Task: Get the latest news on air quality monitoring in the Bronx and the Loop.
Action: Key pressed bronx
Screenshot: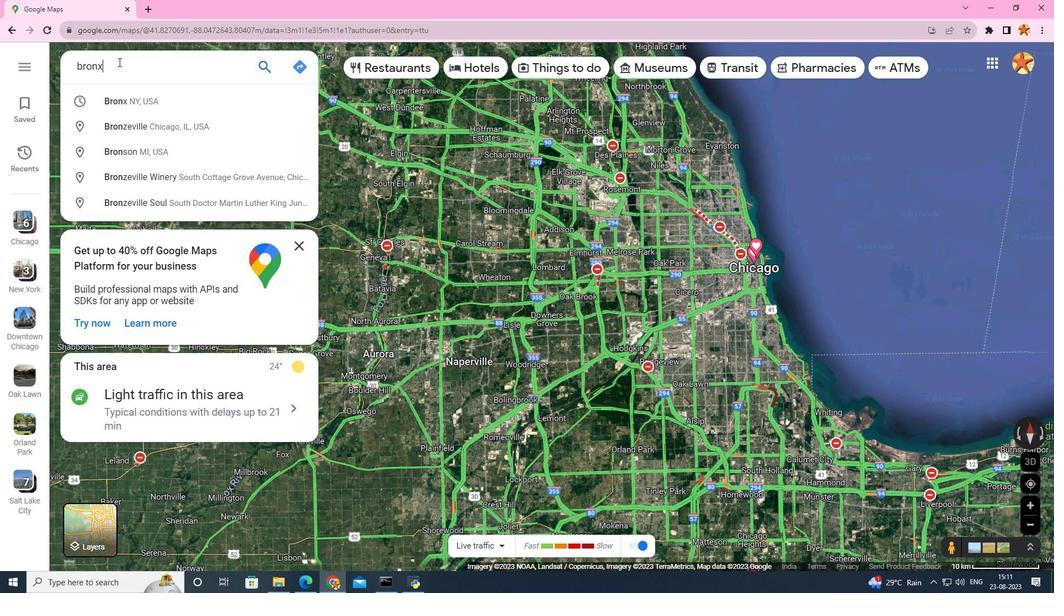 
Action: Mouse moved to (124, 109)
Screenshot: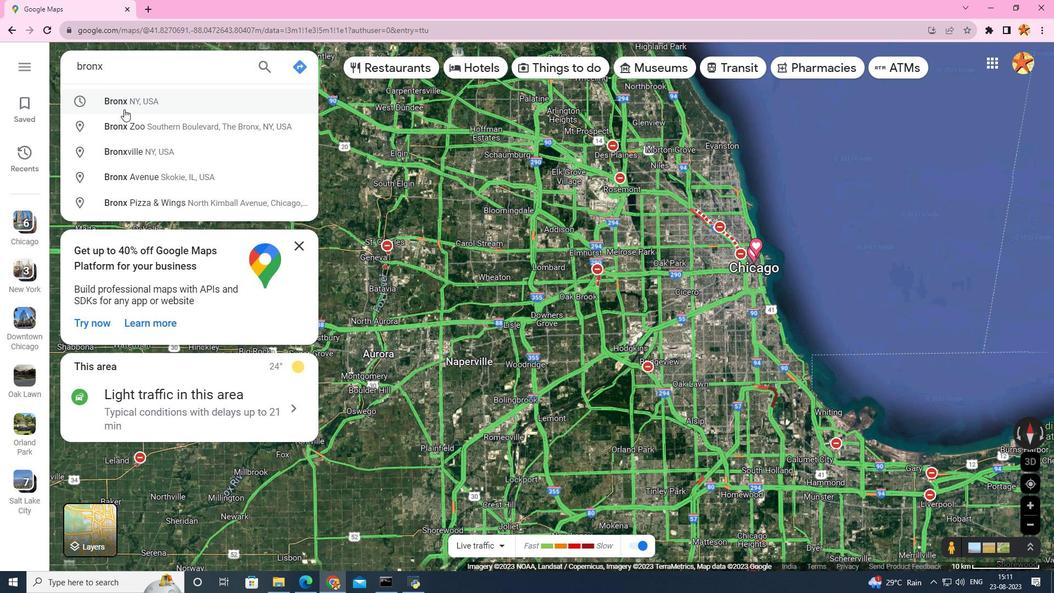 
Action: Mouse pressed left at (124, 109)
Screenshot: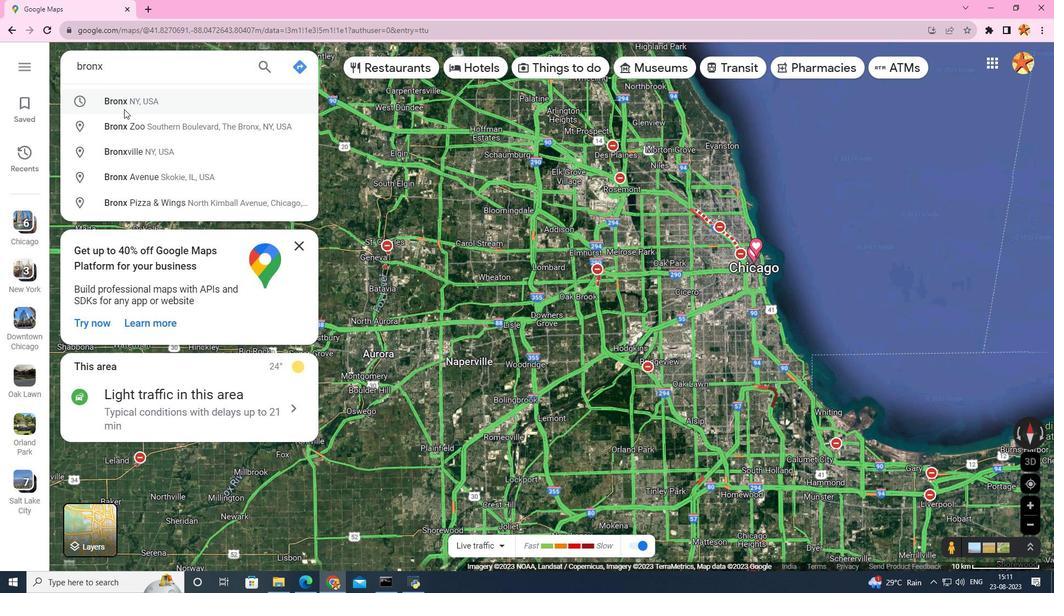 
Action: Mouse moved to (129, 130)
Screenshot: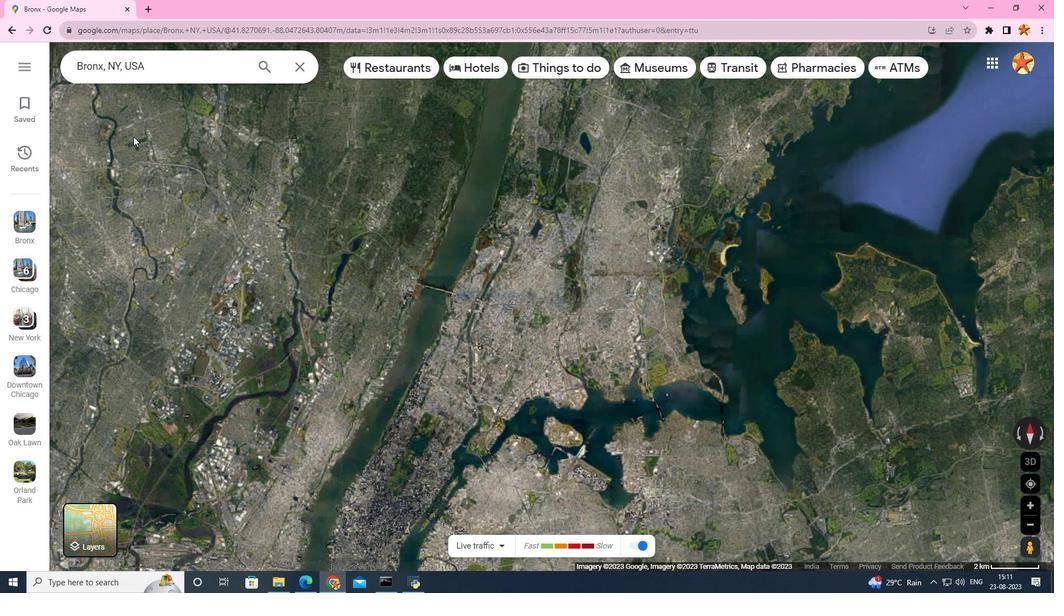 
Action: Mouse scrolled (124, 120) with delta (0, 0)
Screenshot: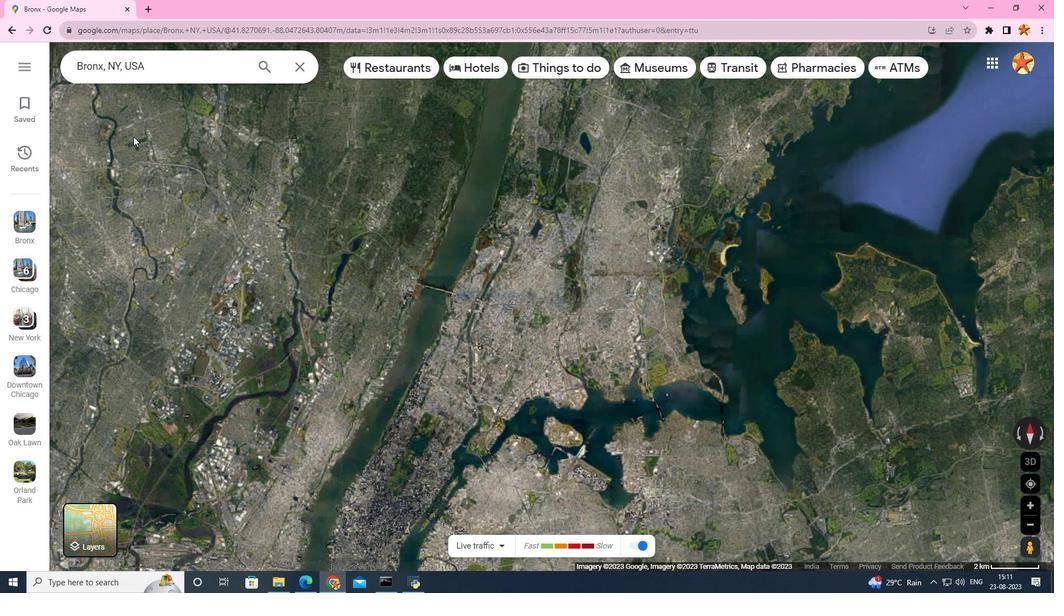 
Action: Mouse moved to (383, 524)
Screenshot: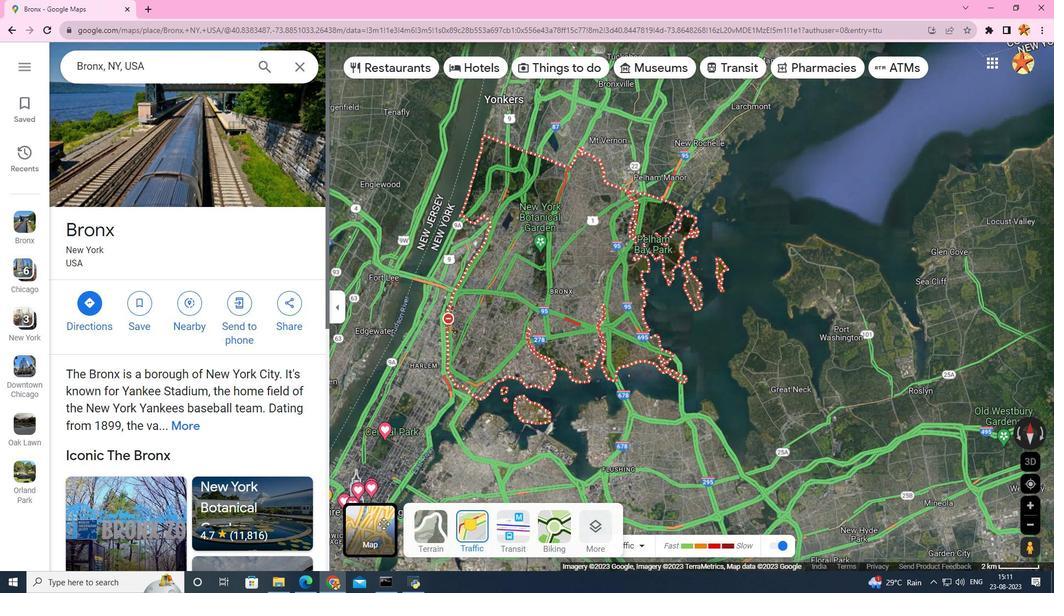 
Action: Mouse pressed left at (383, 524)
Screenshot: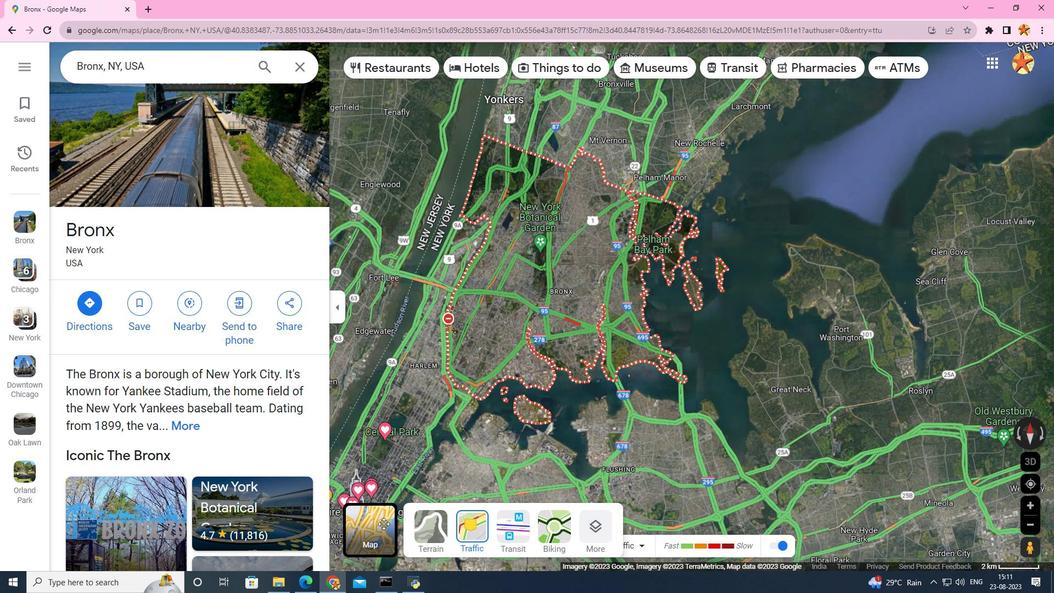 
Action: Mouse moved to (593, 528)
Screenshot: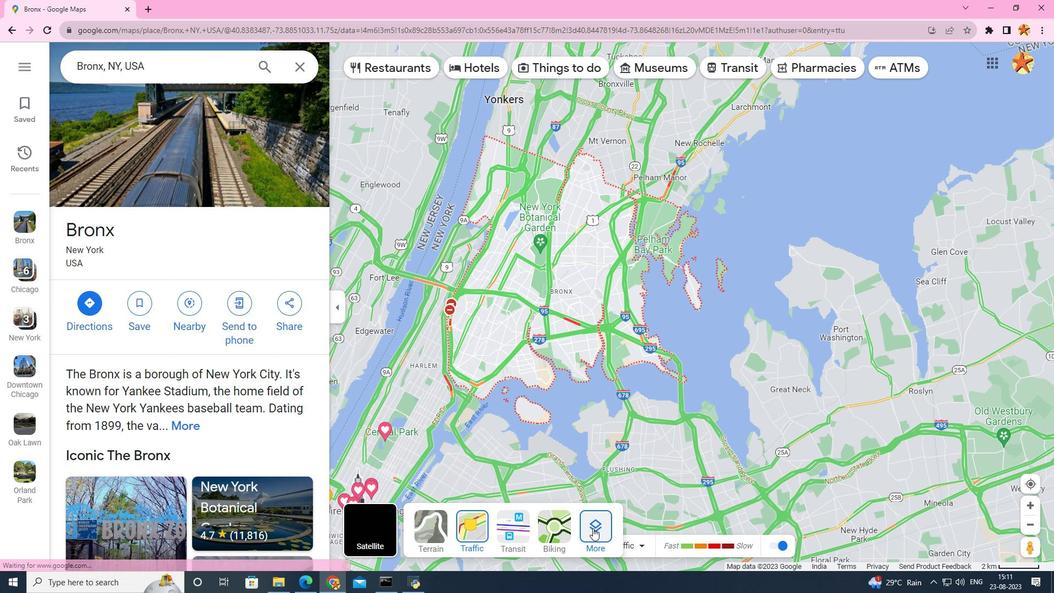 
Action: Mouse pressed left at (593, 528)
Screenshot: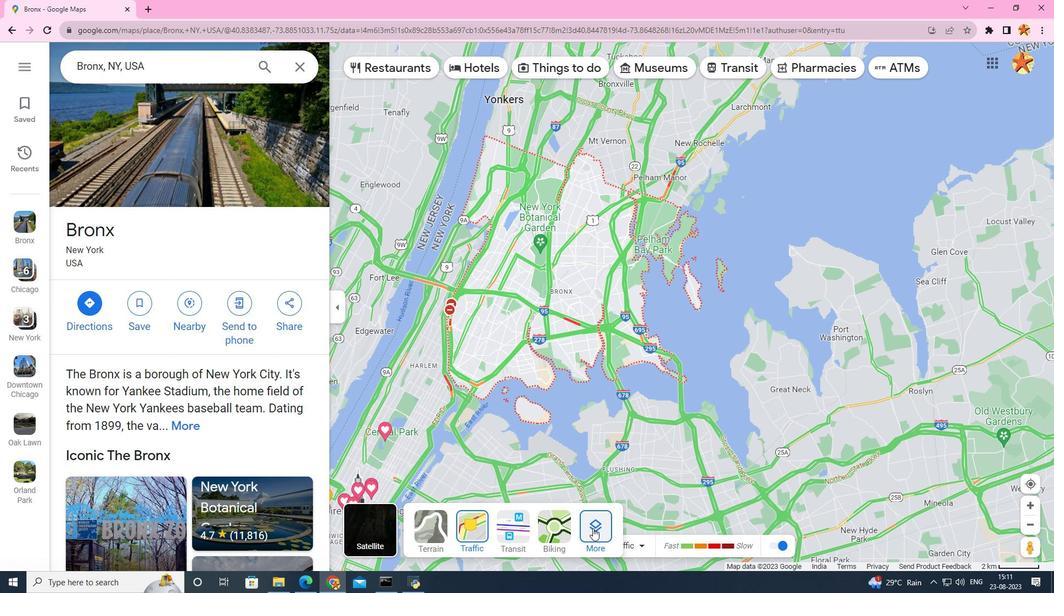 
Action: Mouse moved to (375, 324)
Screenshot: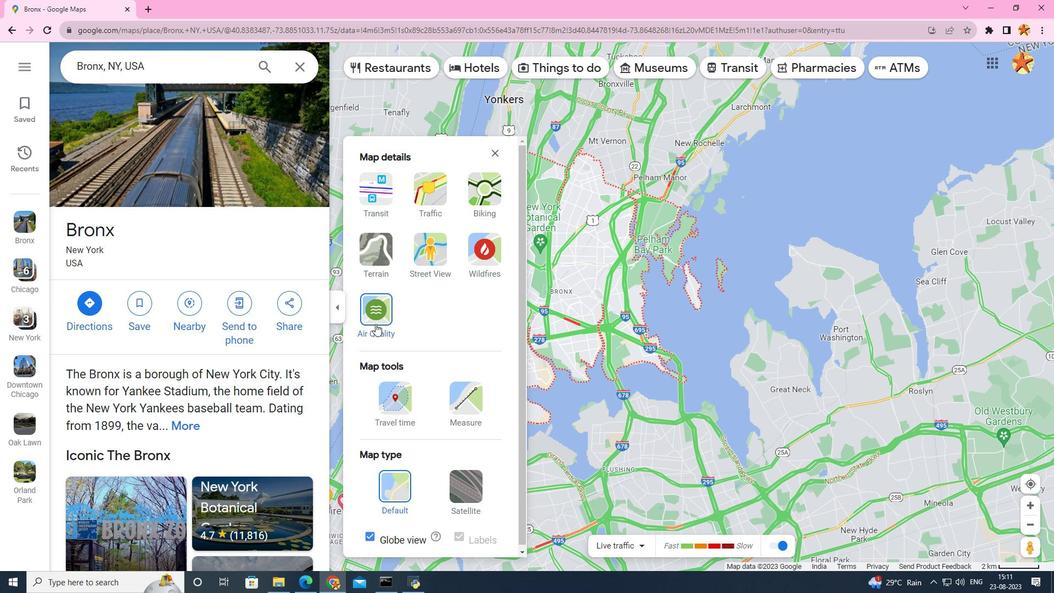 
Action: Mouse pressed left at (375, 324)
Screenshot: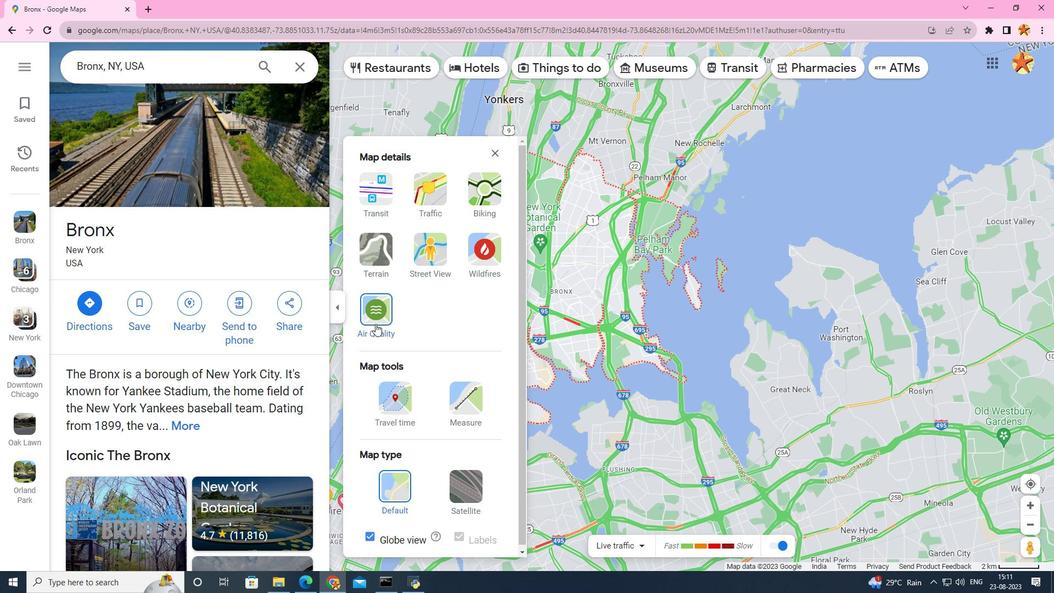 
Action: Mouse moved to (607, 410)
Screenshot: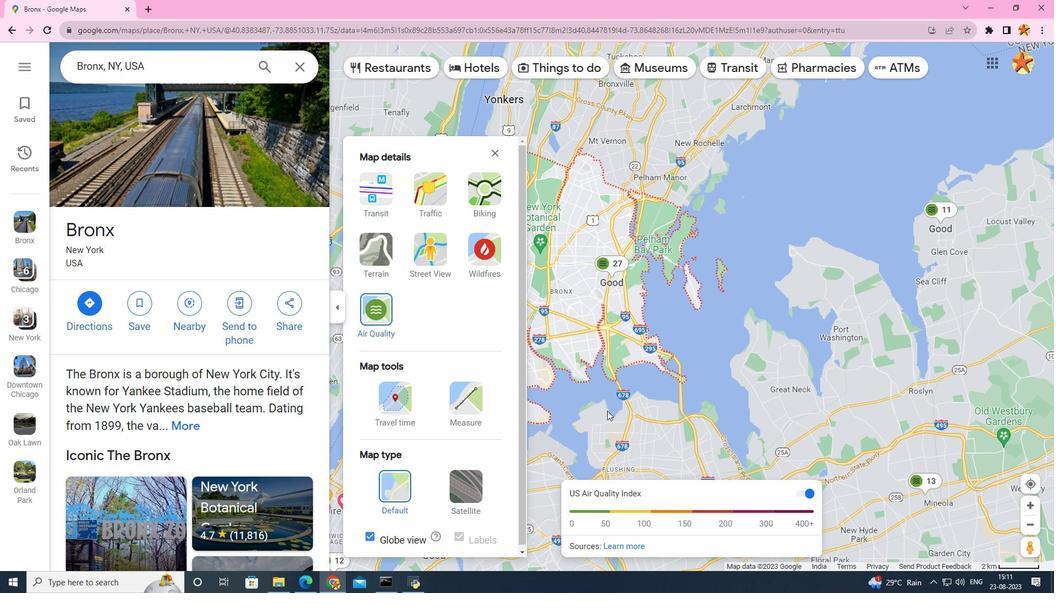 
Action: Mouse pressed left at (607, 410)
Screenshot: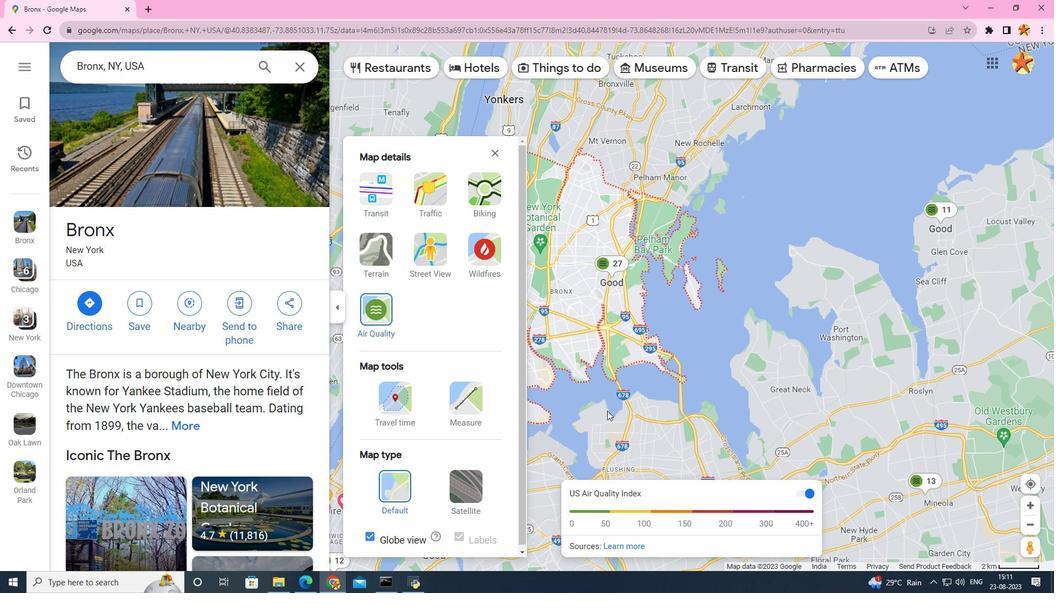 
Action: Mouse moved to (812, 403)
Screenshot: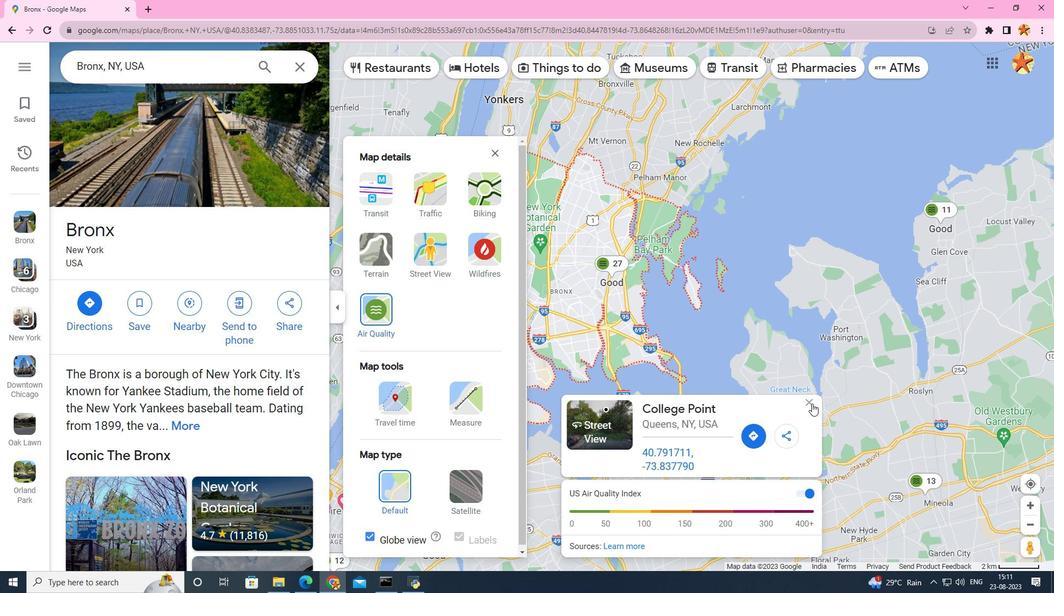 
Action: Mouse pressed left at (812, 403)
Screenshot: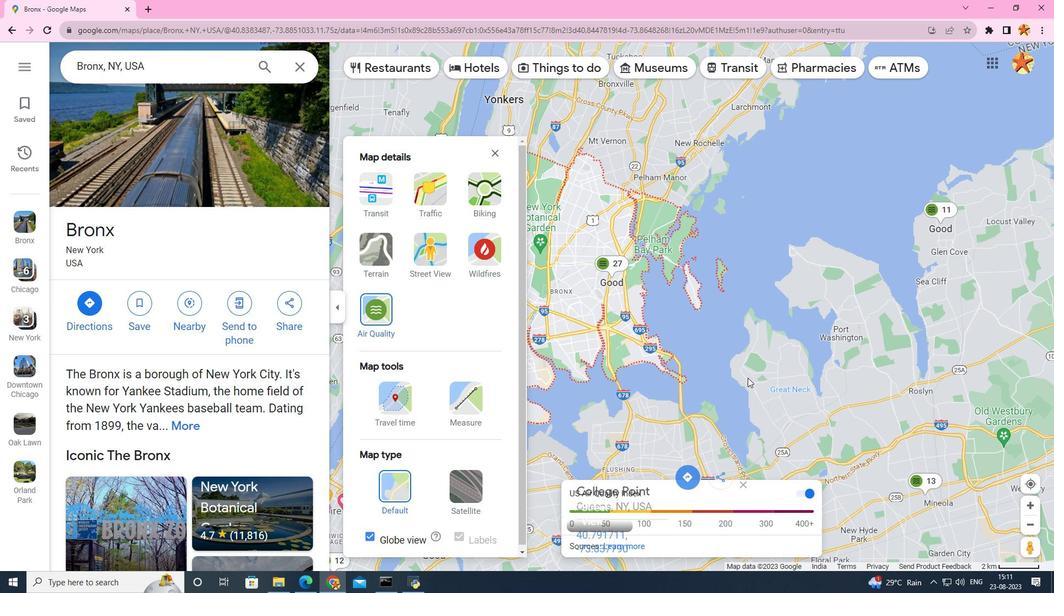 
Action: Mouse moved to (497, 160)
Screenshot: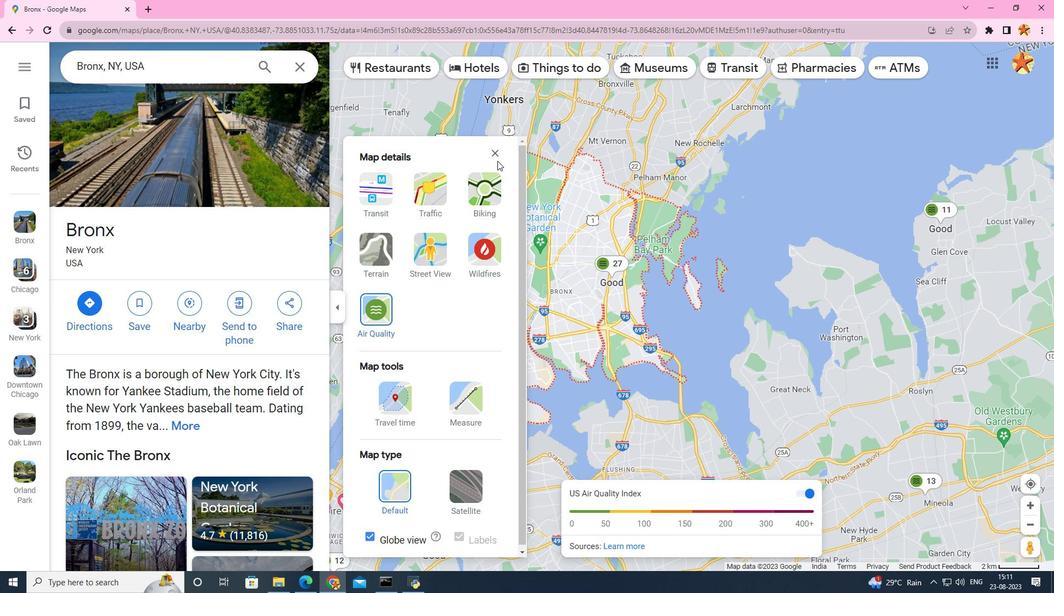
Action: Mouse pressed left at (497, 160)
Screenshot: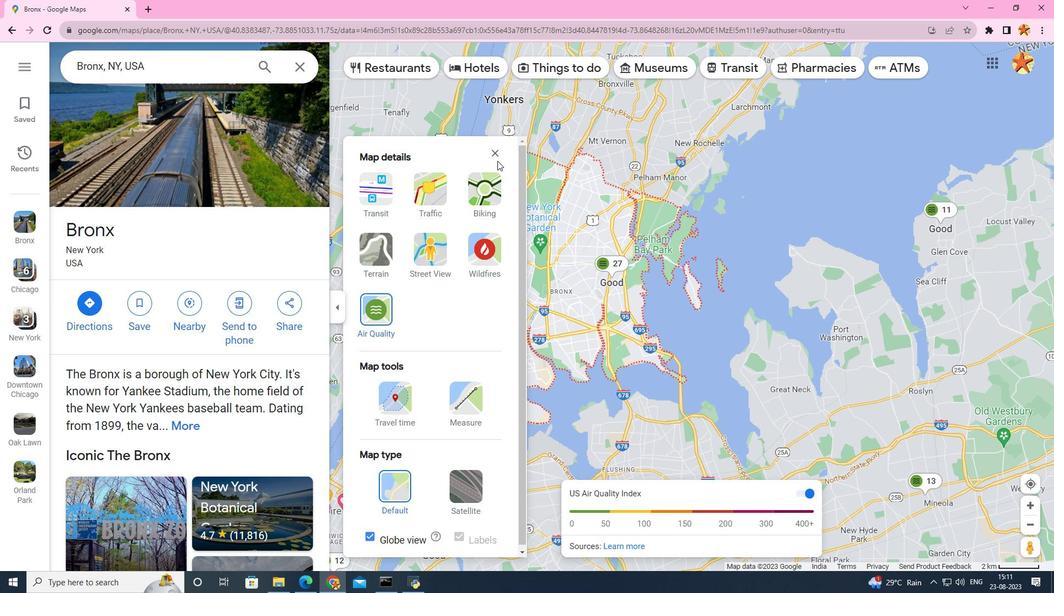 
Action: Mouse moved to (492, 146)
Screenshot: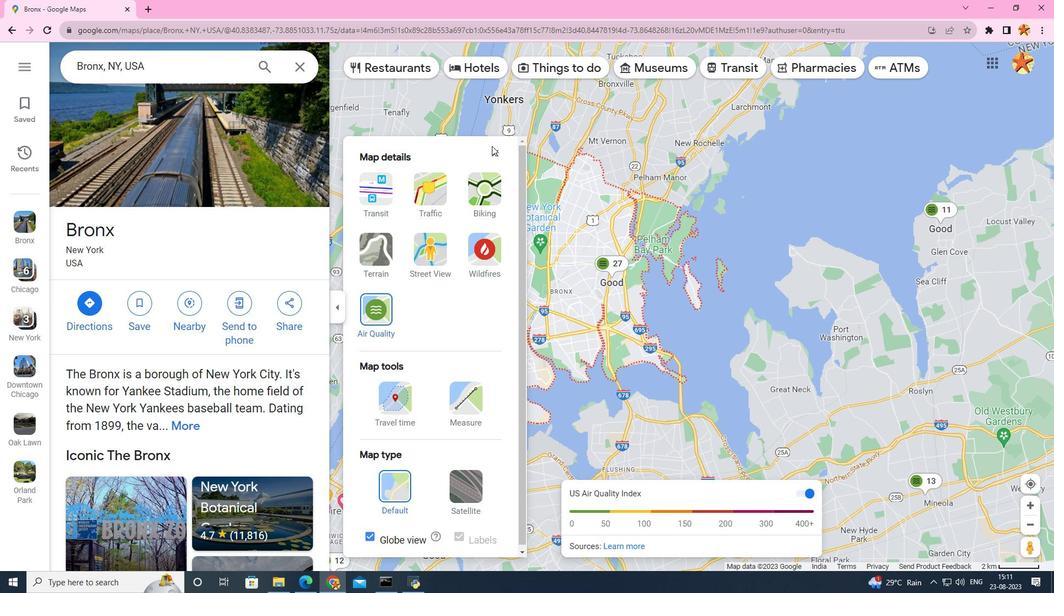 
Action: Mouse pressed left at (492, 146)
Screenshot: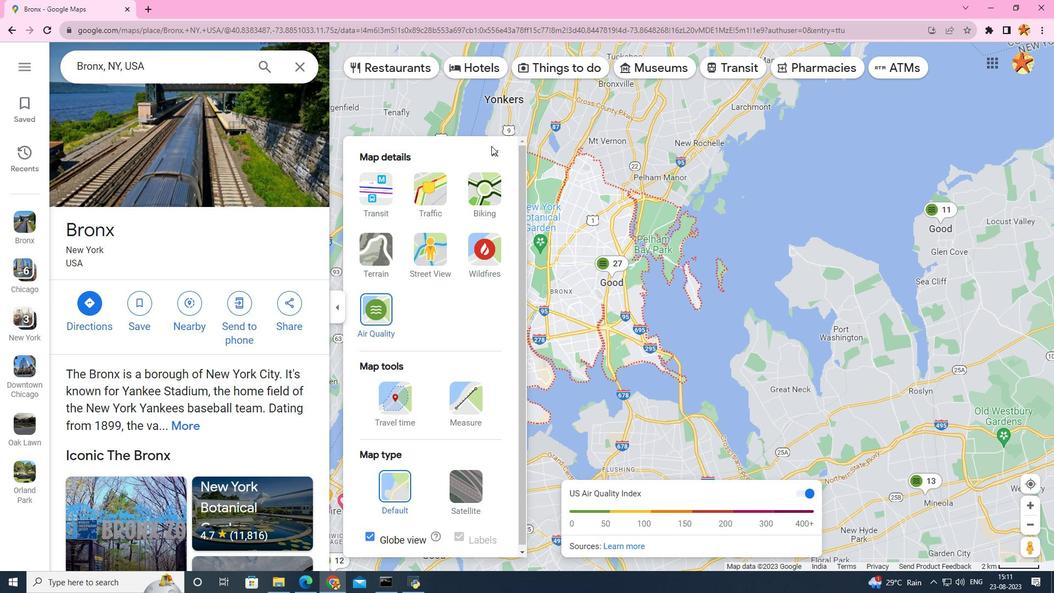 
Action: Mouse moved to (489, 154)
Screenshot: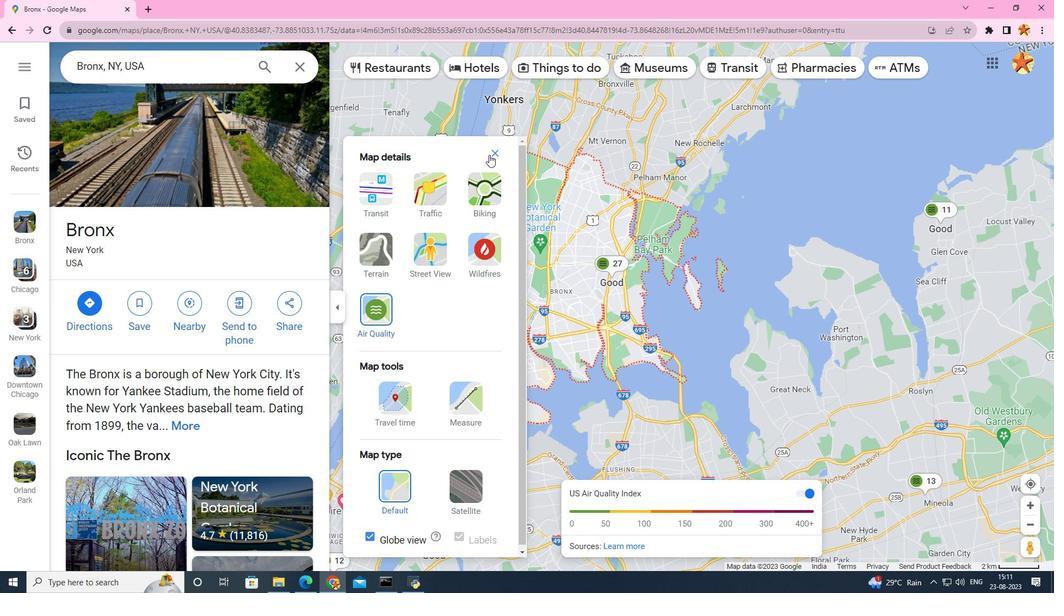 
Action: Mouse pressed left at (489, 154)
Screenshot: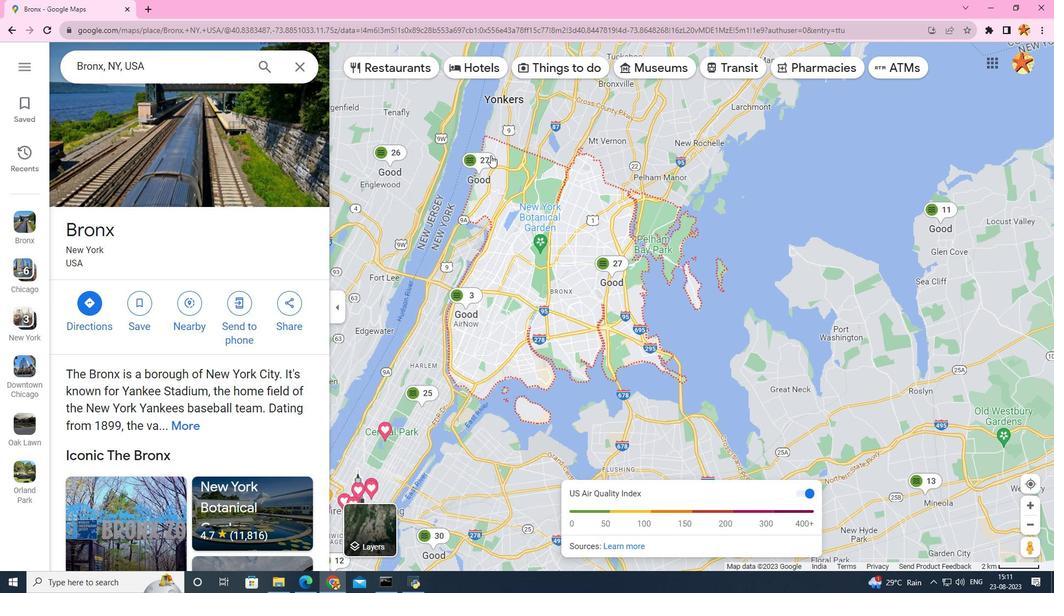 
Action: Mouse moved to (601, 258)
Screenshot: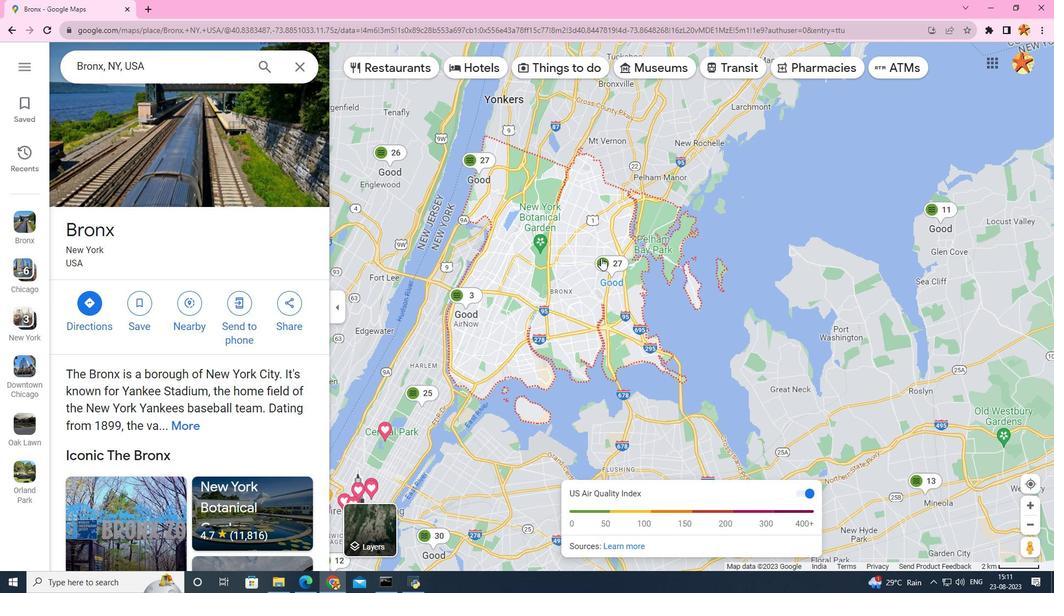 
Action: Mouse scrolled (601, 258) with delta (0, 0)
Screenshot: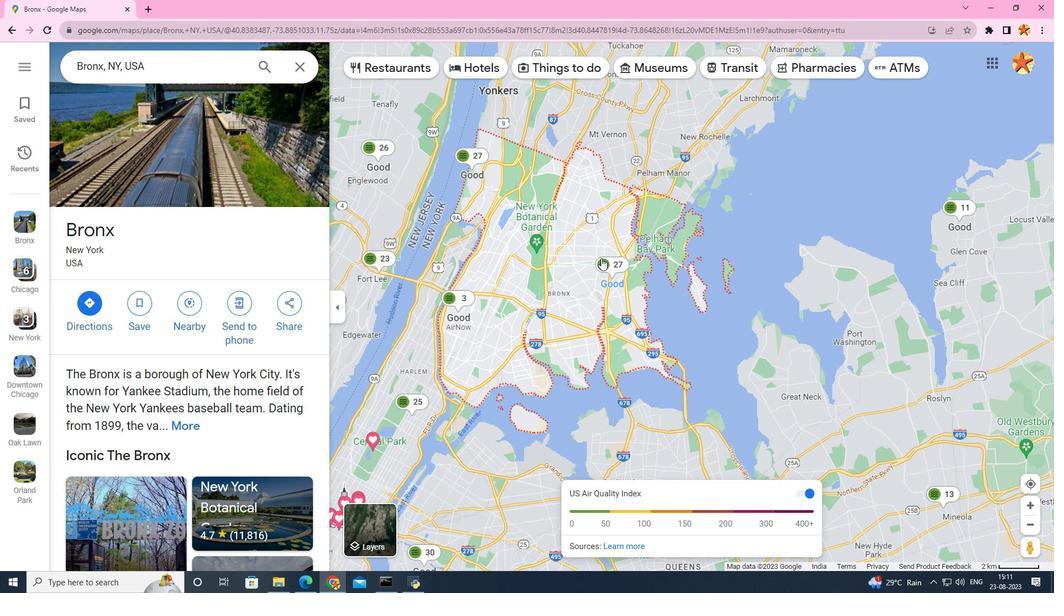 
Action: Mouse scrolled (601, 258) with delta (0, 0)
Screenshot: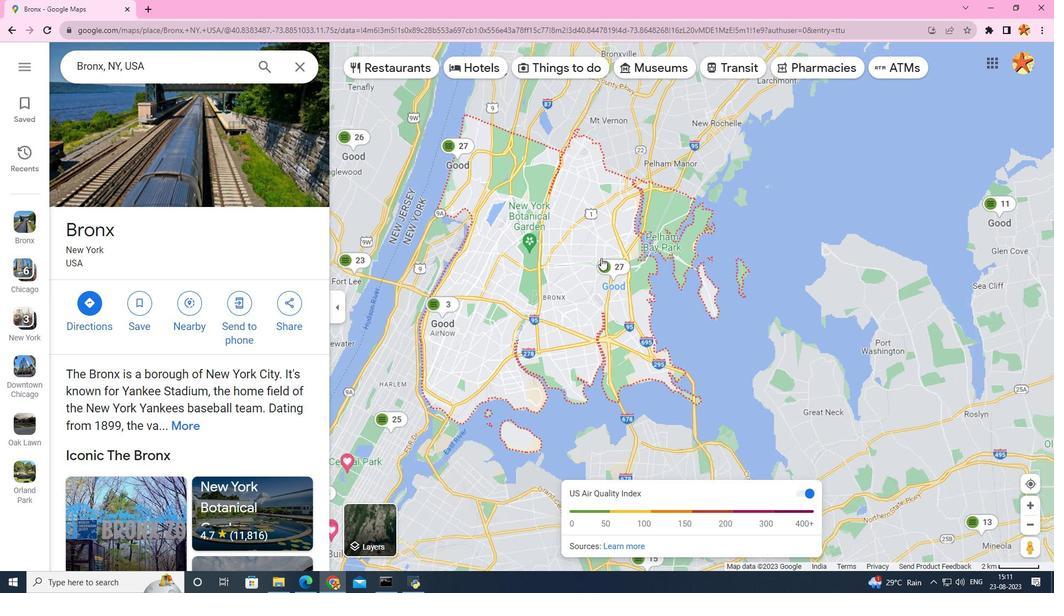 
Action: Mouse scrolled (601, 258) with delta (0, 0)
Screenshot: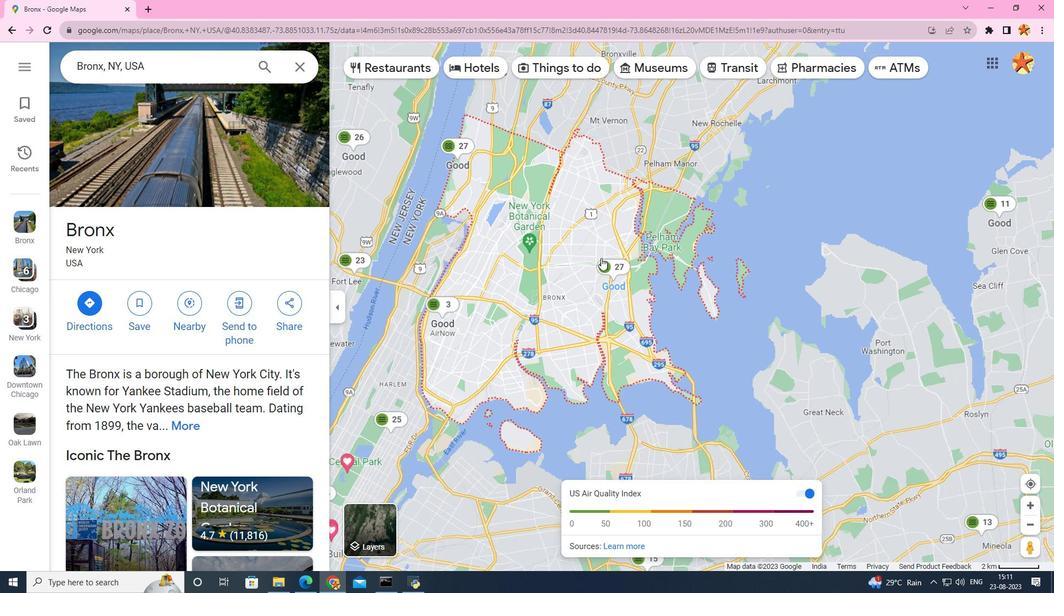
Action: Mouse scrolled (601, 258) with delta (0, 0)
Screenshot: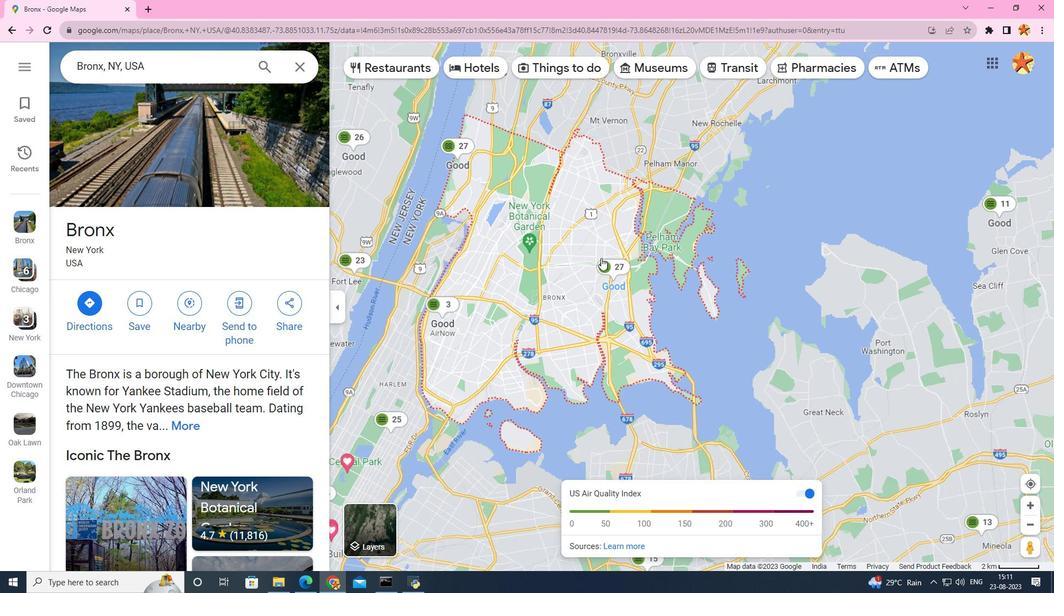 
Action: Mouse scrolled (601, 258) with delta (0, 0)
Screenshot: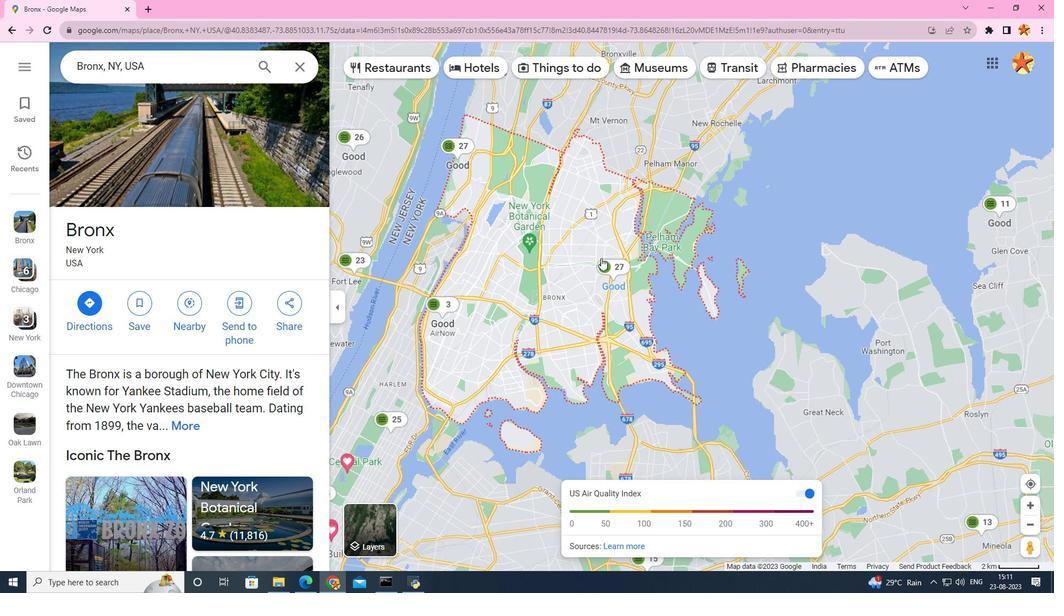 
Action: Mouse scrolled (601, 258) with delta (0, 0)
Screenshot: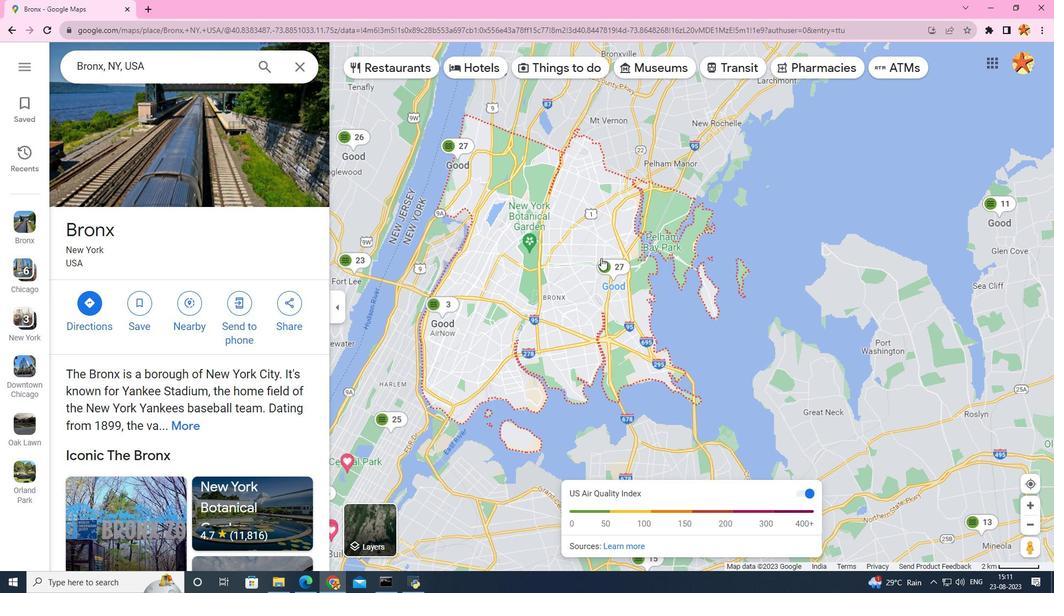 
Action: Mouse scrolled (601, 257) with delta (0, 0)
Screenshot: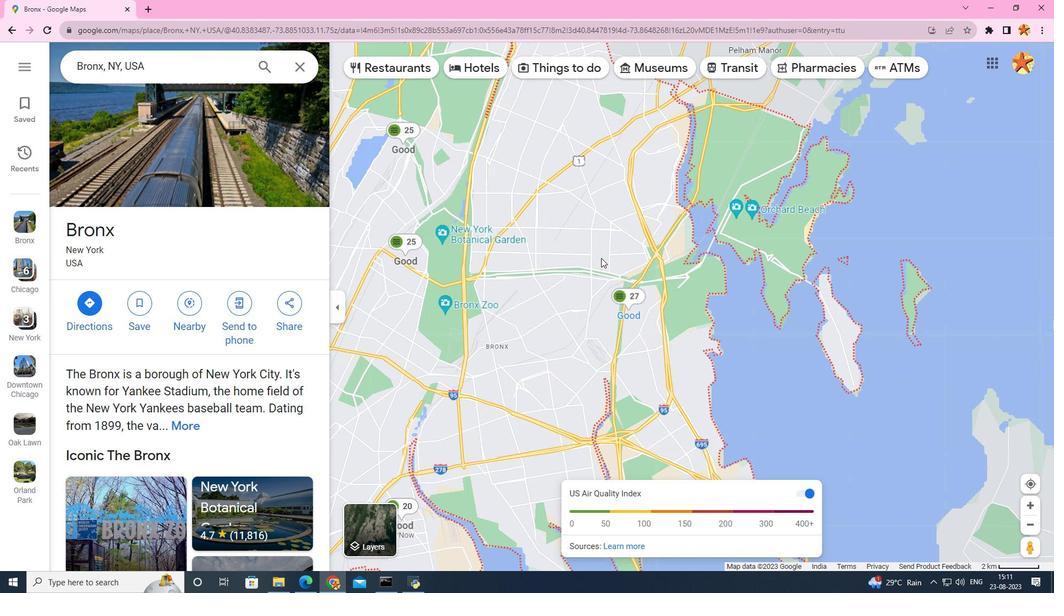 
Action: Mouse scrolled (601, 257) with delta (0, 0)
Screenshot: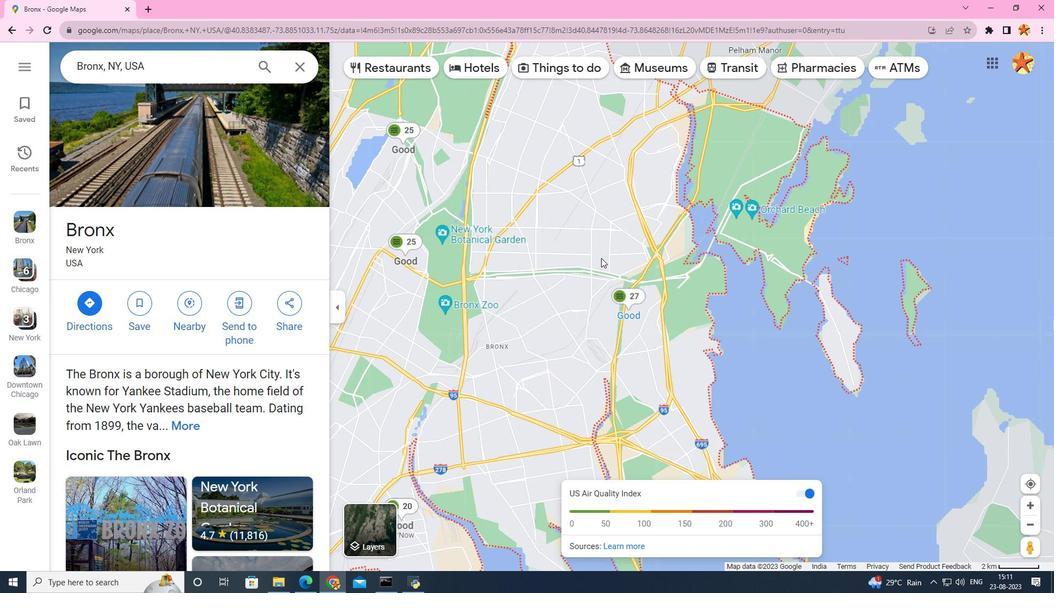 
Action: Mouse scrolled (601, 257) with delta (0, 0)
Screenshot: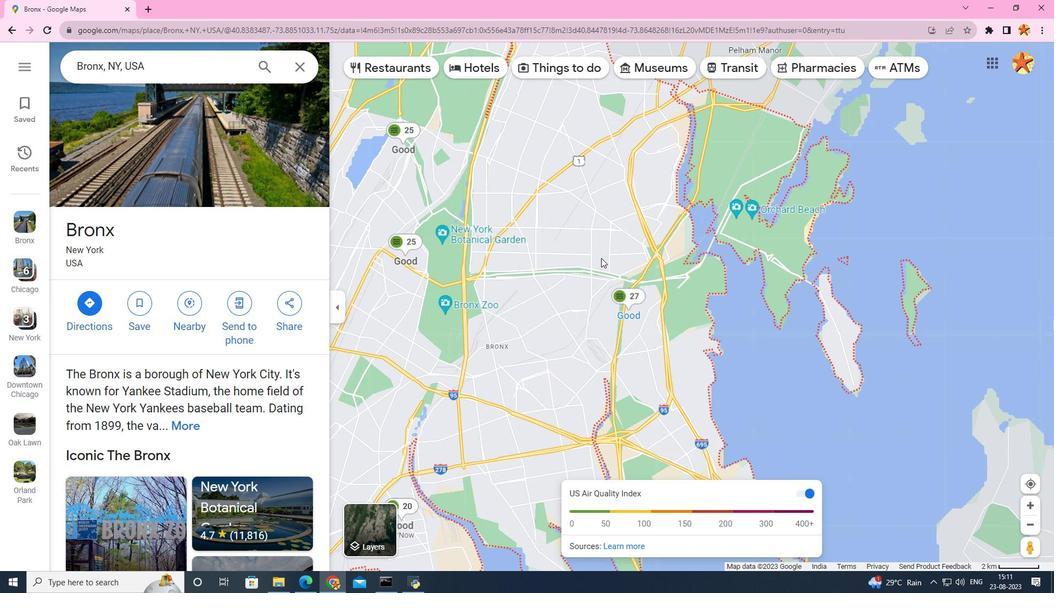 
Action: Mouse scrolled (601, 257) with delta (0, 0)
Screenshot: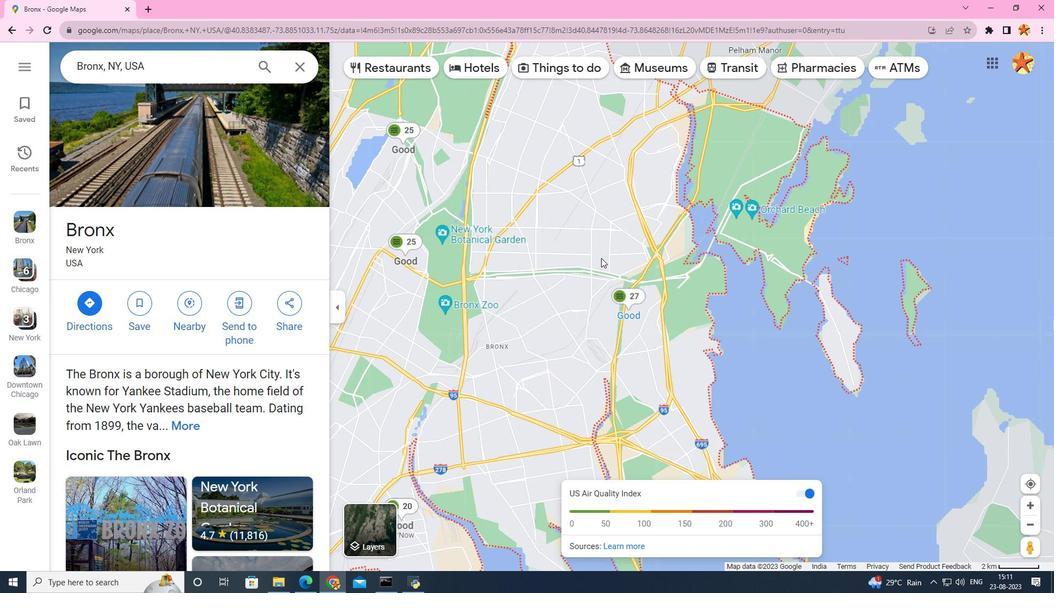 
Action: Mouse scrolled (601, 257) with delta (0, 0)
Screenshot: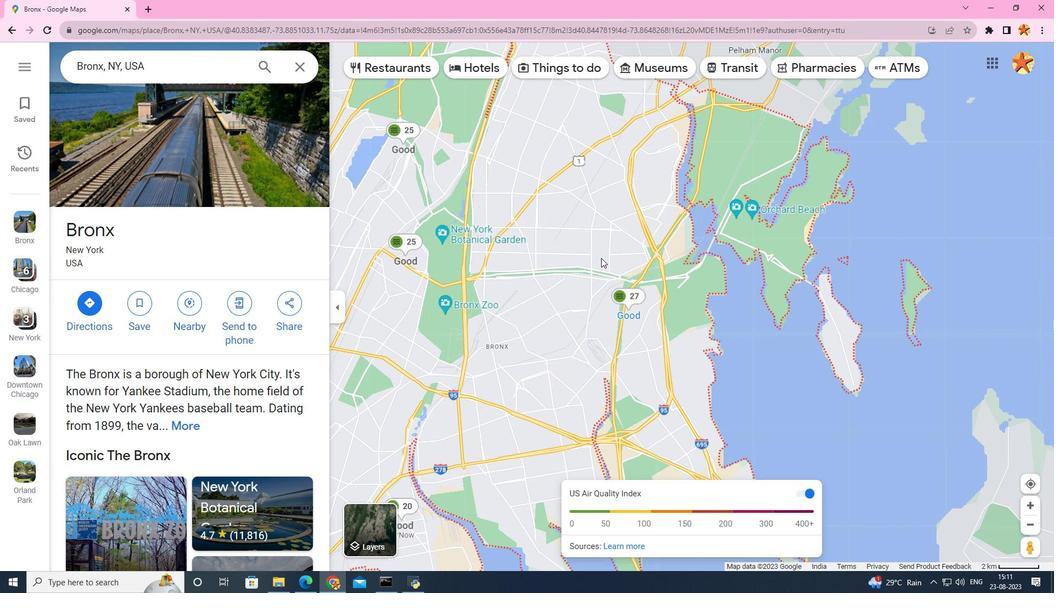 
Action: Mouse scrolled (601, 257) with delta (0, 0)
Screenshot: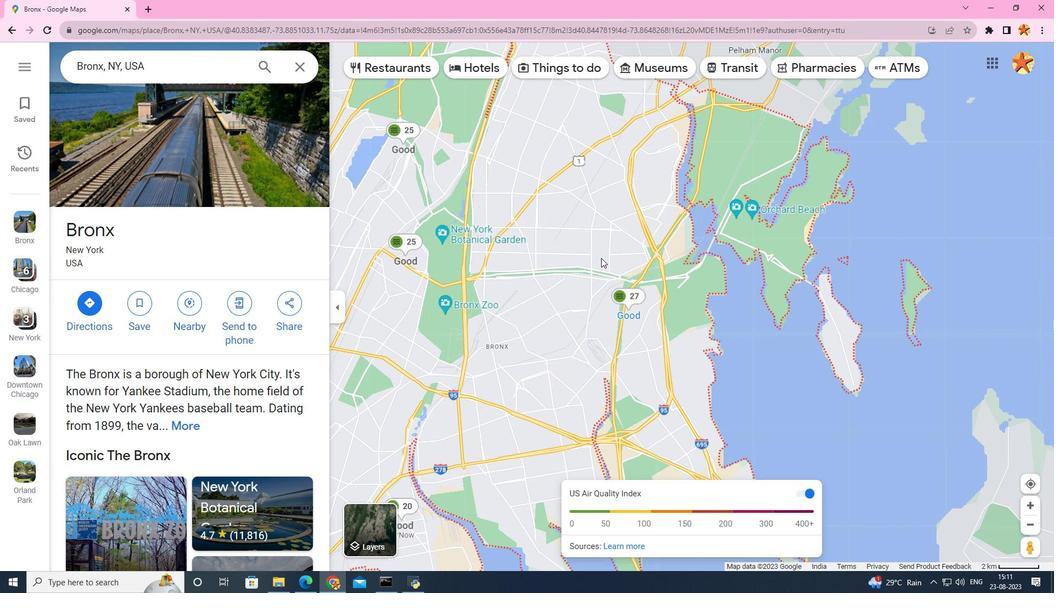 
Action: Mouse scrolled (601, 257) with delta (0, 0)
Screenshot: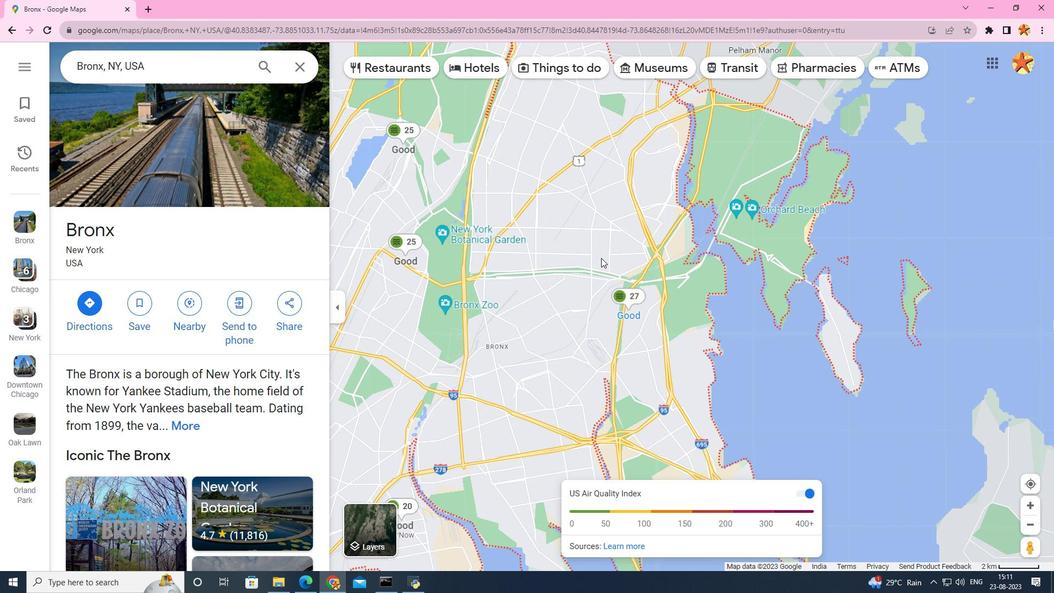 
Action: Mouse scrolled (601, 257) with delta (0, 0)
Screenshot: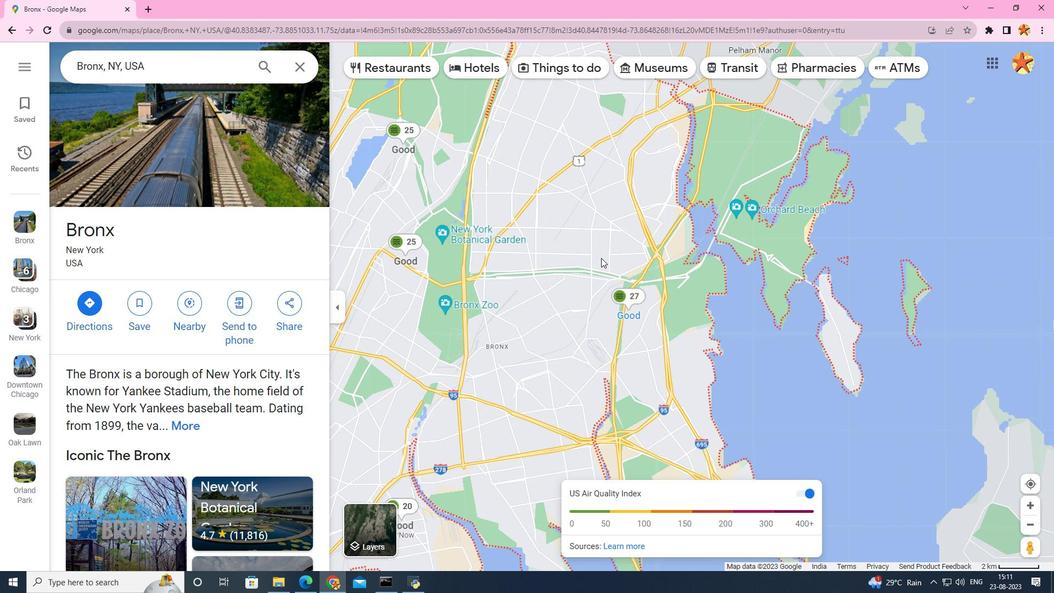 
Action: Mouse scrolled (601, 257) with delta (0, 0)
Screenshot: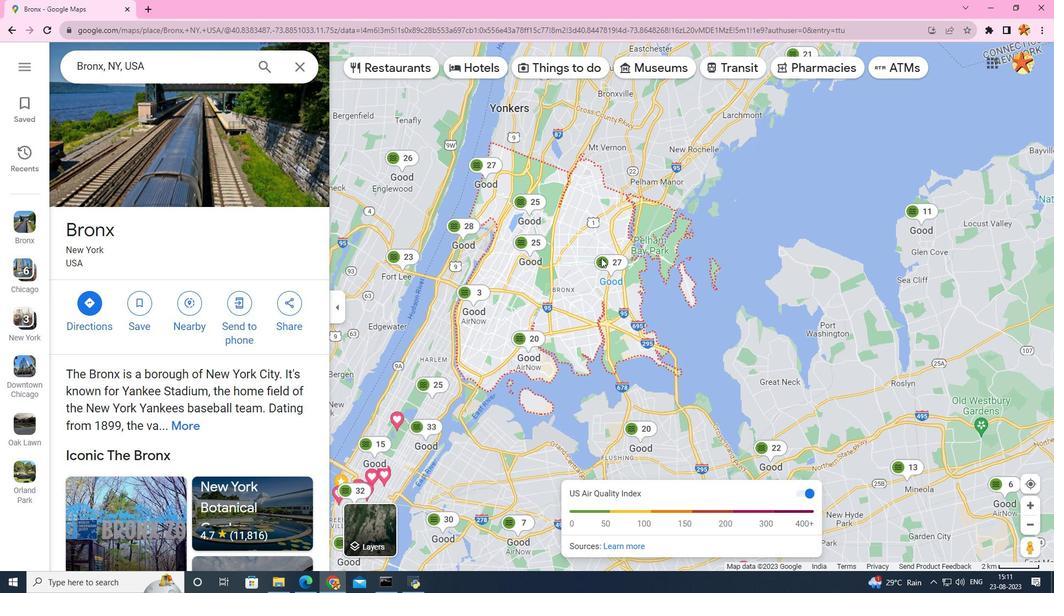 
Action: Mouse scrolled (601, 257) with delta (0, 0)
Screenshot: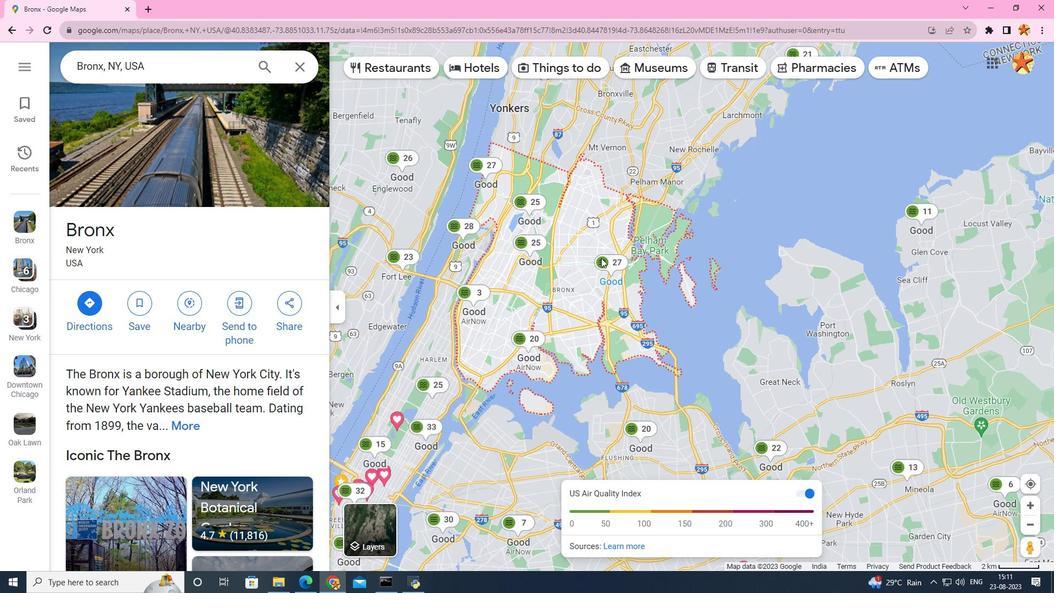 
Action: Mouse scrolled (601, 257) with delta (0, 0)
Screenshot: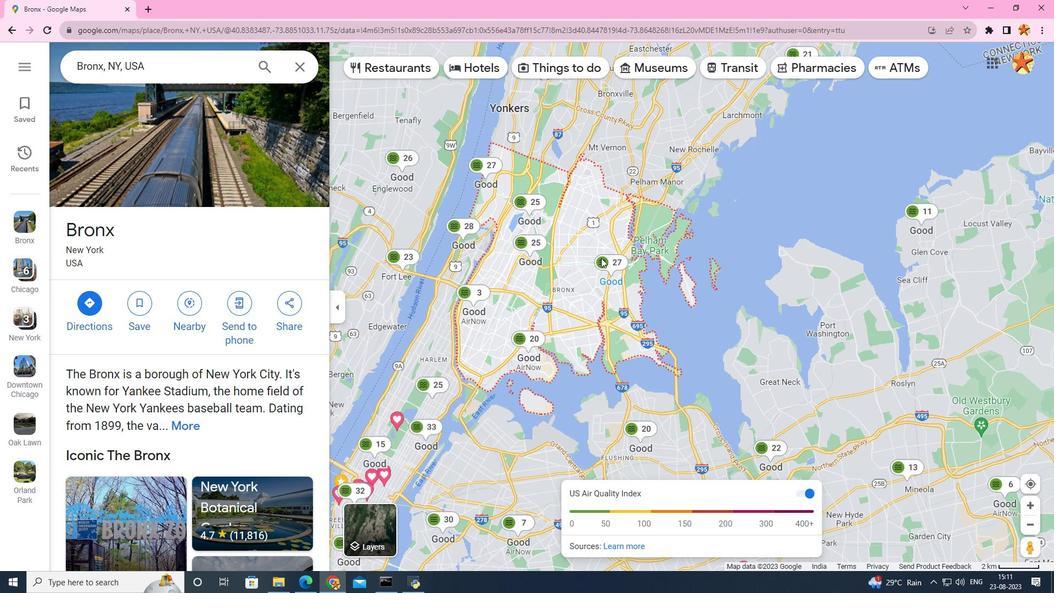 
Action: Mouse scrolled (601, 257) with delta (0, 0)
Screenshot: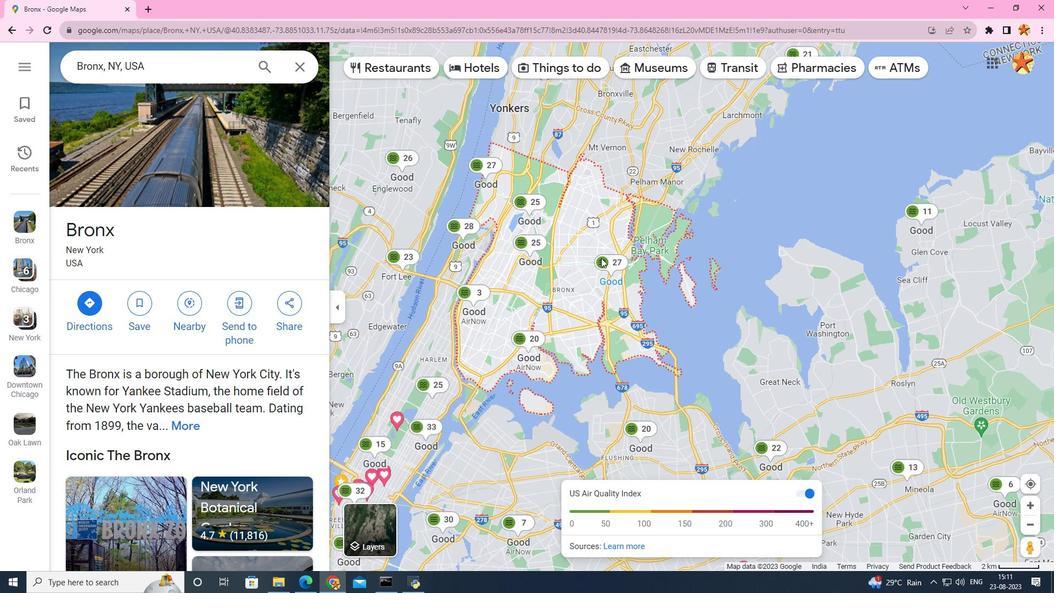 
Action: Mouse scrolled (601, 257) with delta (0, 0)
Screenshot: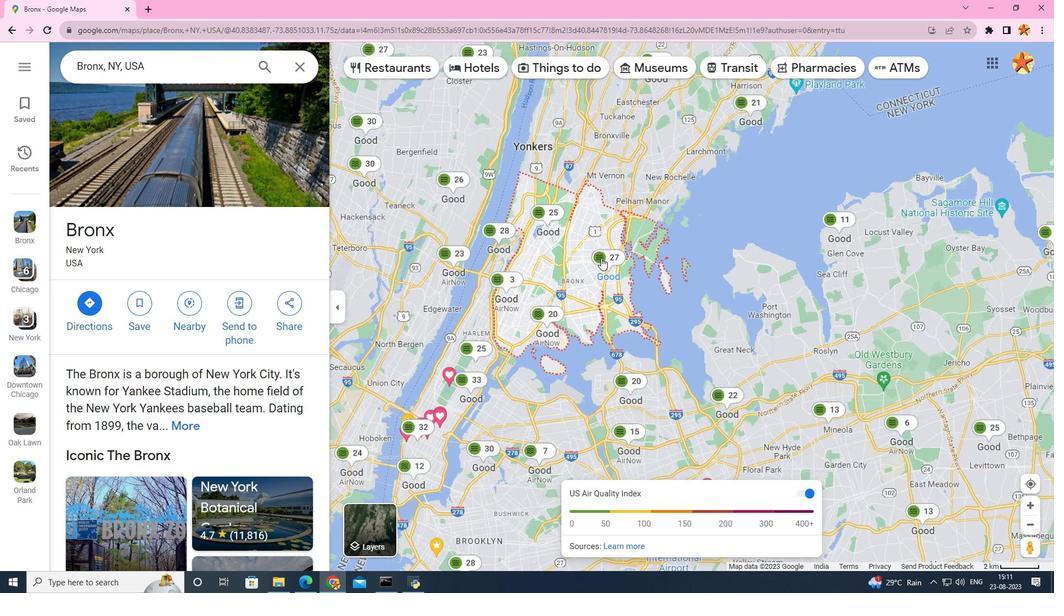 
Action: Mouse scrolled (601, 257) with delta (0, 0)
Screenshot: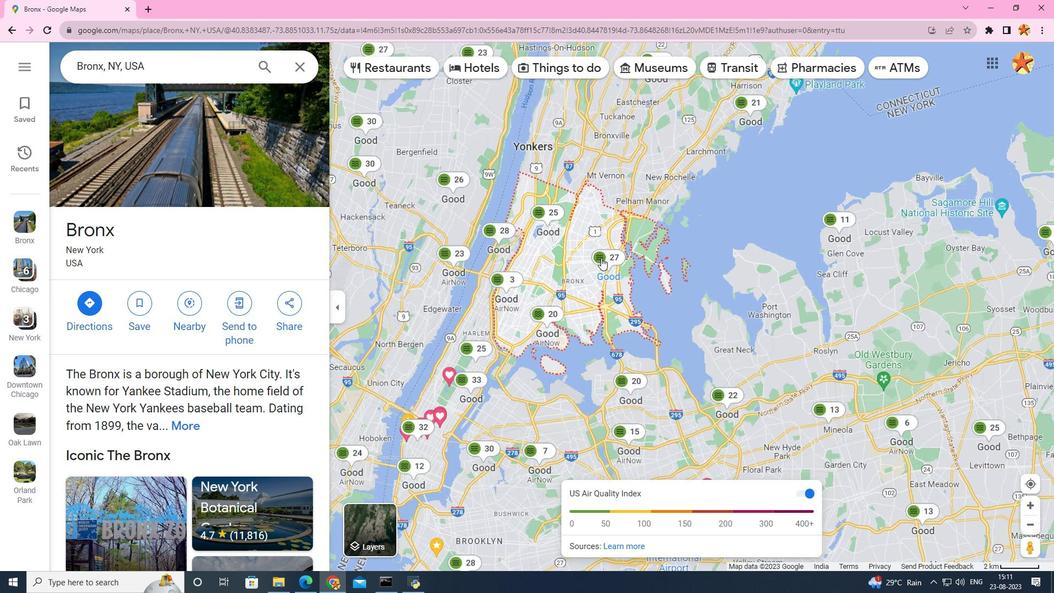 
Action: Mouse scrolled (601, 257) with delta (0, 0)
Screenshot: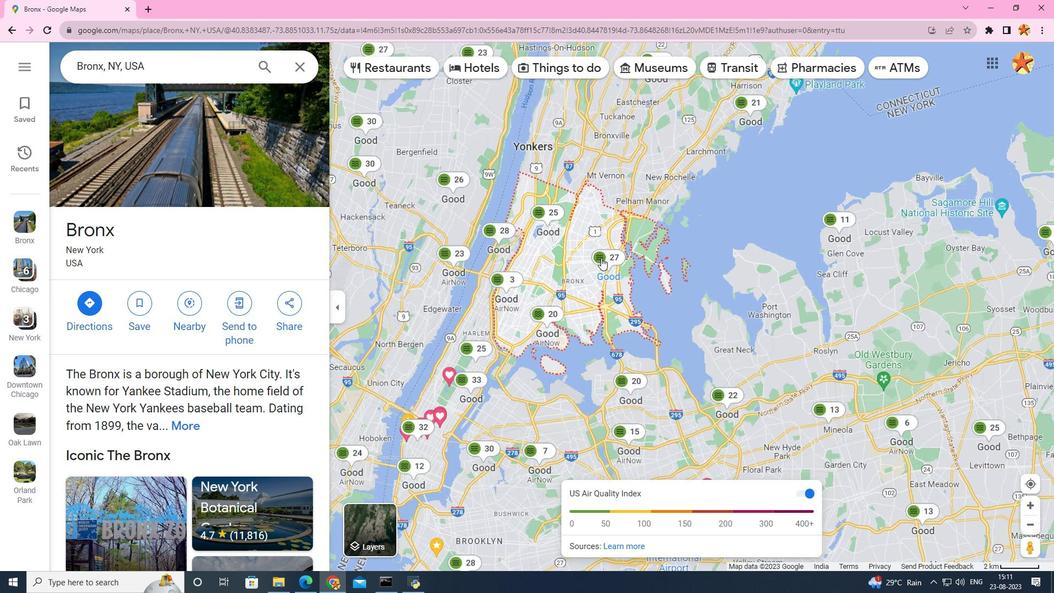 
Action: Mouse scrolled (601, 257) with delta (0, 0)
Screenshot: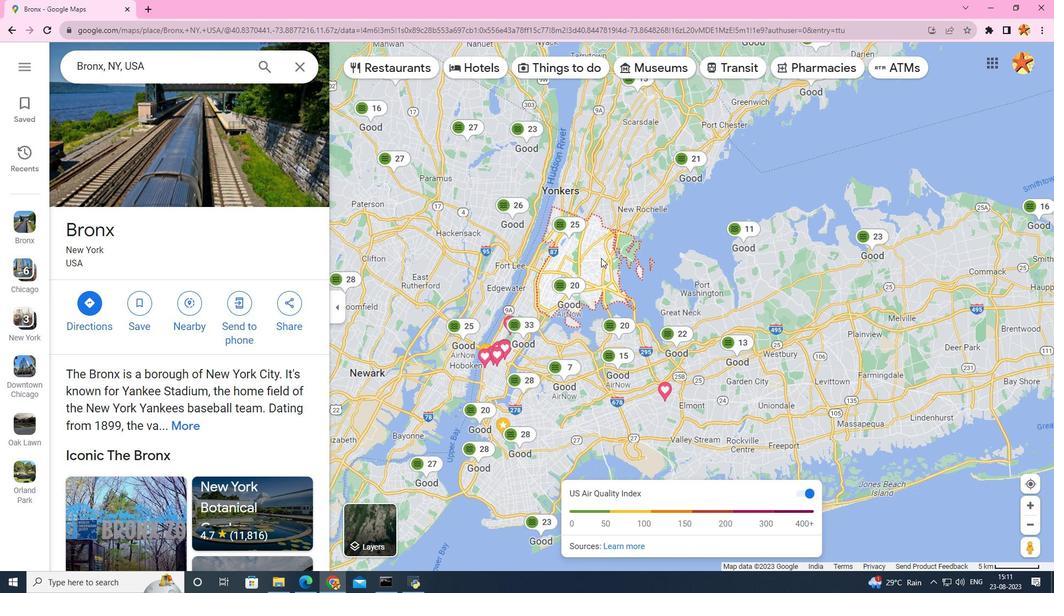 
Action: Mouse scrolled (601, 257) with delta (0, 0)
Screenshot: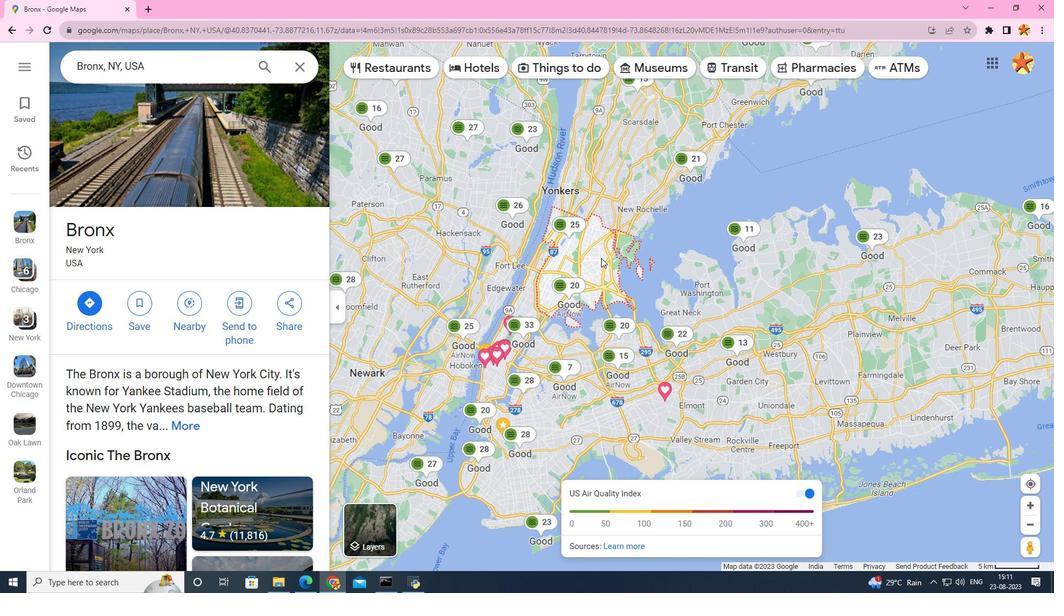 
Action: Mouse scrolled (601, 257) with delta (0, 0)
Screenshot: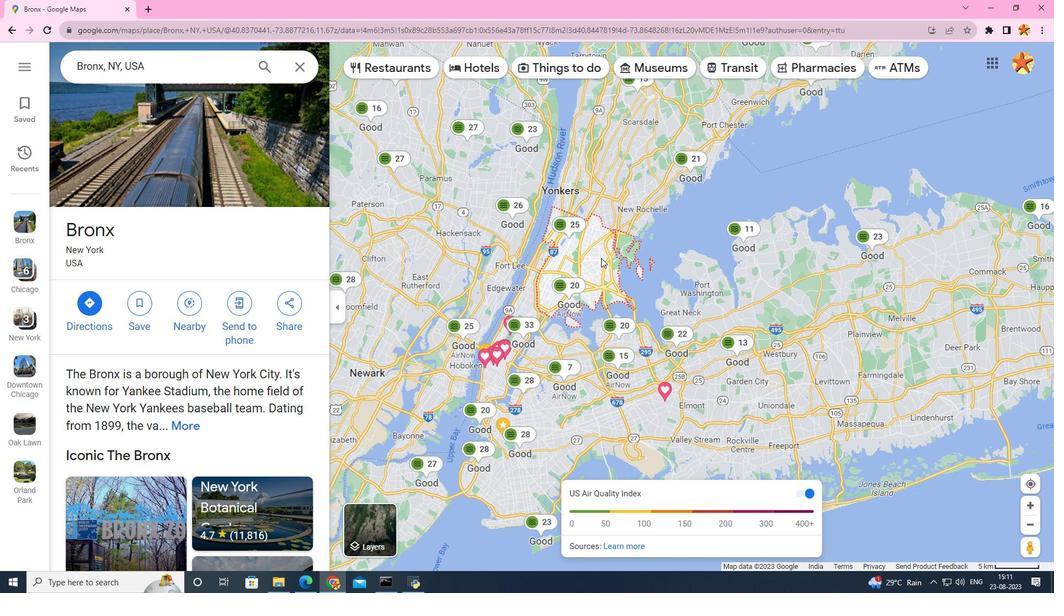 
Action: Mouse scrolled (601, 257) with delta (0, 0)
Screenshot: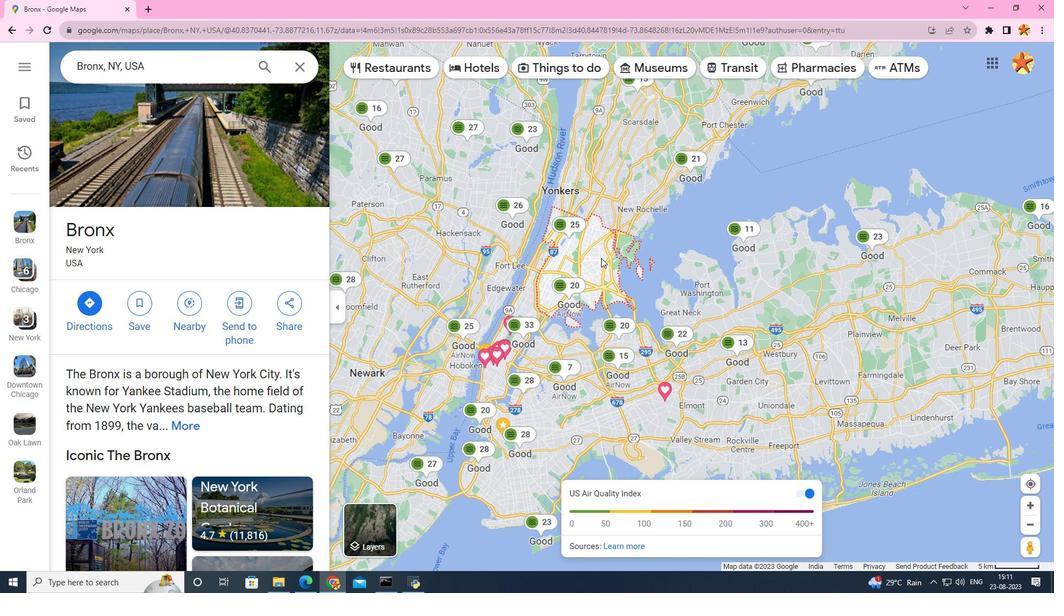 
Action: Mouse scrolled (601, 257) with delta (0, 0)
Screenshot: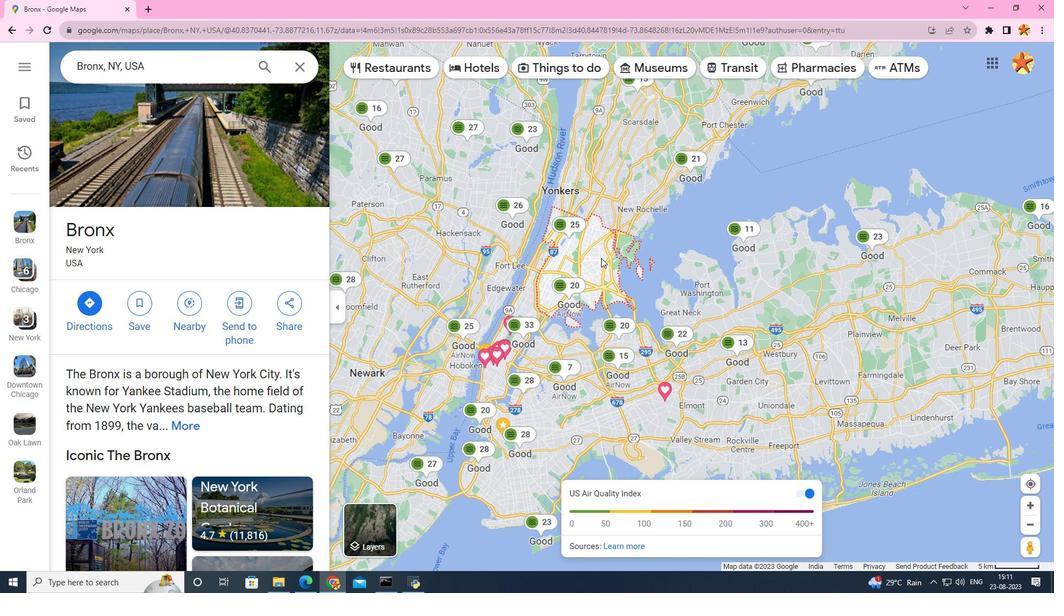 
Action: Mouse scrolled (601, 257) with delta (0, 0)
Screenshot: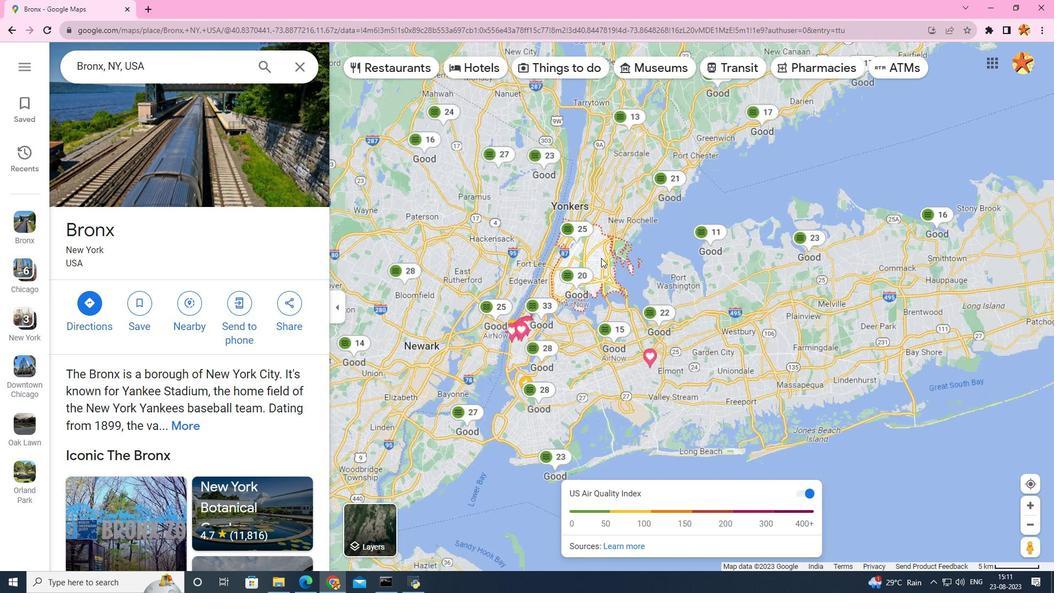 
Action: Mouse scrolled (601, 257) with delta (0, 0)
Screenshot: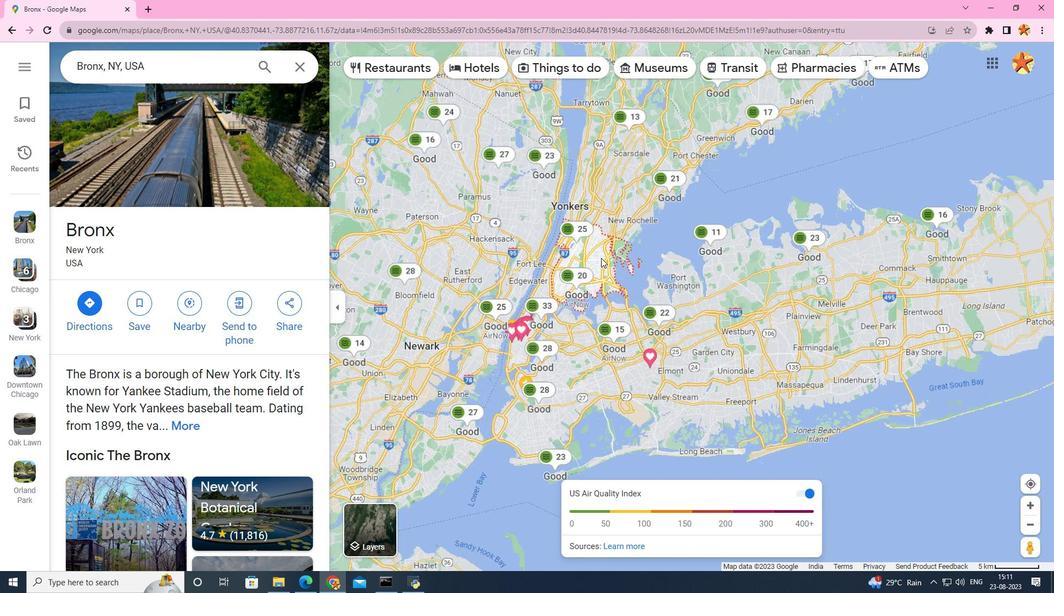 
Action: Mouse scrolled (601, 258) with delta (0, 0)
Screenshot: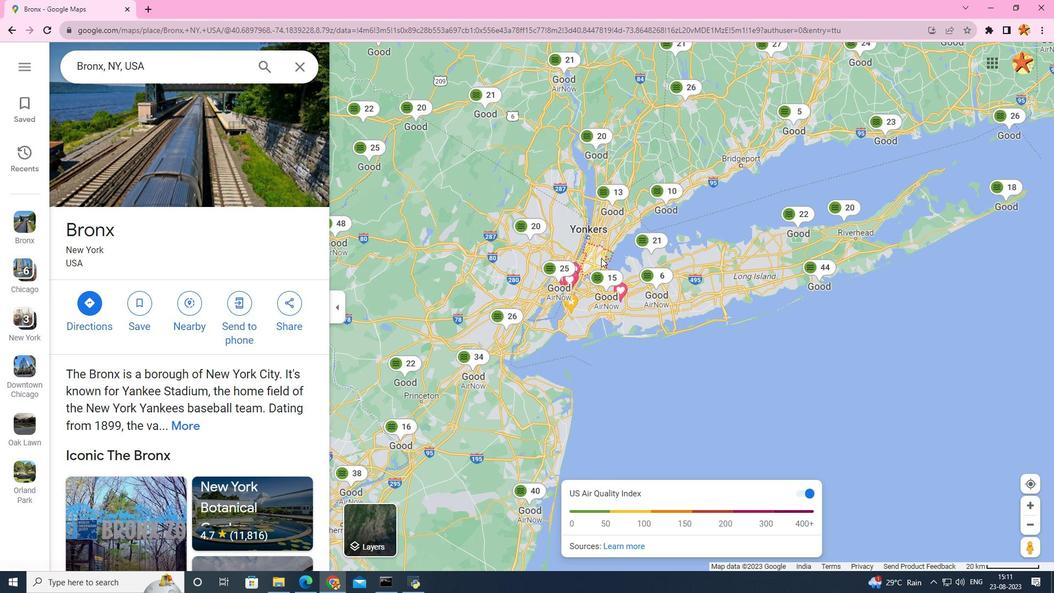 
Action: Mouse scrolled (601, 258) with delta (0, 0)
Screenshot: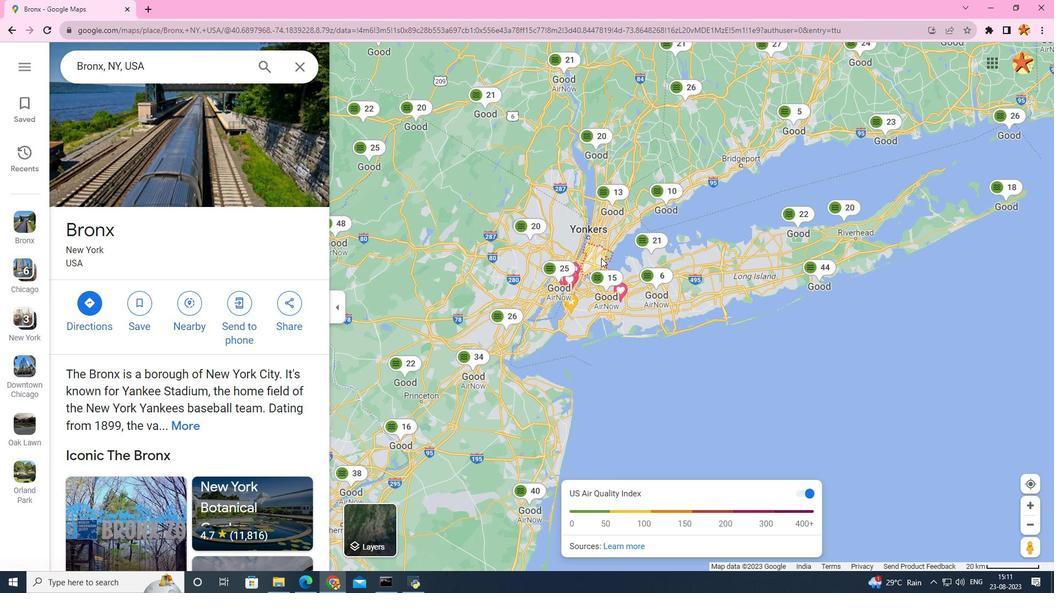 
Action: Mouse scrolled (601, 258) with delta (0, 0)
Screenshot: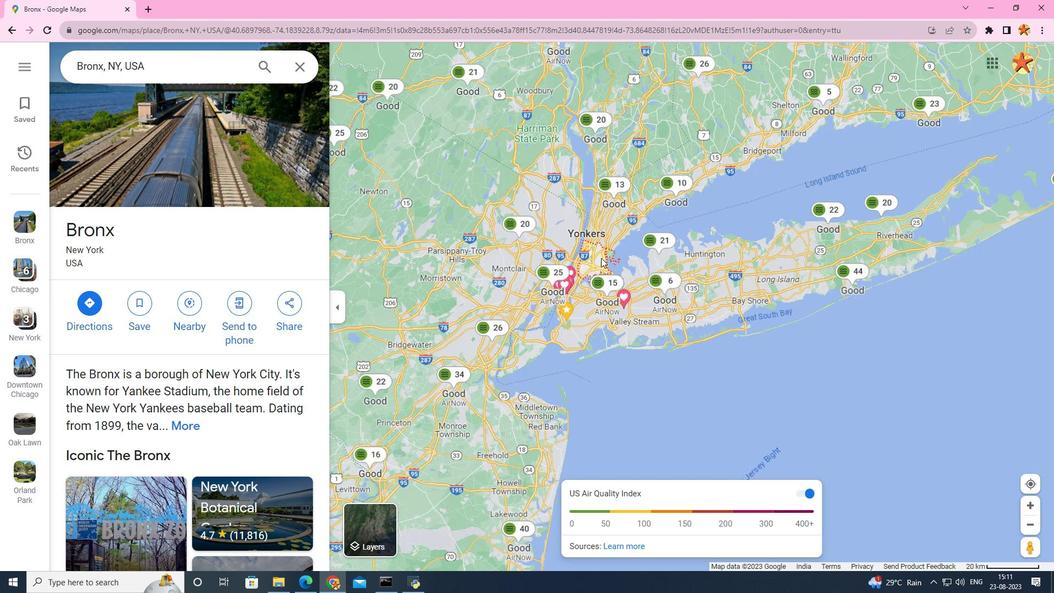 
Action: Mouse scrolled (601, 258) with delta (0, 0)
Screenshot: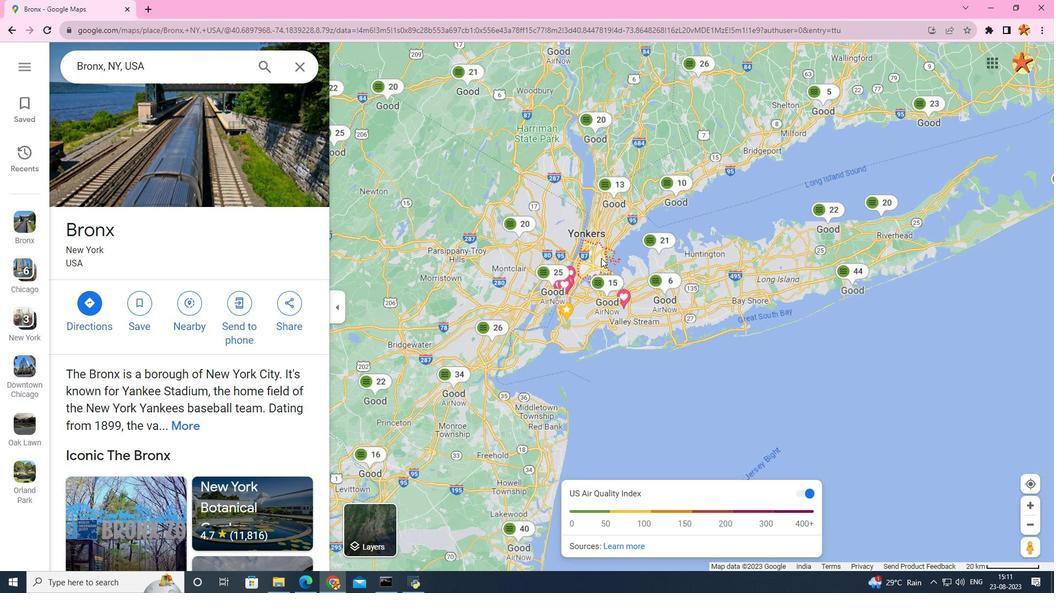 
Action: Mouse scrolled (601, 258) with delta (0, 0)
Screenshot: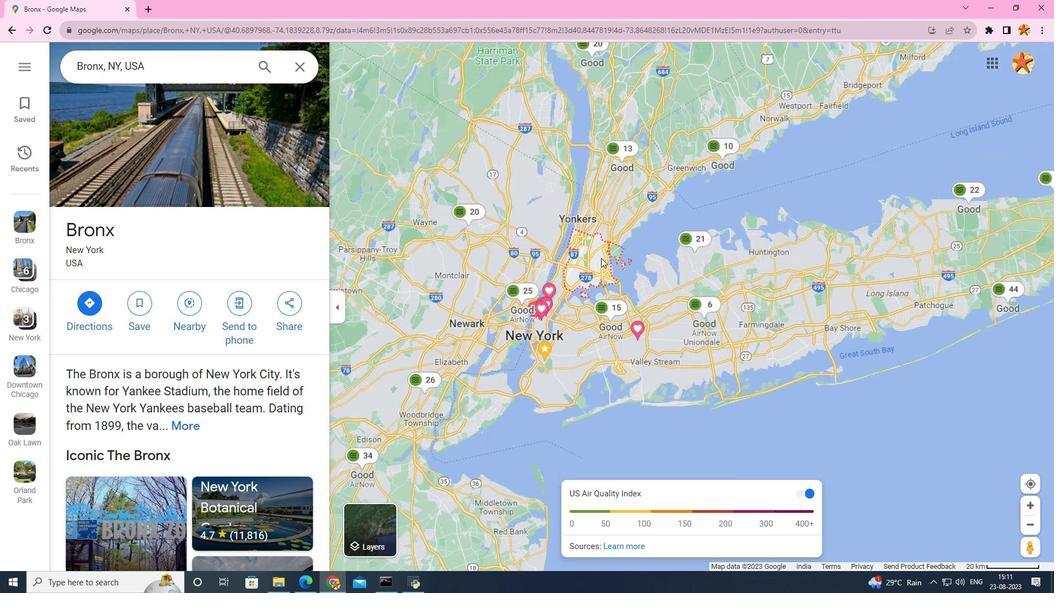 
Action: Mouse scrolled (601, 257) with delta (0, 0)
Screenshot: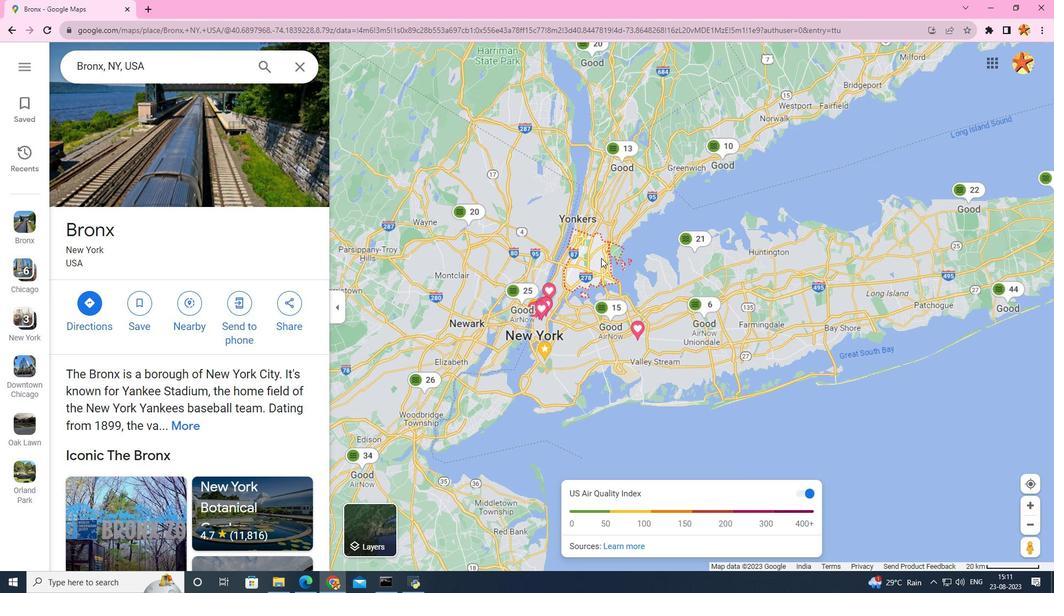 
Action: Mouse scrolled (601, 257) with delta (0, 0)
Screenshot: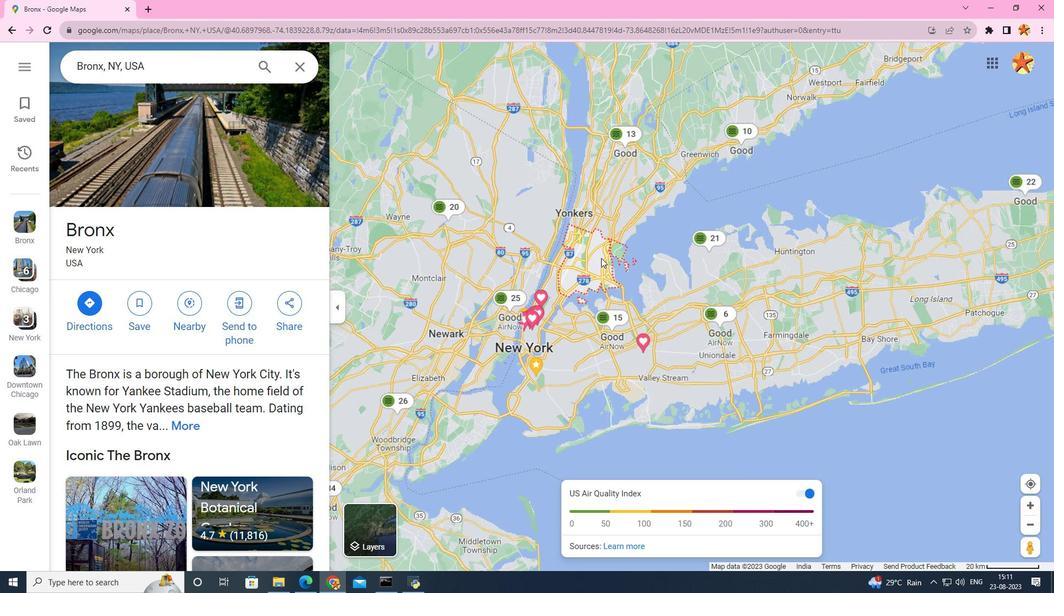 
Action: Mouse scrolled (601, 257) with delta (0, 0)
Screenshot: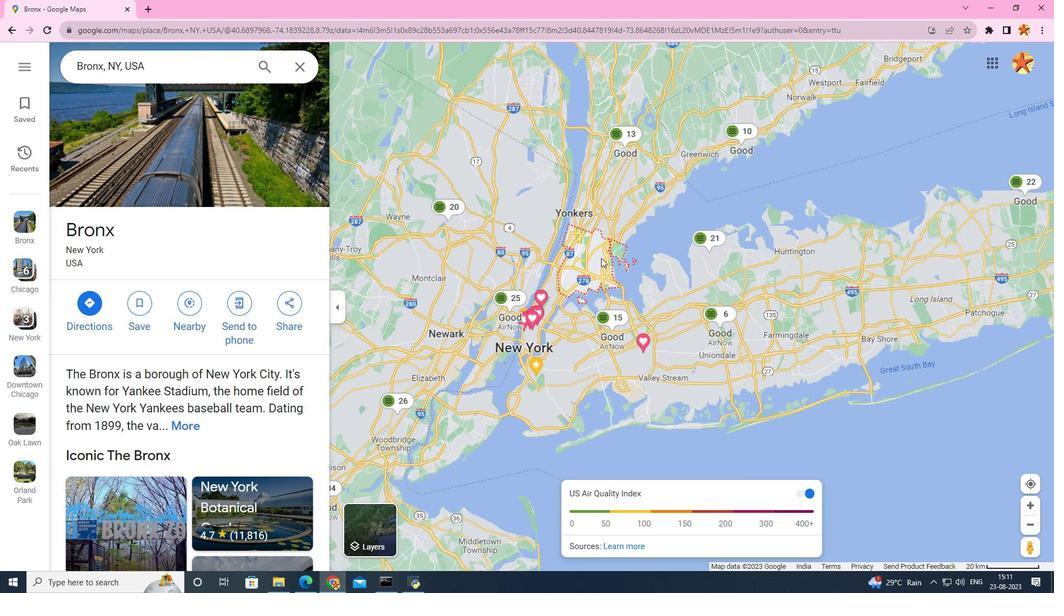
Action: Mouse scrolled (601, 257) with delta (0, 0)
Screenshot: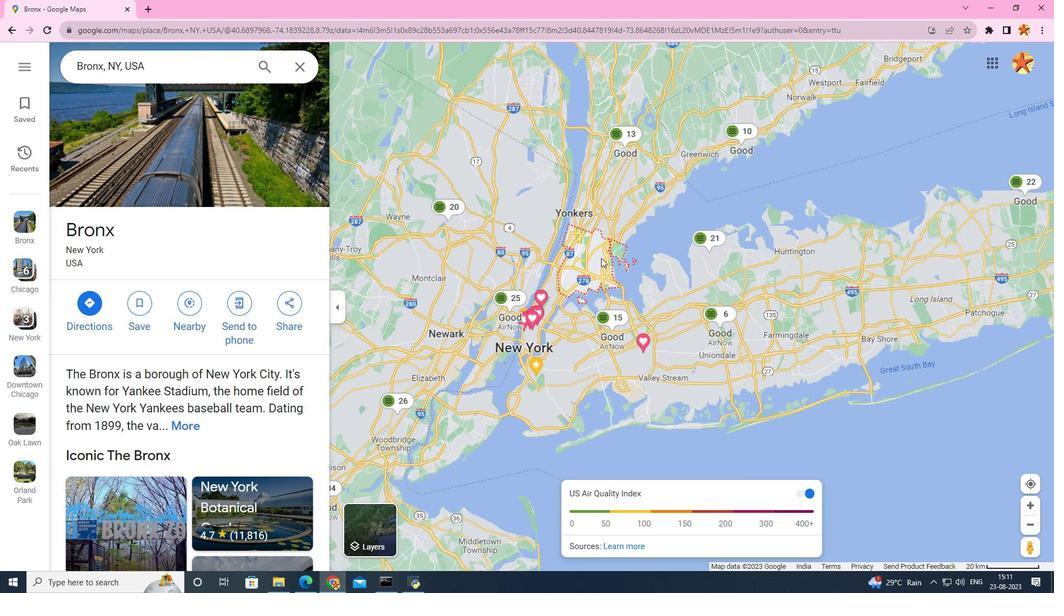 
Action: Mouse scrolled (601, 257) with delta (0, 0)
Screenshot: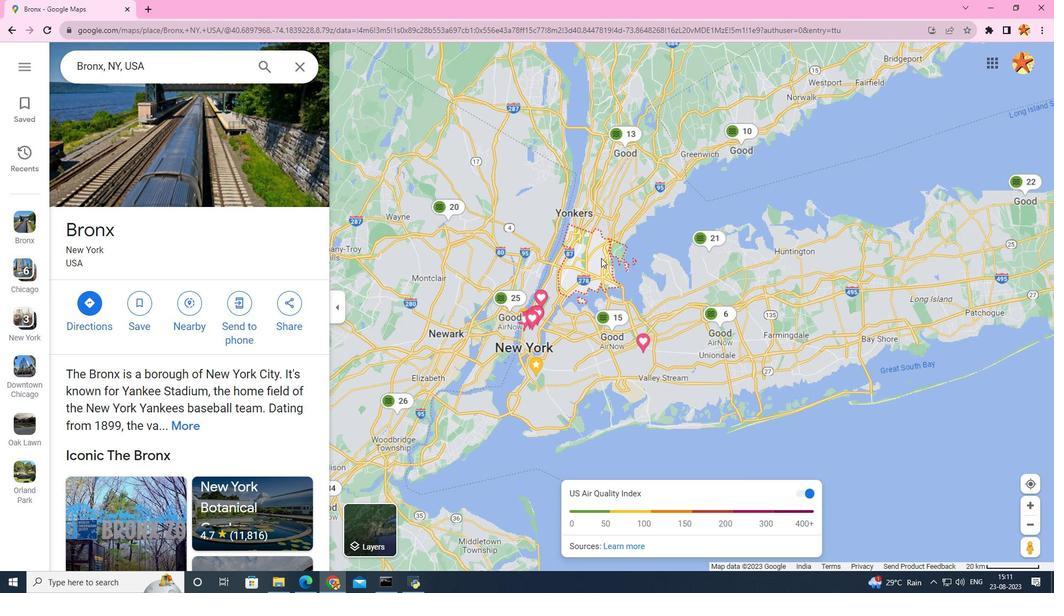 
Action: Mouse scrolled (601, 257) with delta (0, 0)
Screenshot: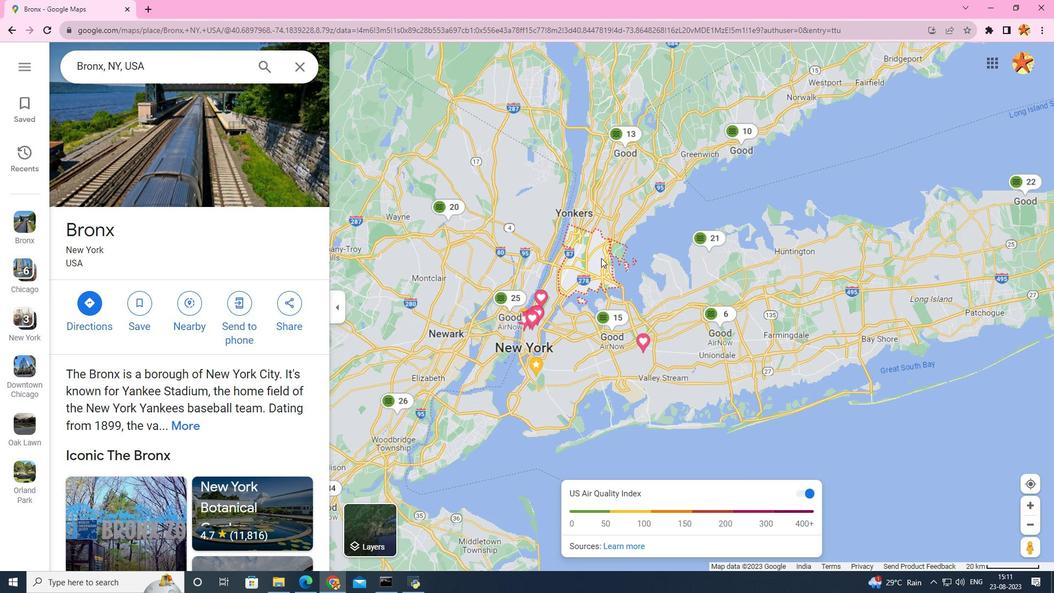 
Action: Mouse scrolled (601, 257) with delta (0, 0)
Screenshot: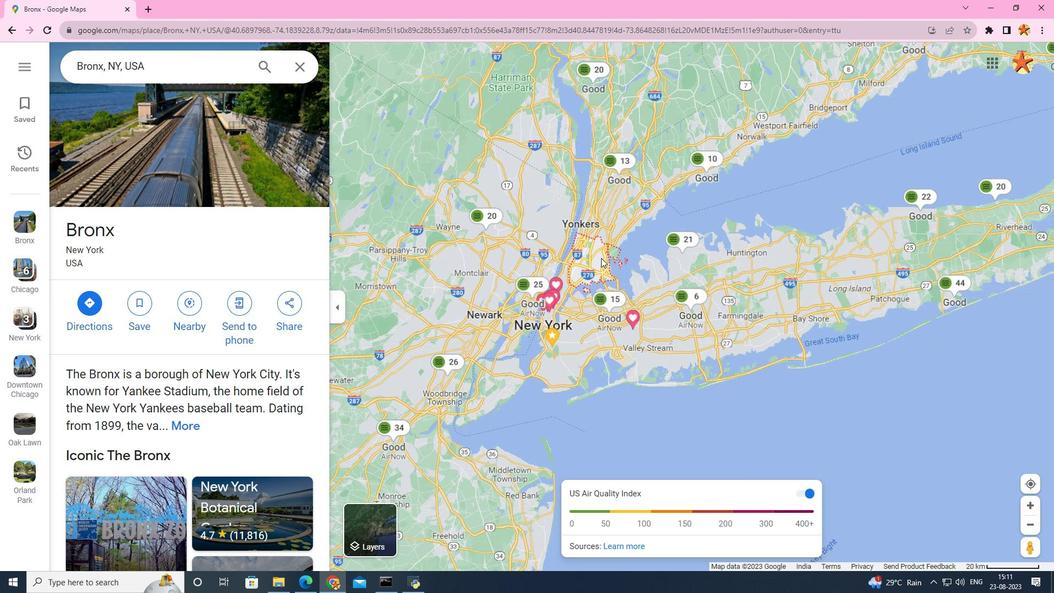 
Action: Mouse scrolled (601, 257) with delta (0, 0)
Screenshot: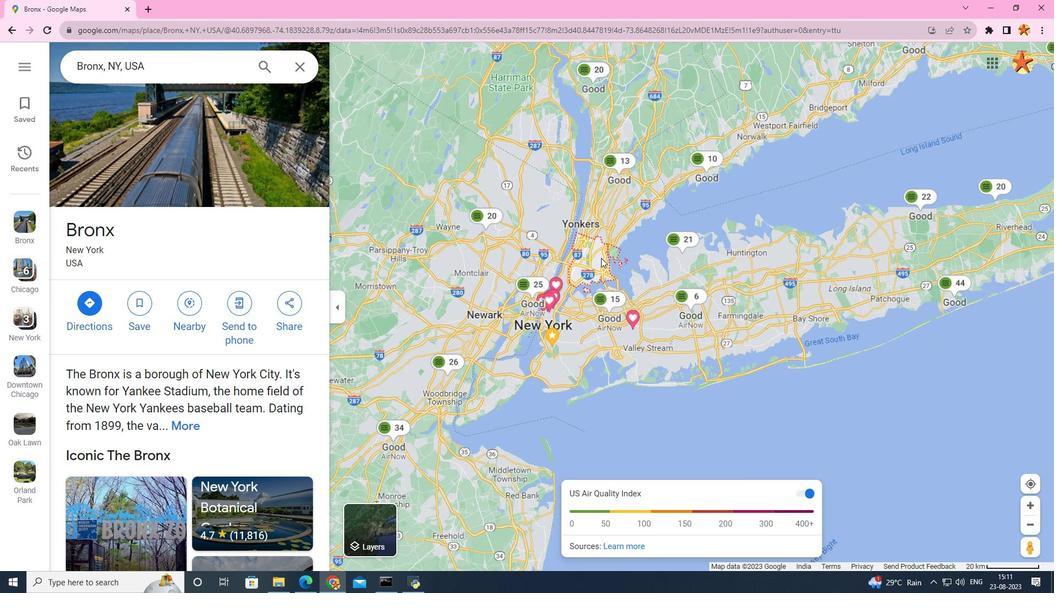 
Action: Mouse moved to (601, 258)
Screenshot: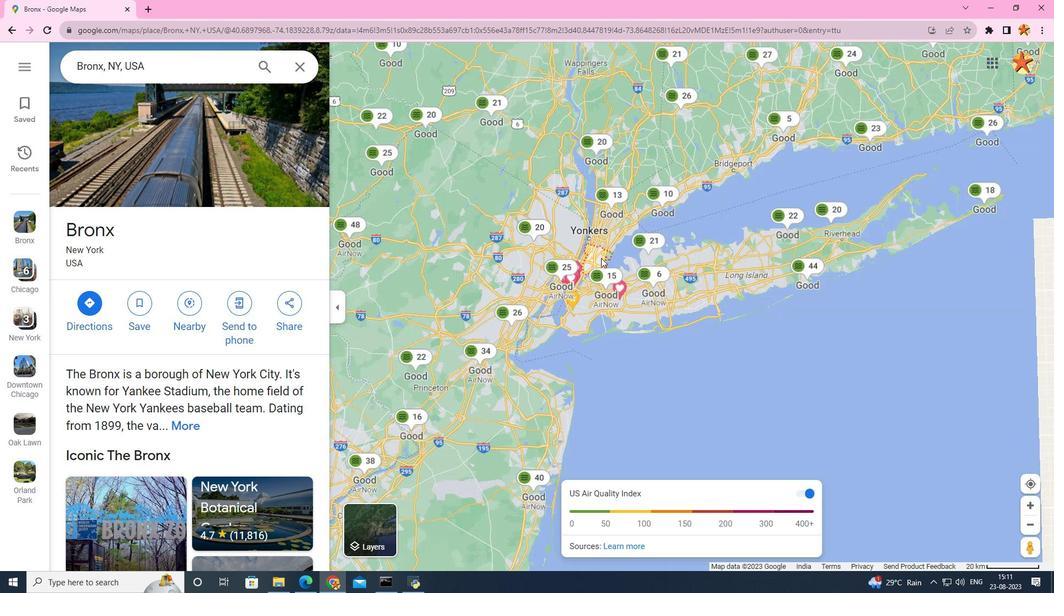 
Action: Mouse scrolled (601, 257) with delta (0, 0)
Screenshot: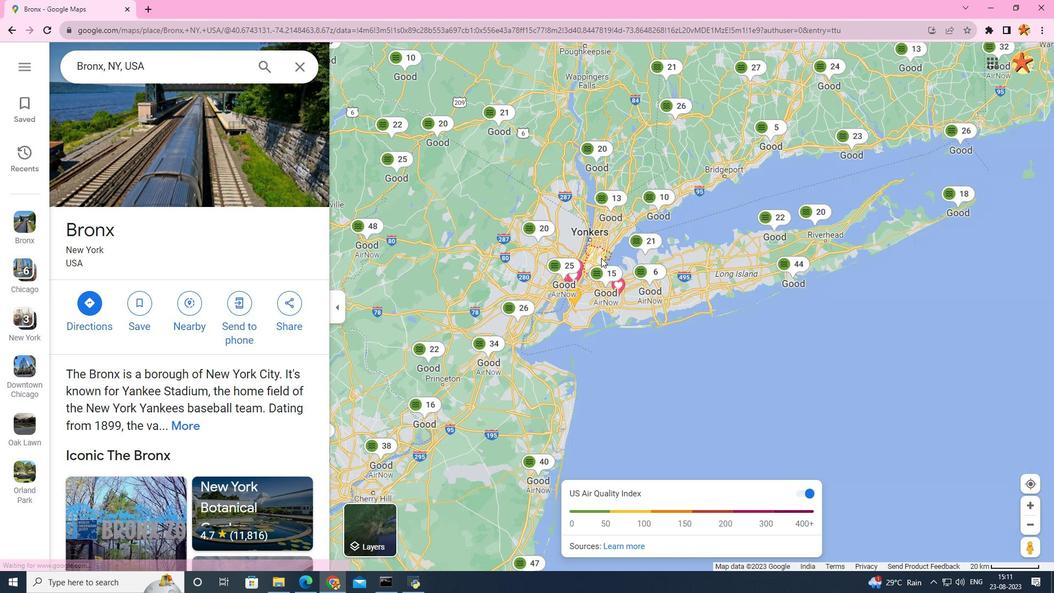 
Action: Mouse scrolled (601, 257) with delta (0, 0)
Screenshot: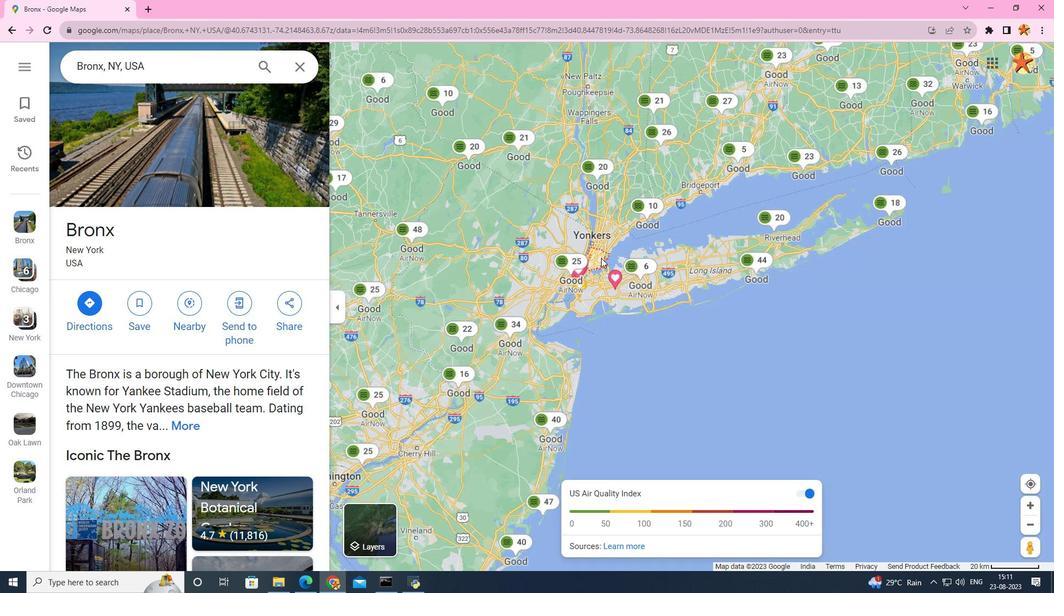 
Action: Mouse scrolled (601, 257) with delta (0, 0)
Screenshot: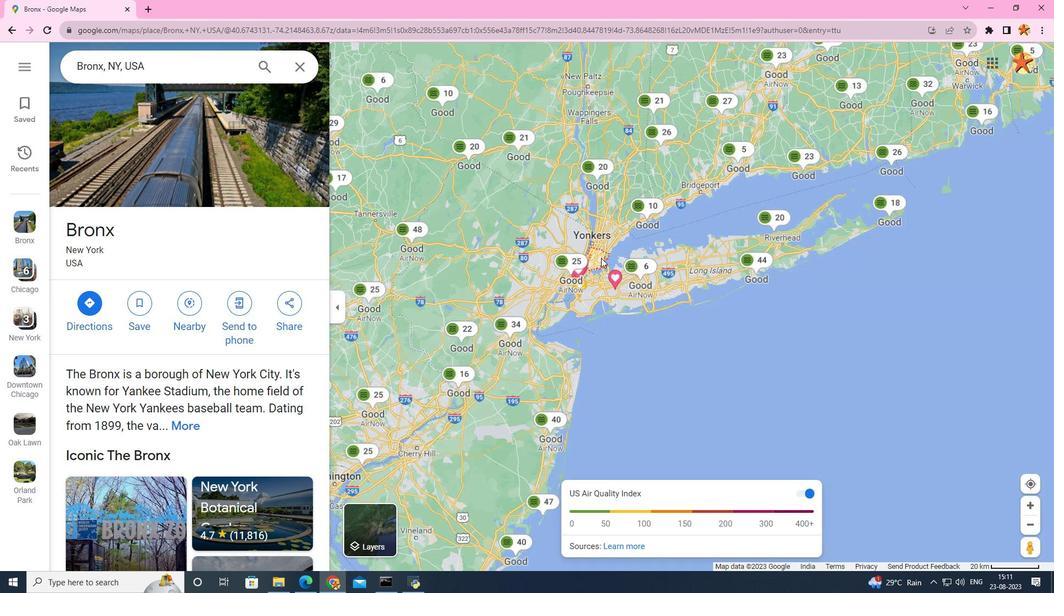 
Action: Mouse scrolled (601, 257) with delta (0, 0)
Screenshot: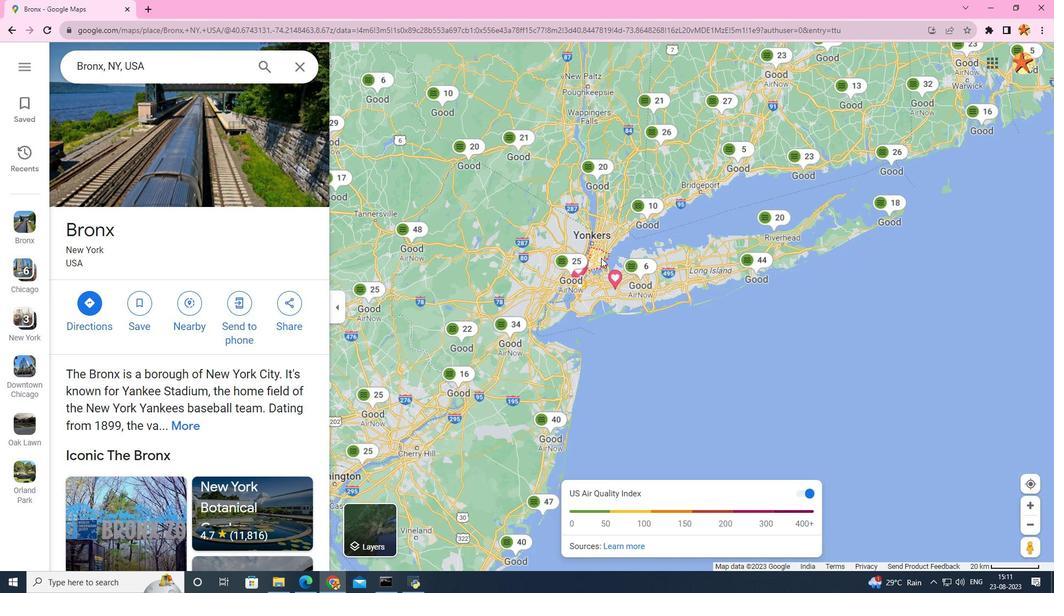 
Action: Mouse scrolled (601, 257) with delta (0, 0)
Screenshot: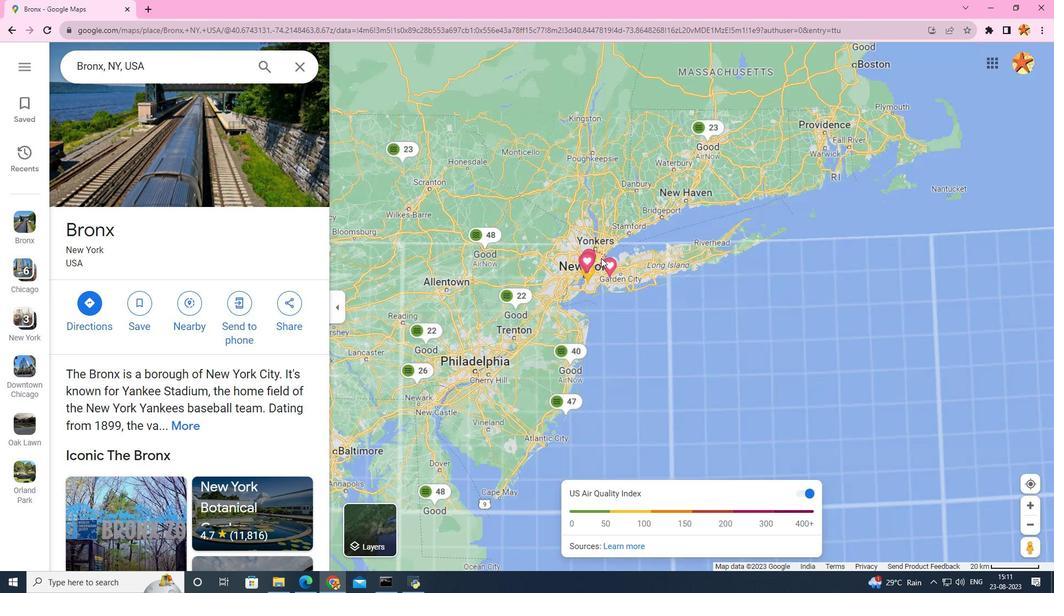 
Action: Mouse scrolled (601, 258) with delta (0, 0)
Screenshot: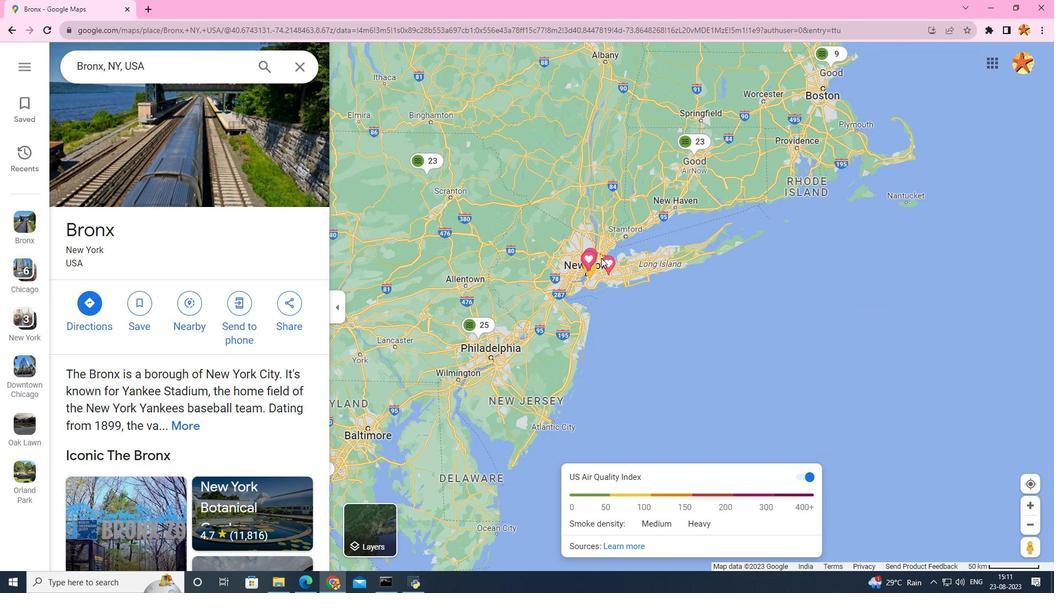 
Action: Mouse scrolled (601, 258) with delta (0, 0)
Screenshot: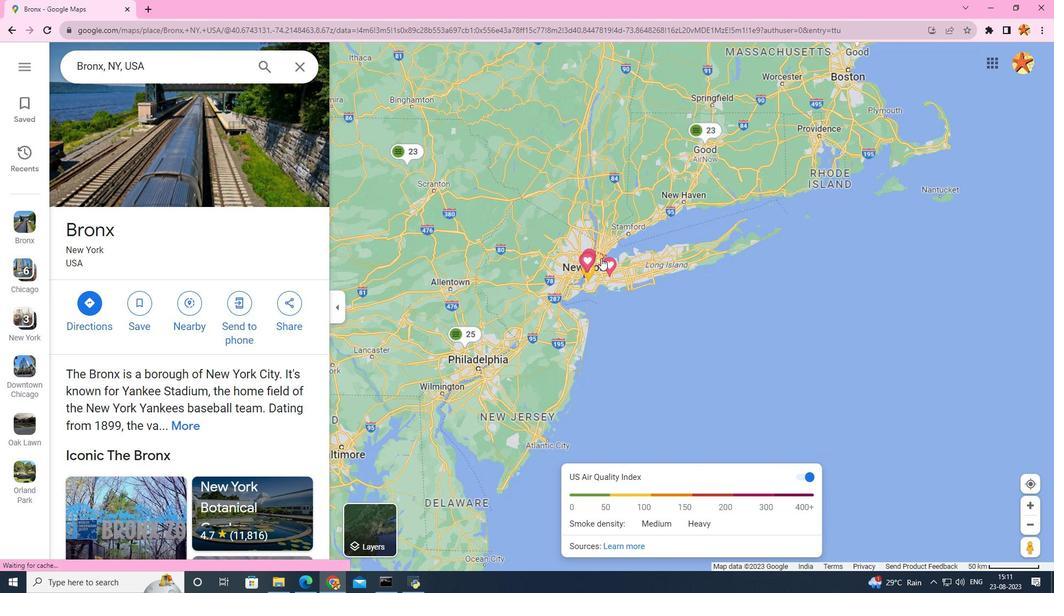 
Action: Mouse scrolled (601, 258) with delta (0, 0)
Screenshot: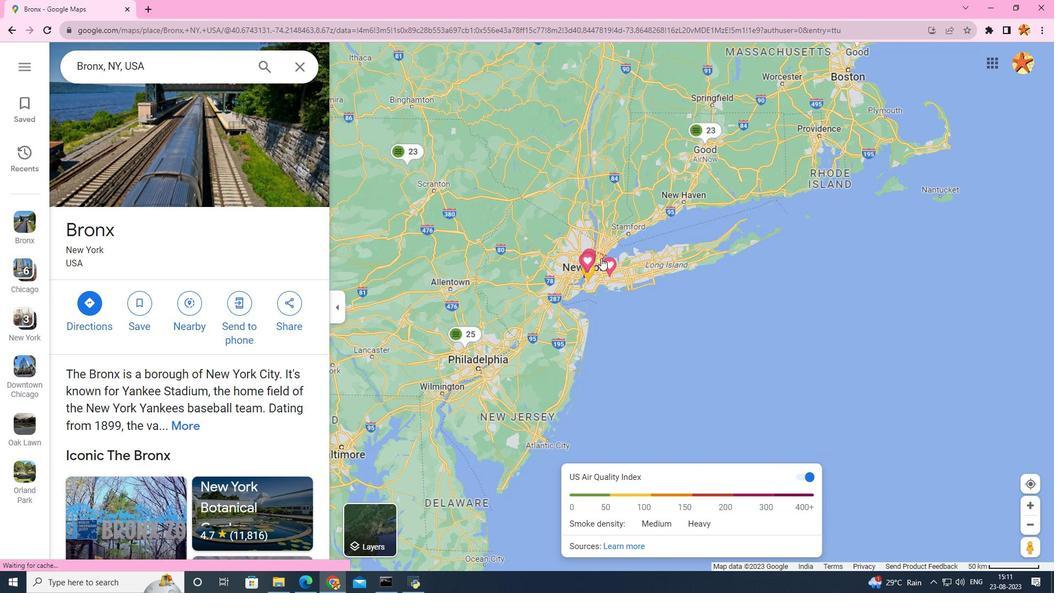 
Action: Mouse scrolled (601, 258) with delta (0, 0)
Screenshot: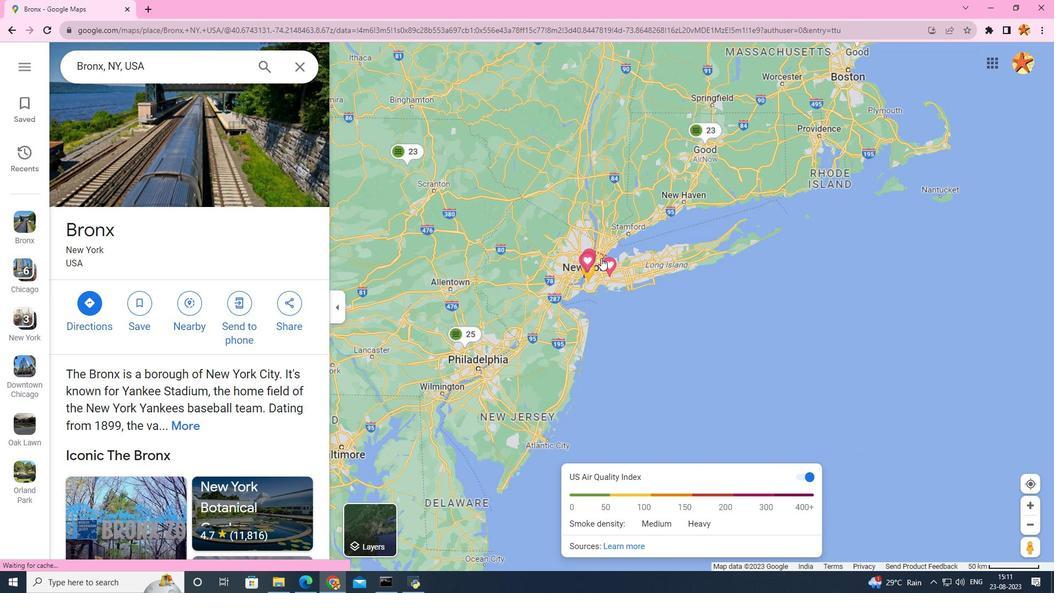 
Action: Mouse scrolled (601, 258) with delta (0, 0)
Screenshot: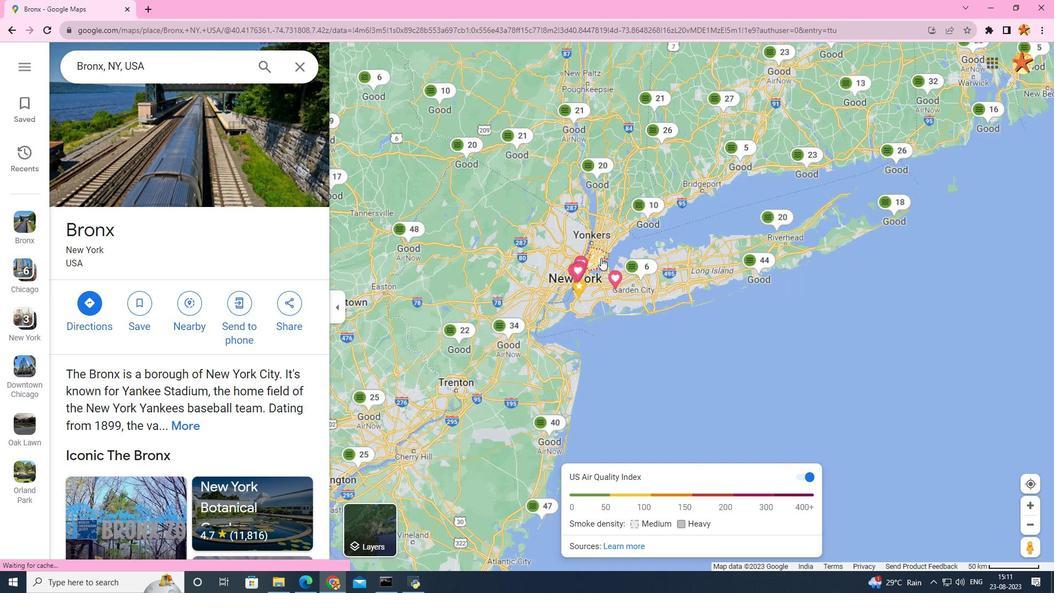 
Action: Mouse scrolled (601, 258) with delta (0, 0)
Screenshot: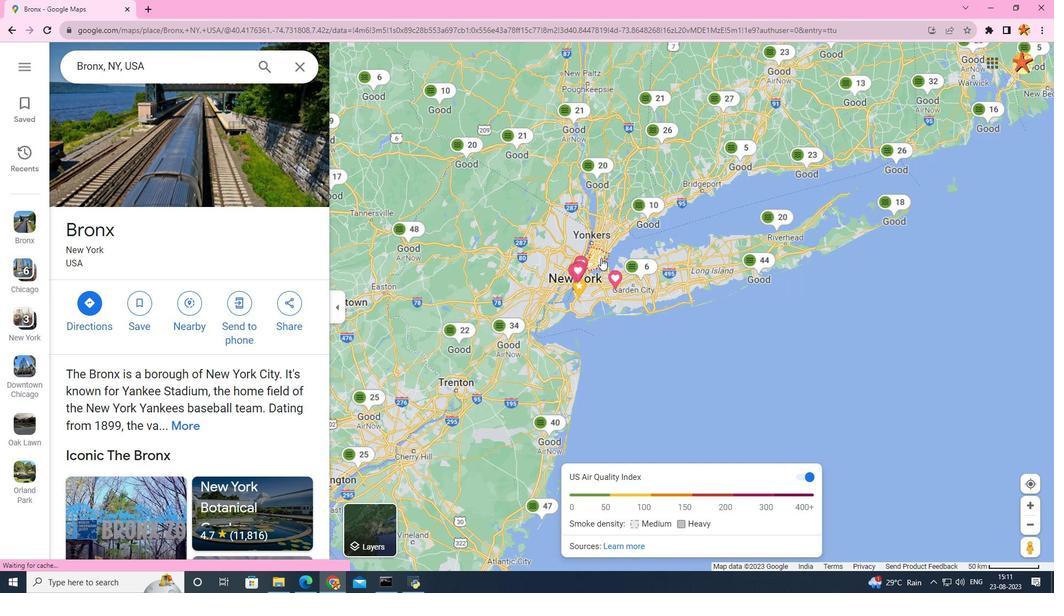 
Action: Mouse scrolled (601, 258) with delta (0, 0)
Screenshot: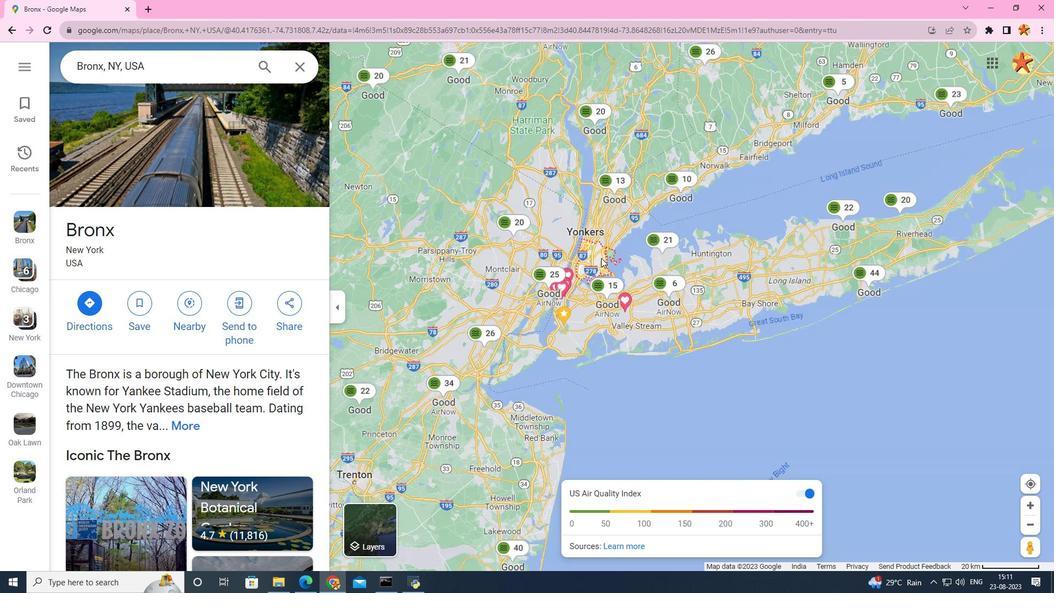 
Action: Mouse scrolled (601, 258) with delta (0, 0)
Screenshot: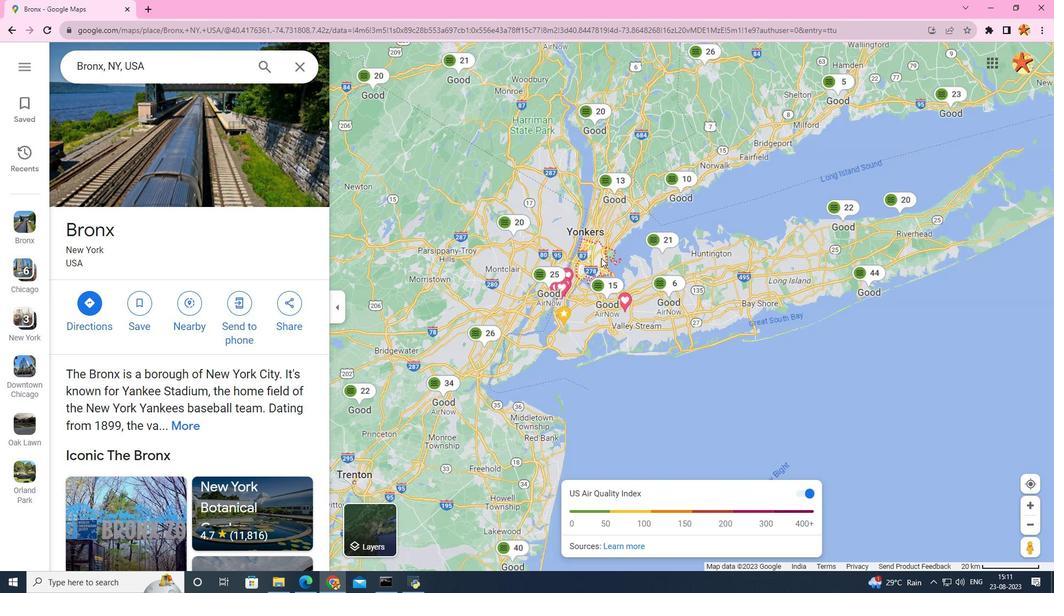 
Action: Mouse scrolled (601, 258) with delta (0, 0)
Screenshot: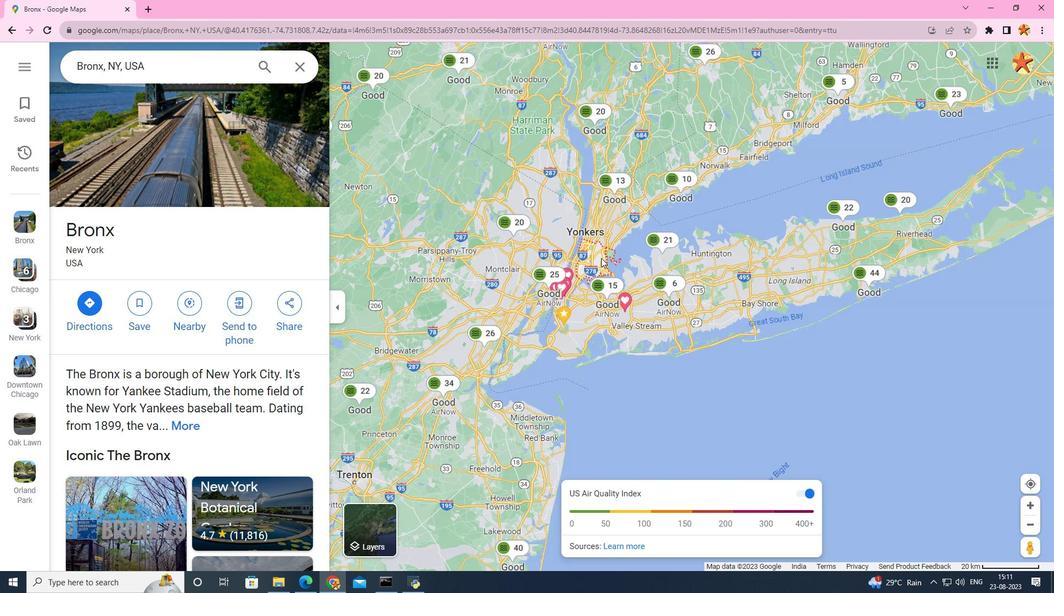 
Action: Mouse scrolled (601, 258) with delta (0, 0)
Screenshot: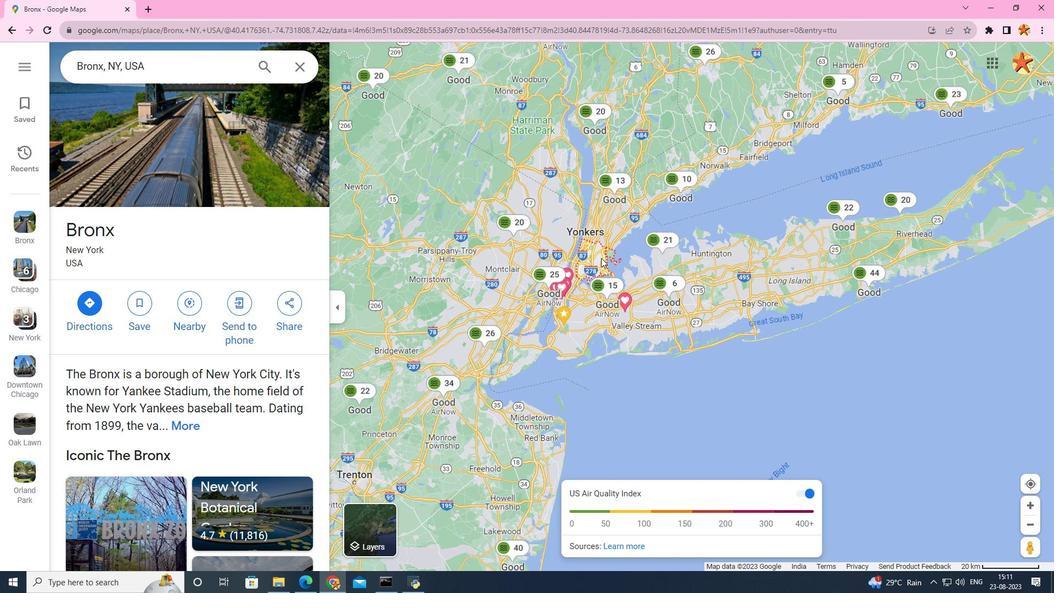 
Action: Mouse scrolled (601, 258) with delta (0, 0)
Screenshot: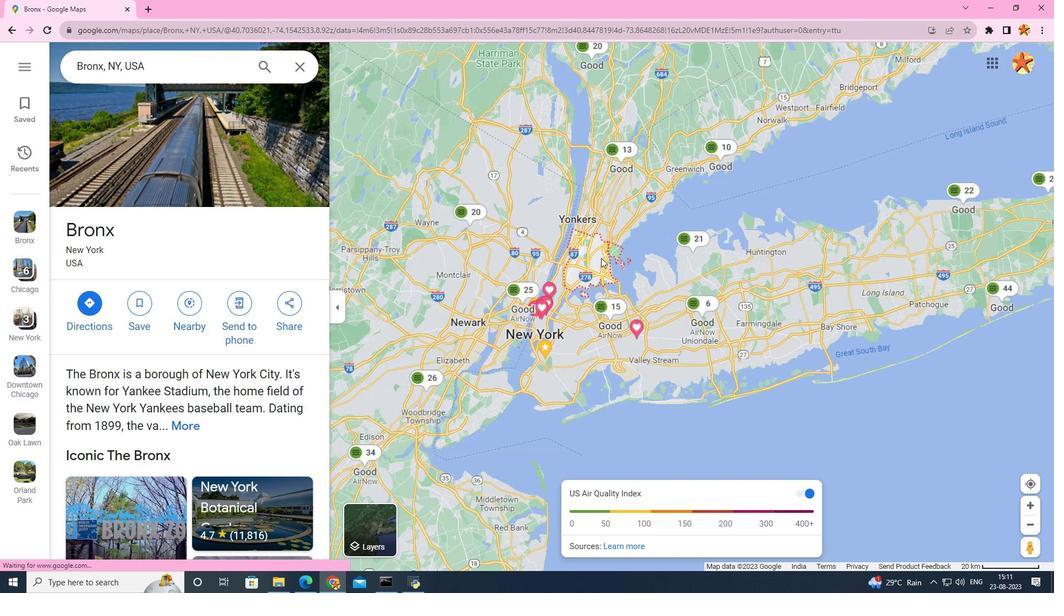 
Action: Mouse scrolled (601, 258) with delta (0, 0)
Screenshot: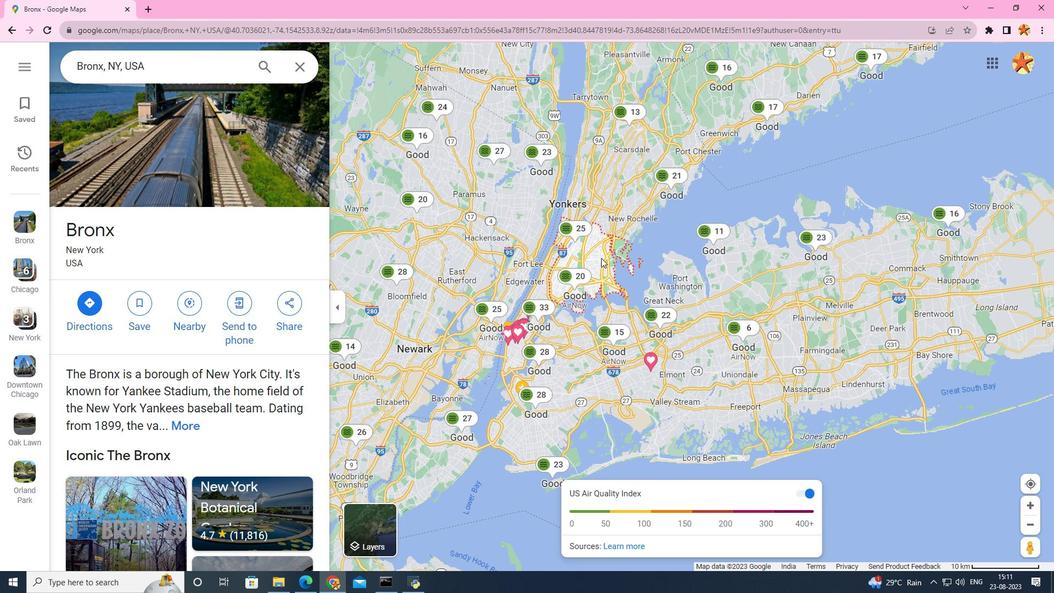 
Action: Mouse scrolled (601, 258) with delta (0, 0)
Screenshot: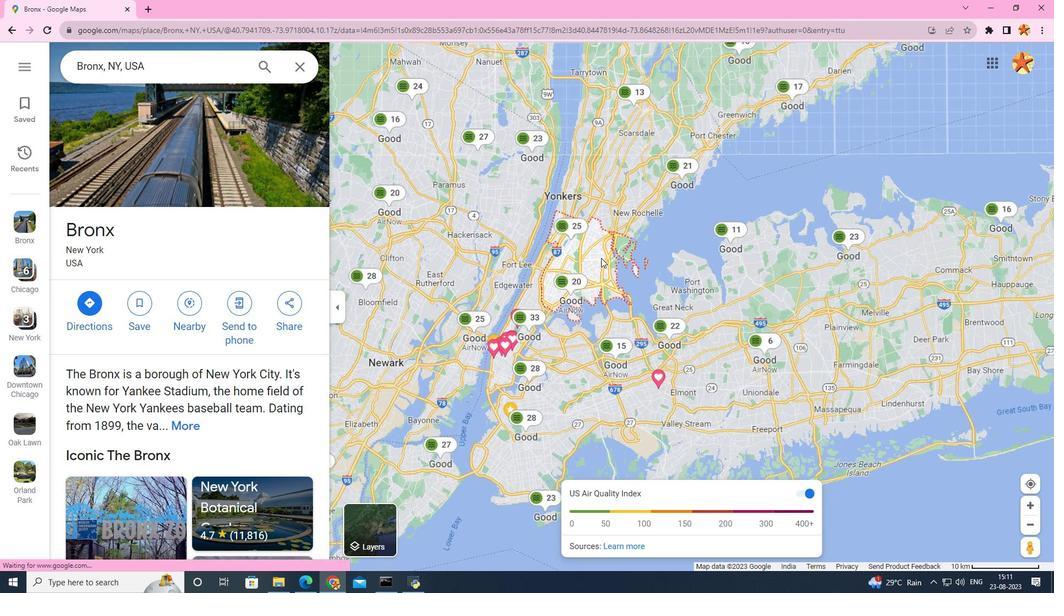 
Action: Mouse scrolled (601, 258) with delta (0, 0)
Screenshot: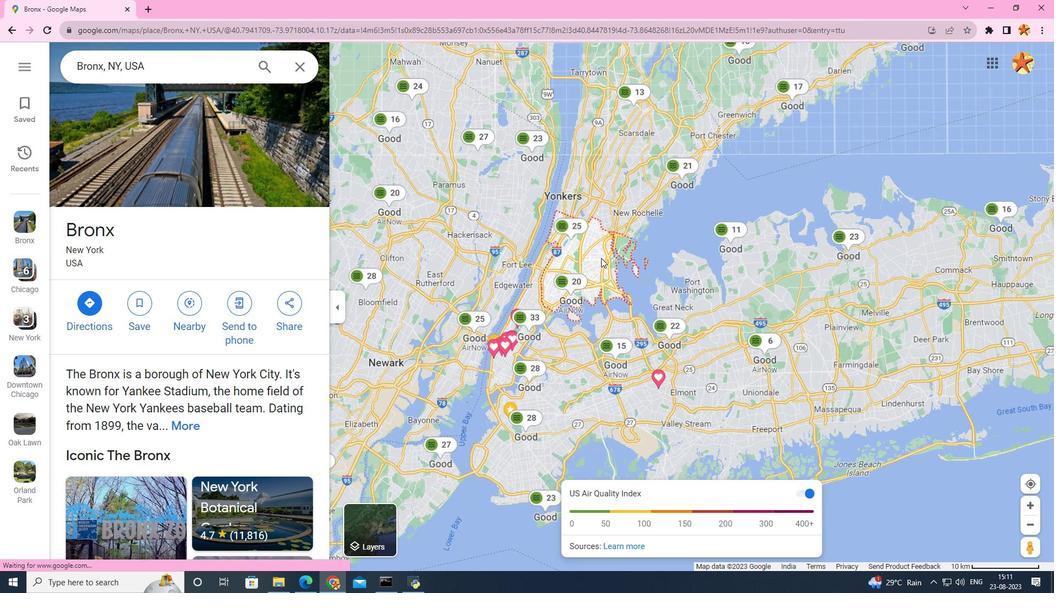 
Action: Mouse scrolled (601, 258) with delta (0, 0)
Screenshot: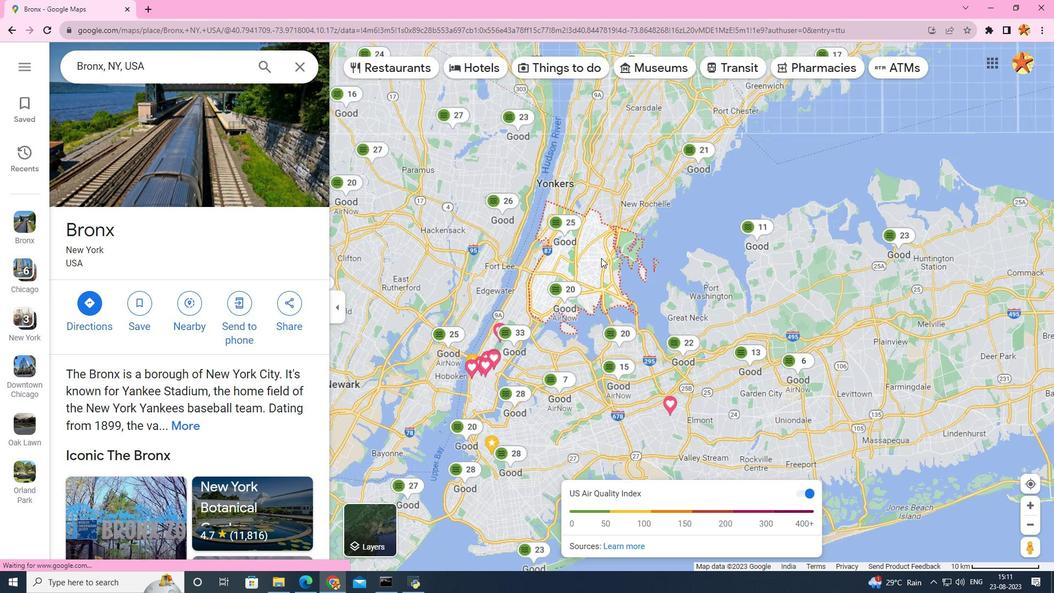 
Action: Mouse scrolled (601, 258) with delta (0, 0)
Screenshot: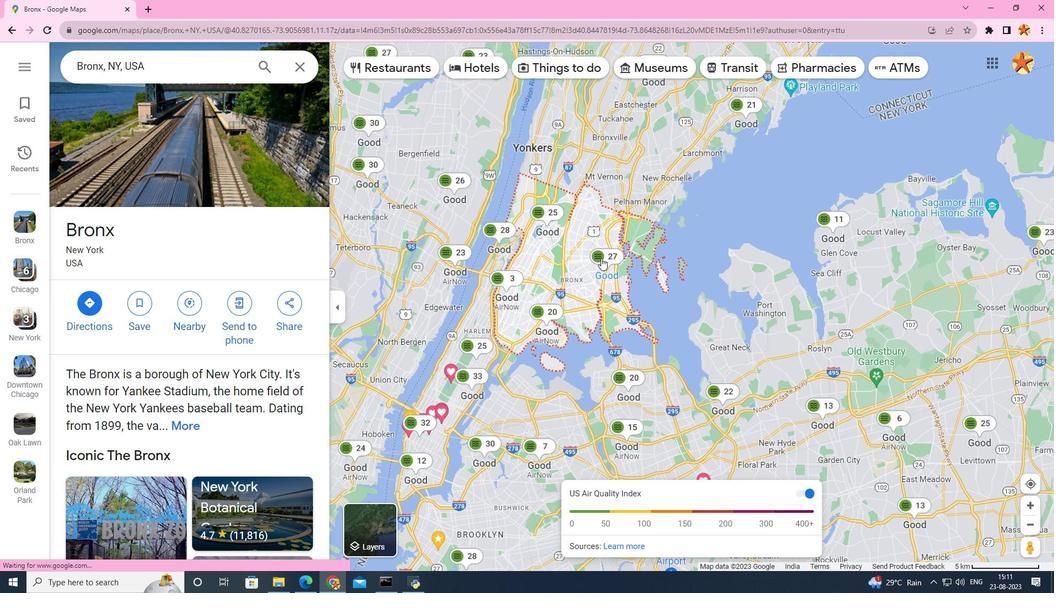 
Action: Mouse scrolled (601, 258) with delta (0, 0)
Screenshot: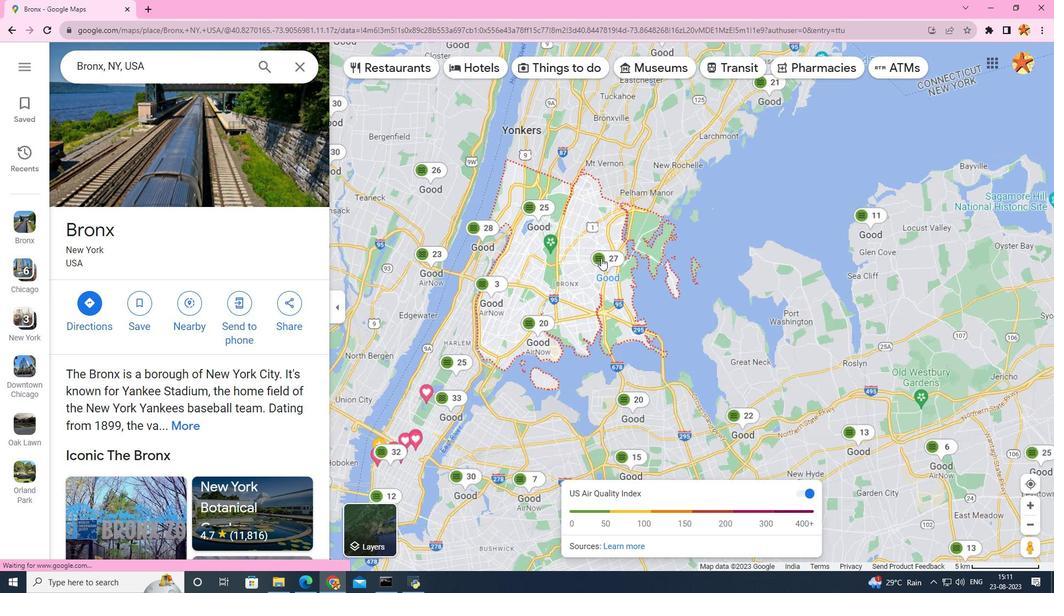 
Action: Mouse scrolled (601, 258) with delta (0, 0)
Screenshot: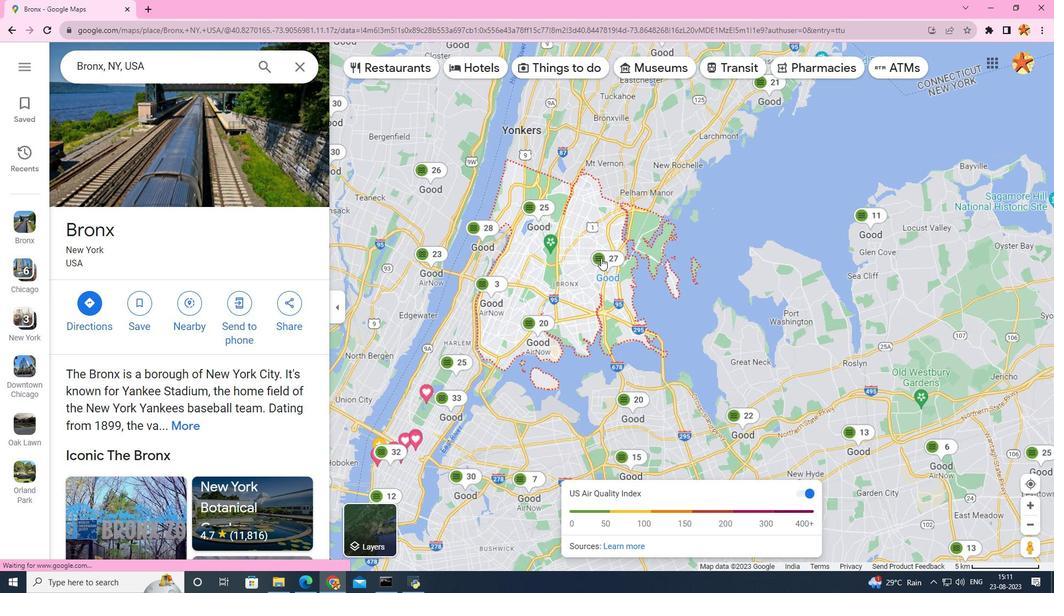 
Action: Mouse scrolled (601, 258) with delta (0, 0)
Screenshot: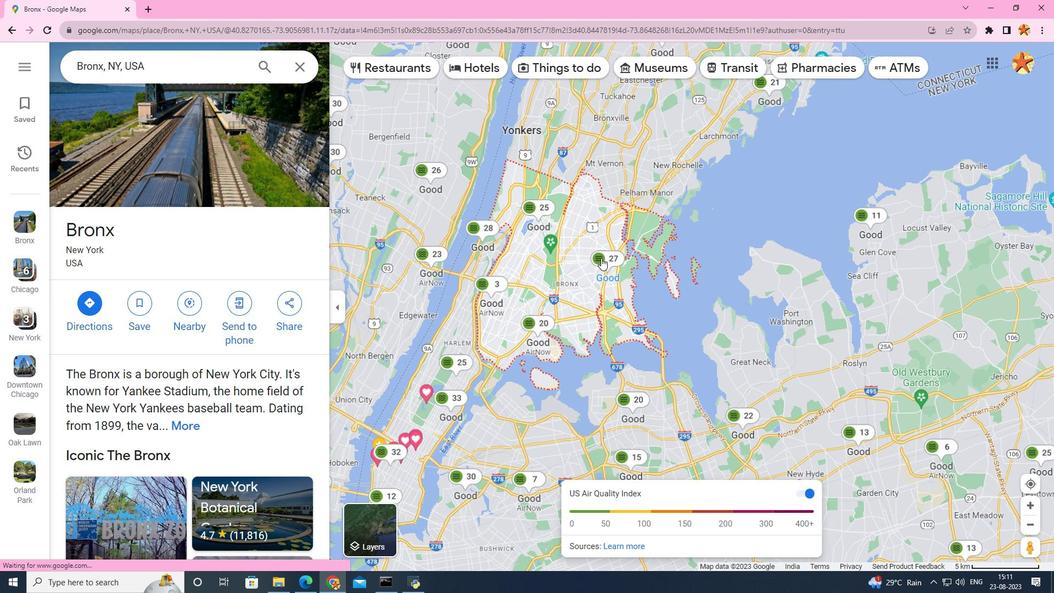 
Action: Mouse scrolled (601, 258) with delta (0, 0)
Screenshot: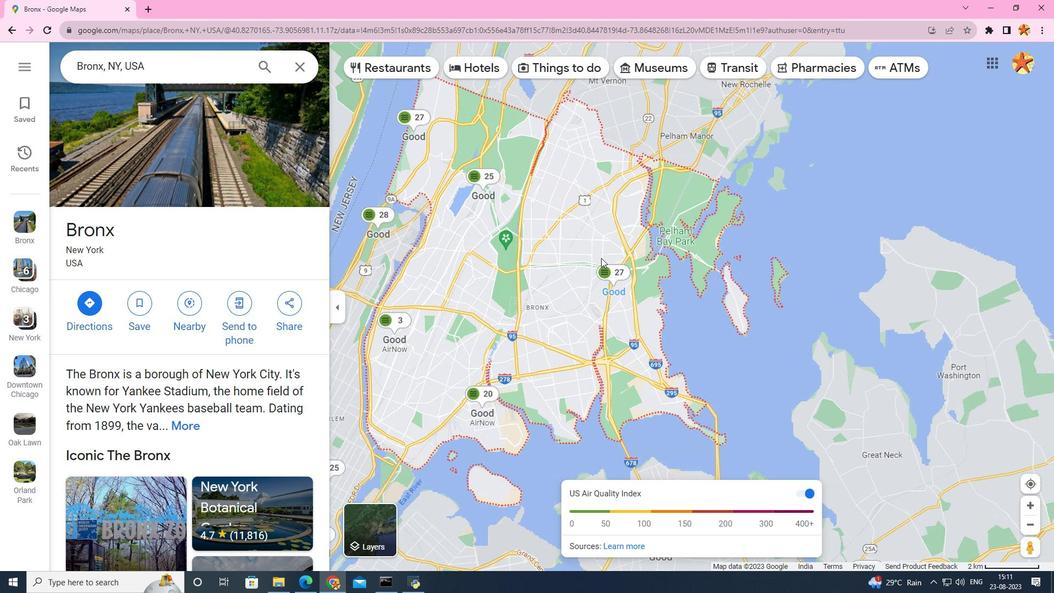 
Action: Mouse scrolled (601, 258) with delta (0, 0)
Screenshot: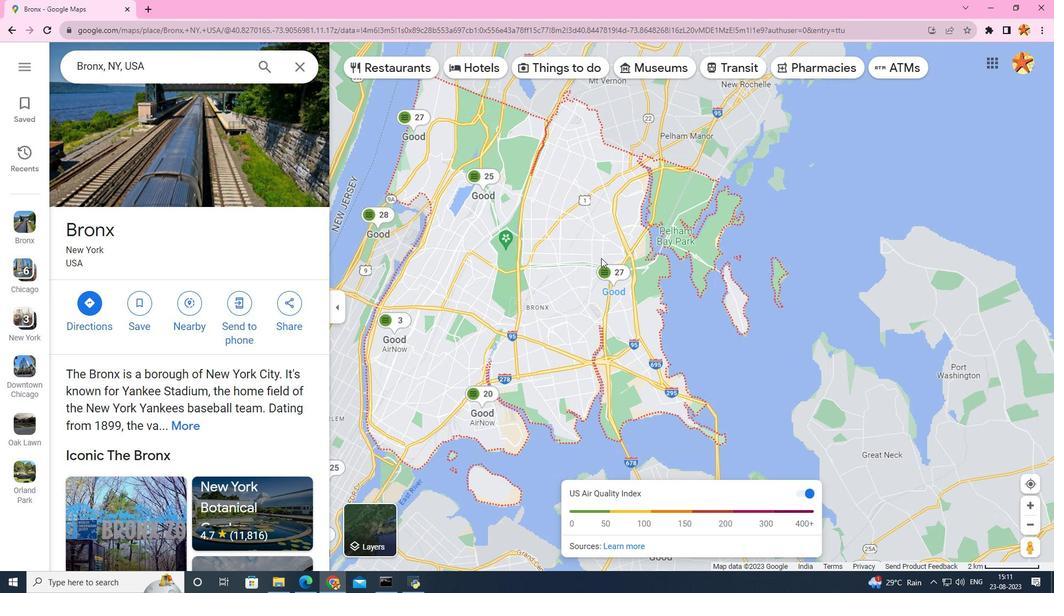 
Action: Mouse scrolled (601, 258) with delta (0, 0)
Screenshot: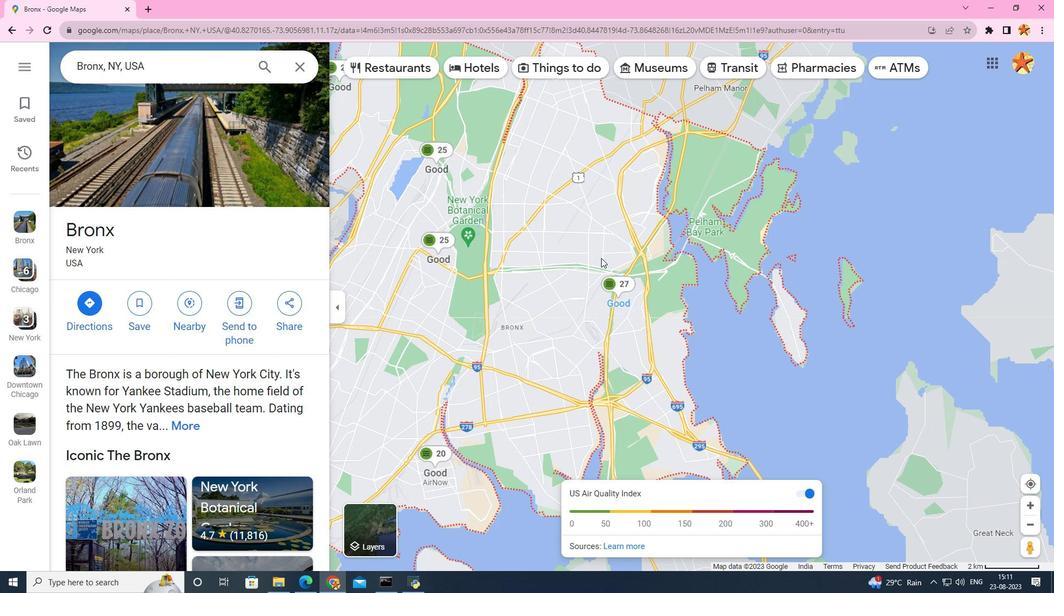
Action: Mouse scrolled (601, 258) with delta (0, 0)
Screenshot: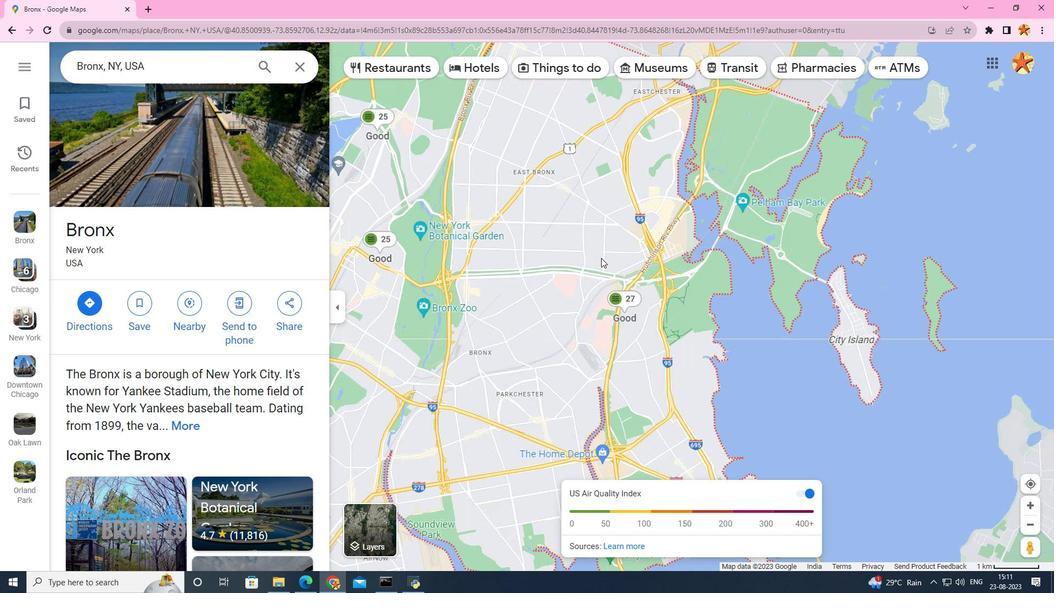 
Action: Mouse scrolled (601, 258) with delta (0, 0)
Screenshot: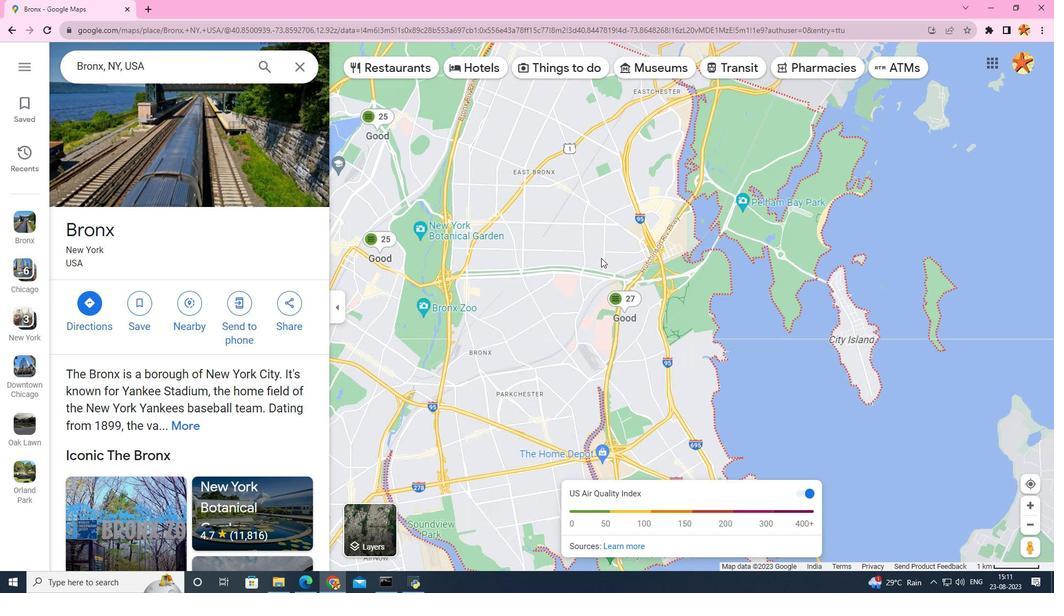 
Action: Mouse scrolled (601, 258) with delta (0, 0)
Screenshot: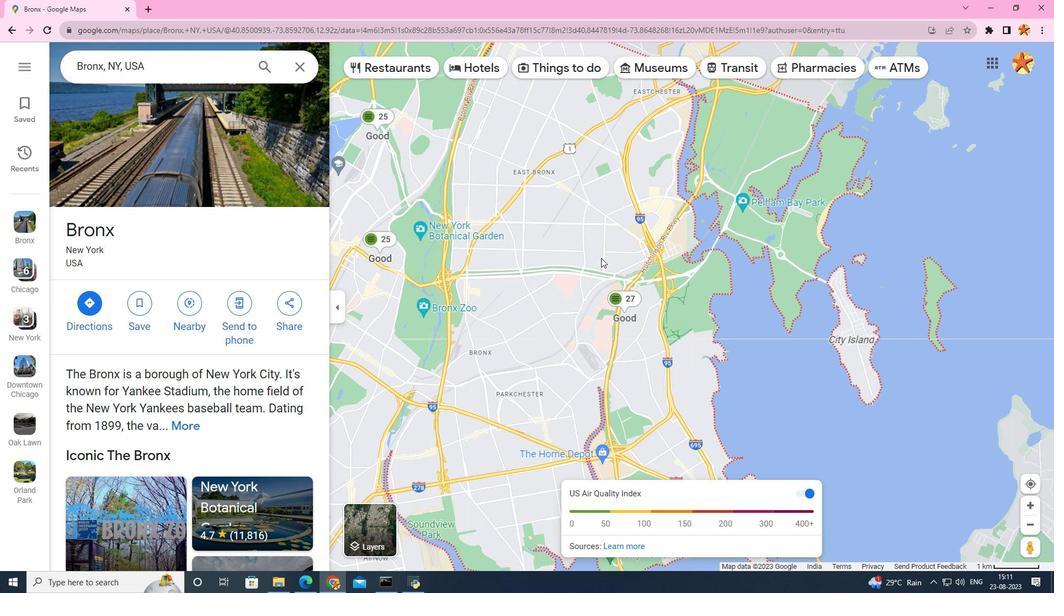 
Action: Mouse moved to (162, 63)
Screenshot: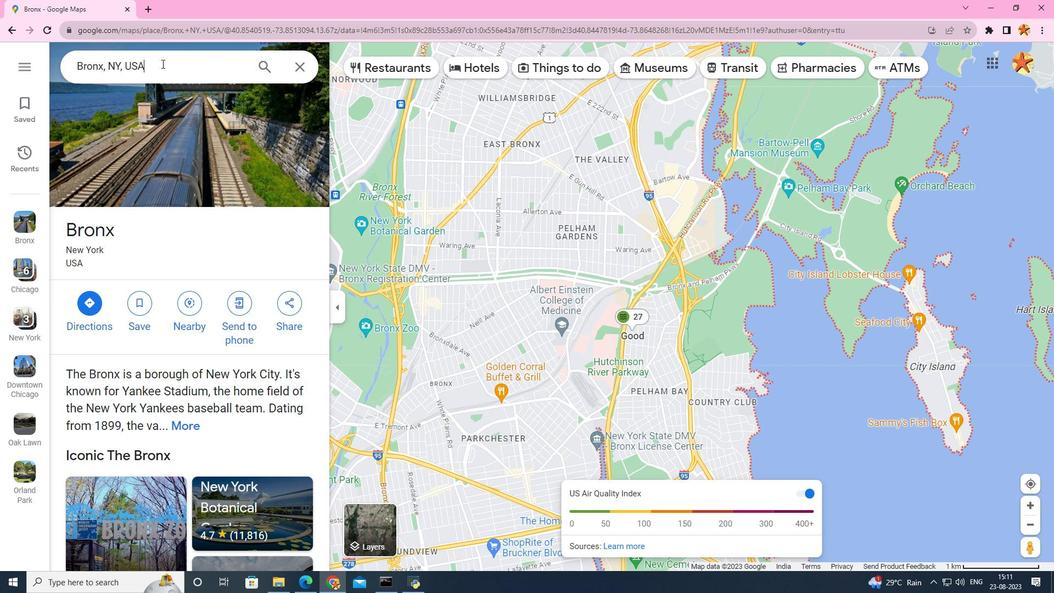 
Action: Mouse pressed left at (162, 63)
Screenshot: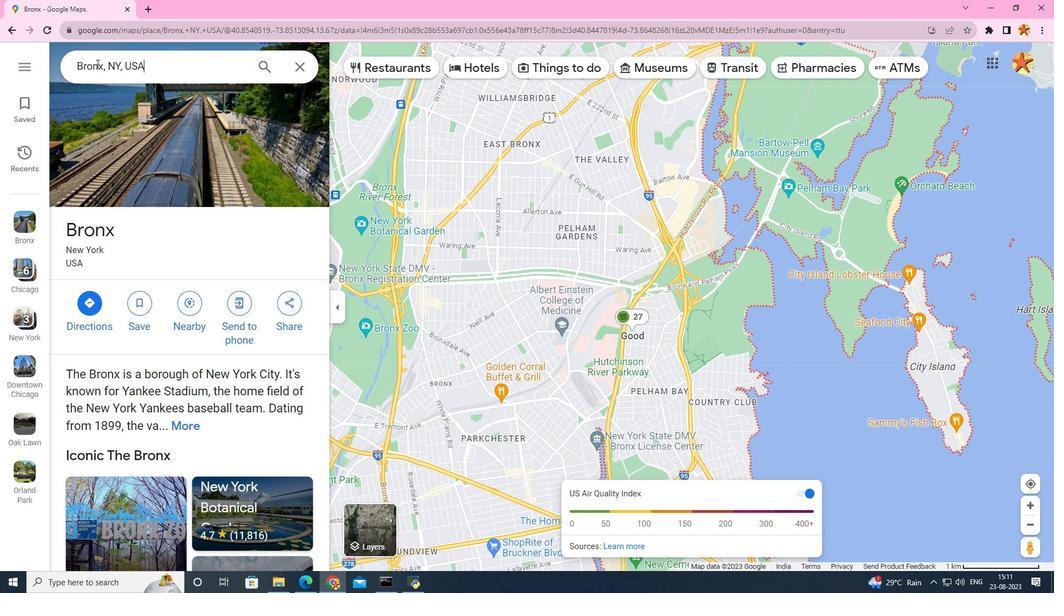 
Action: Mouse moved to (39, 58)
Screenshot: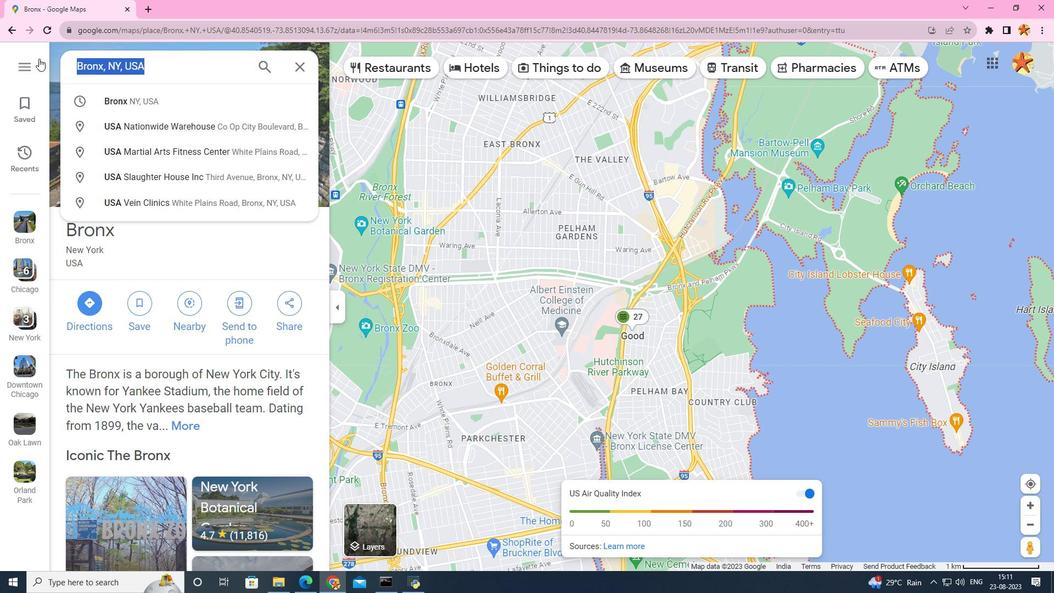 
Action: Key pressed <Key.backspace><Key.caps_lock>L<Key.caps_lock>oop
Screenshot: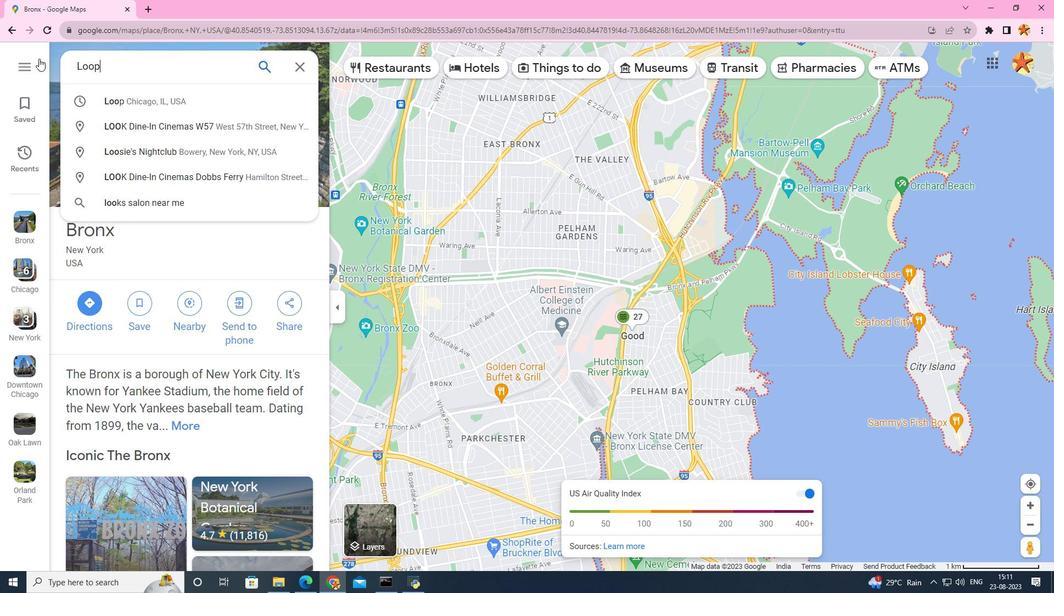 
Action: Mouse moved to (159, 98)
Screenshot: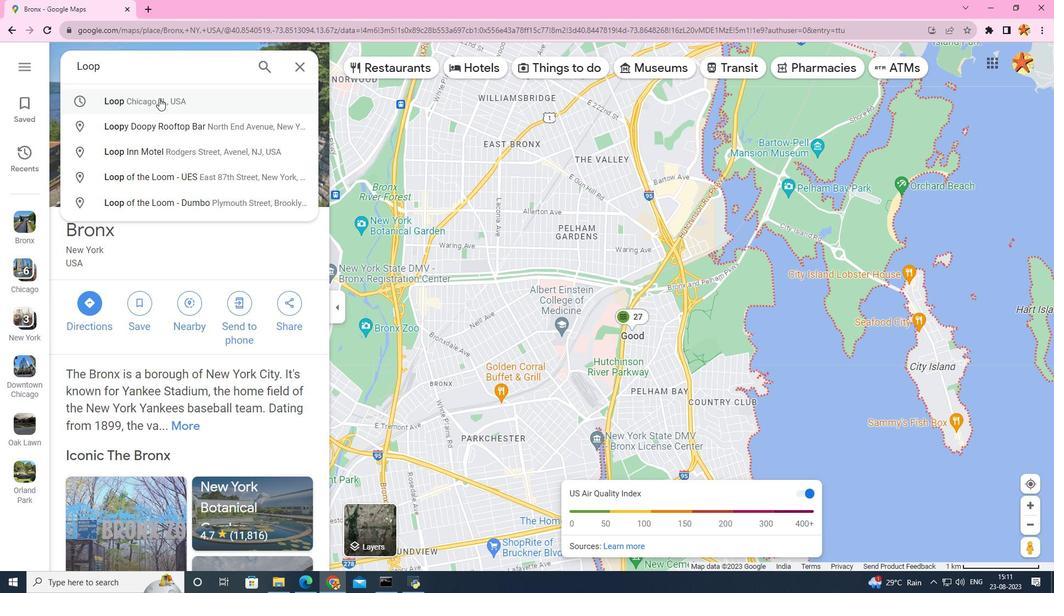 
Action: Mouse pressed left at (159, 98)
Screenshot: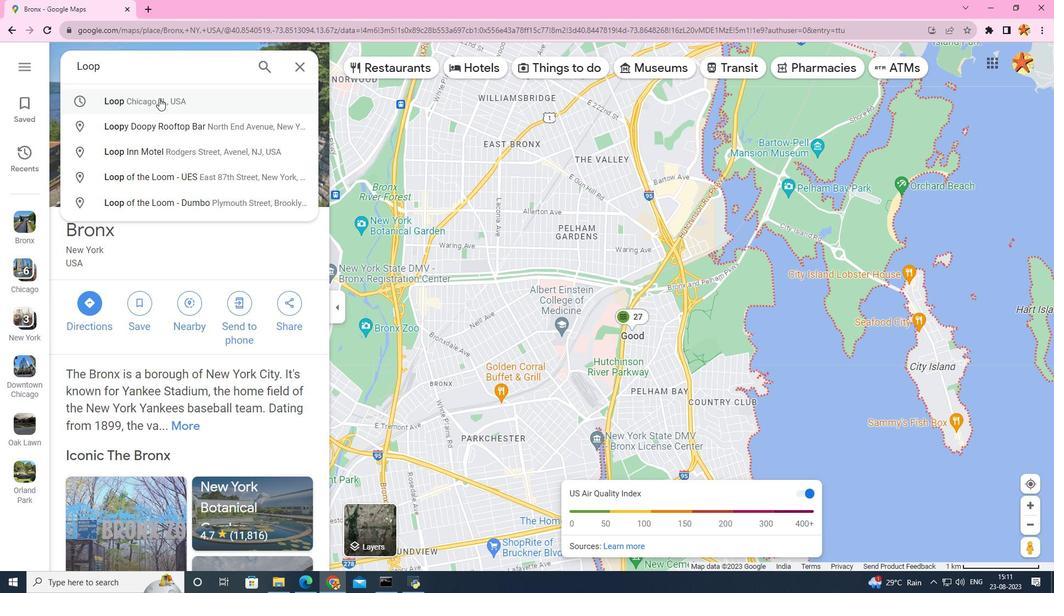 
Action: Mouse moved to (532, 407)
Screenshot: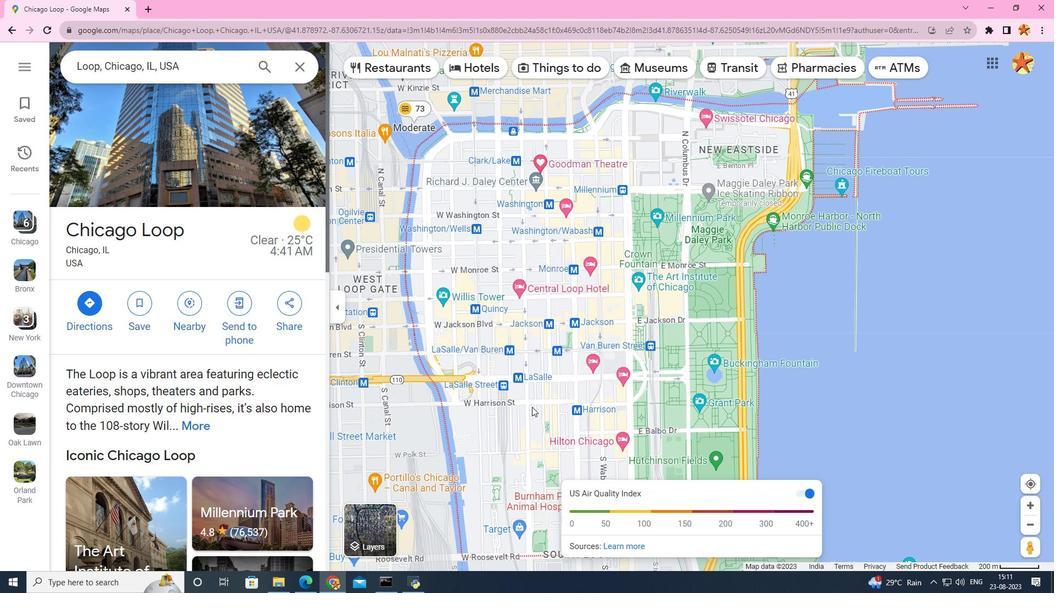 
Action: Mouse scrolled (532, 406) with delta (0, 0)
Screenshot: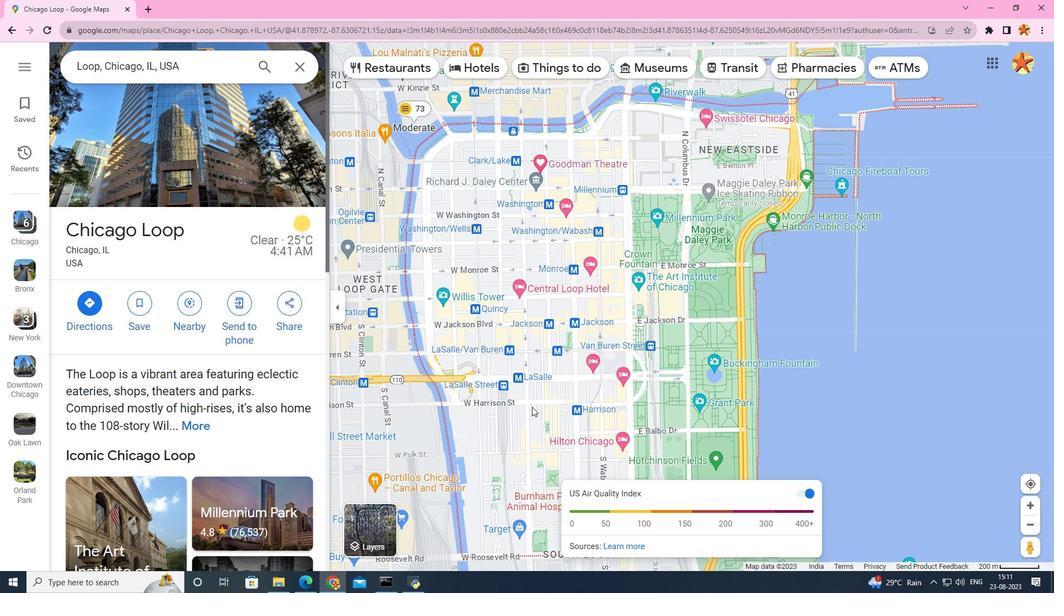 
Action: Mouse scrolled (532, 406) with delta (0, 0)
Screenshot: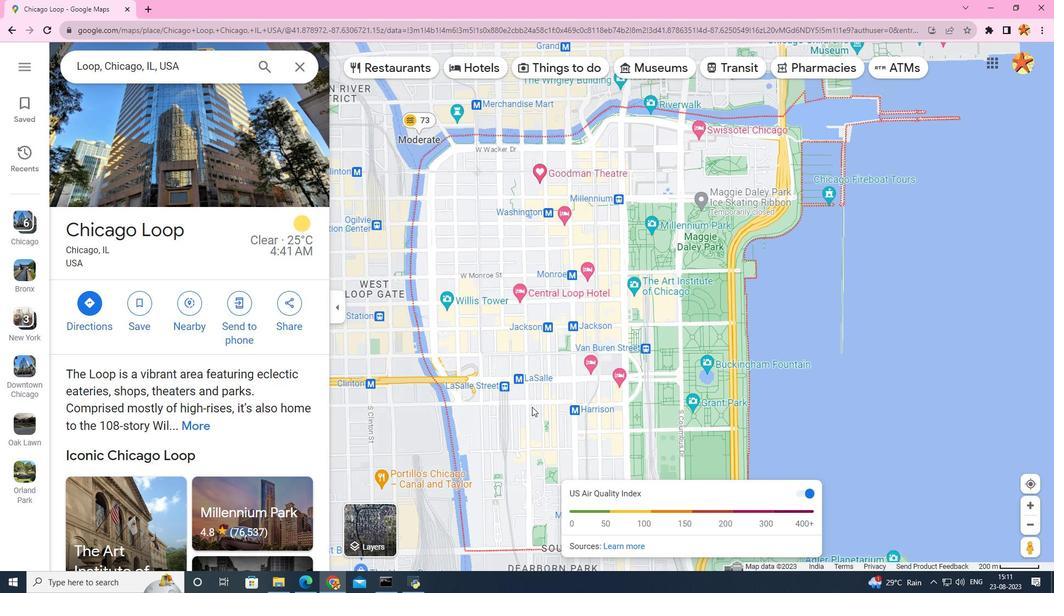 
Action: Mouse scrolled (532, 406) with delta (0, 0)
Screenshot: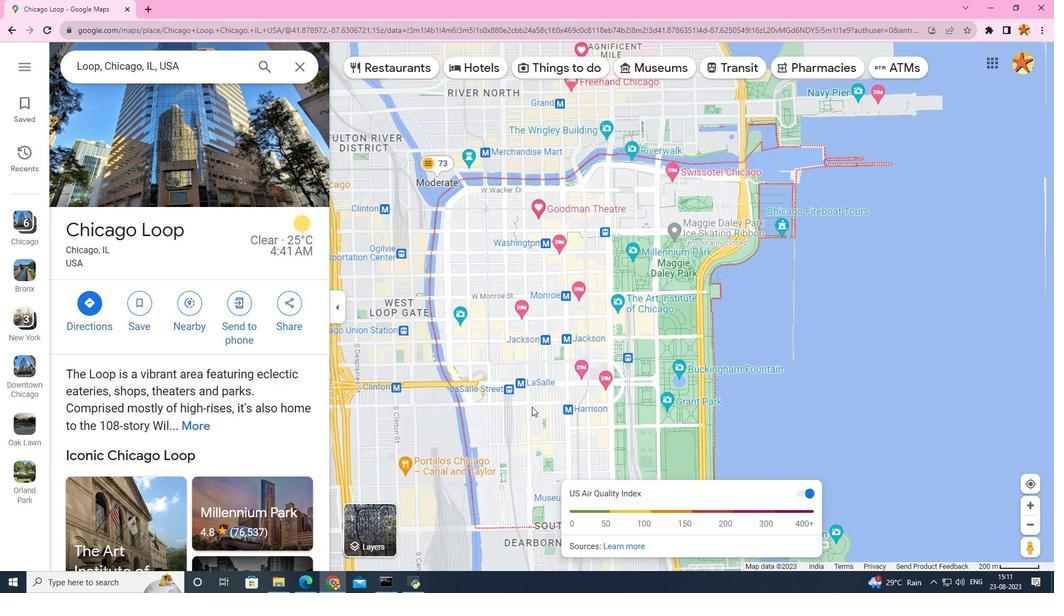 
Action: Mouse scrolled (532, 406) with delta (0, 0)
Screenshot: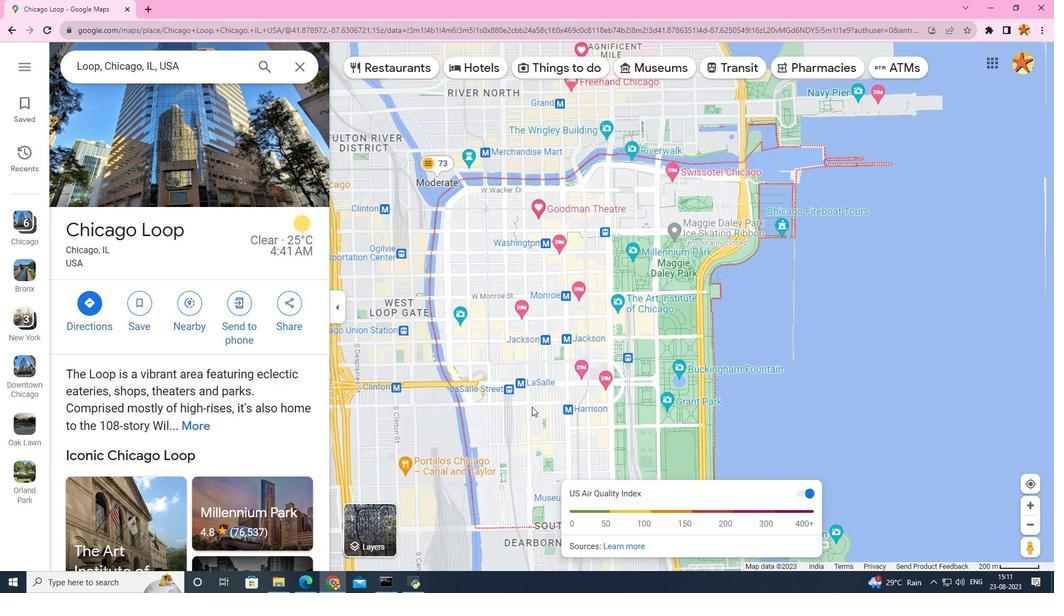 
Action: Mouse scrolled (532, 406) with delta (0, 0)
Screenshot: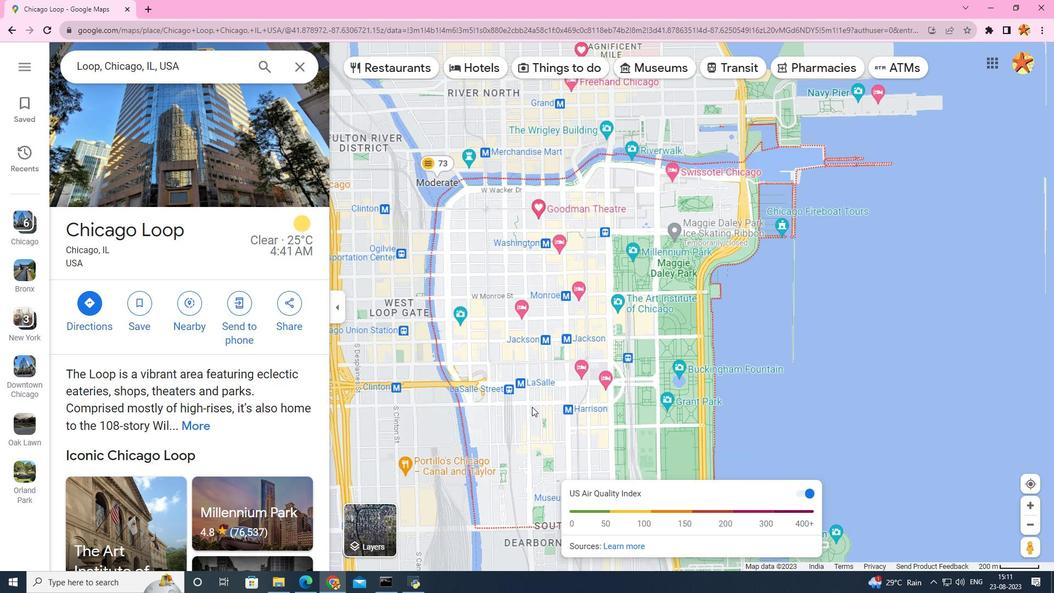 
Action: Mouse moved to (532, 407)
Screenshot: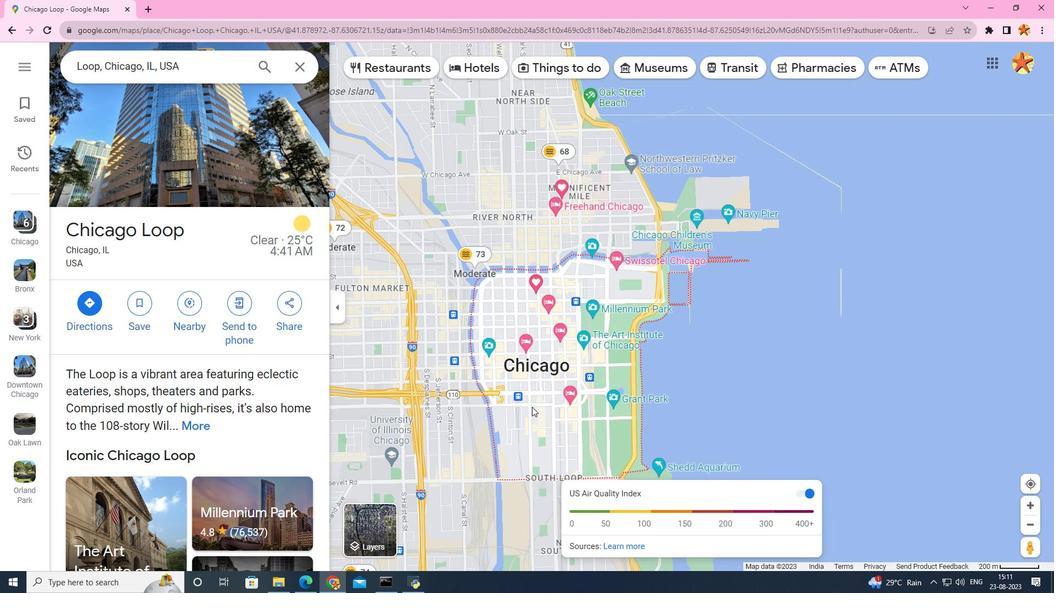 
Action: Mouse scrolled (532, 407) with delta (0, 0)
Screenshot: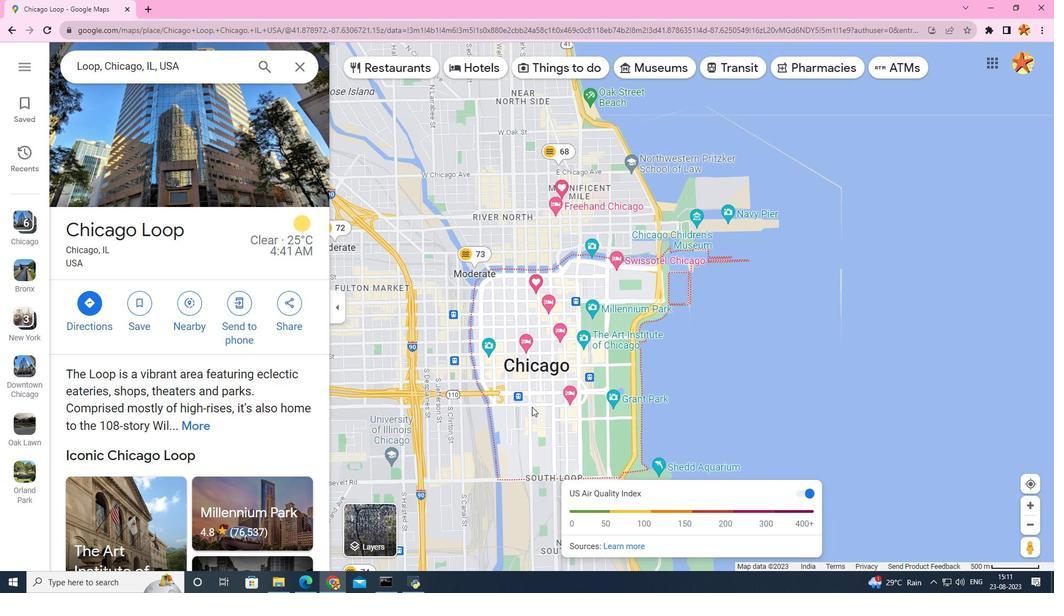 
Action: Mouse scrolled (532, 407) with delta (0, 0)
Screenshot: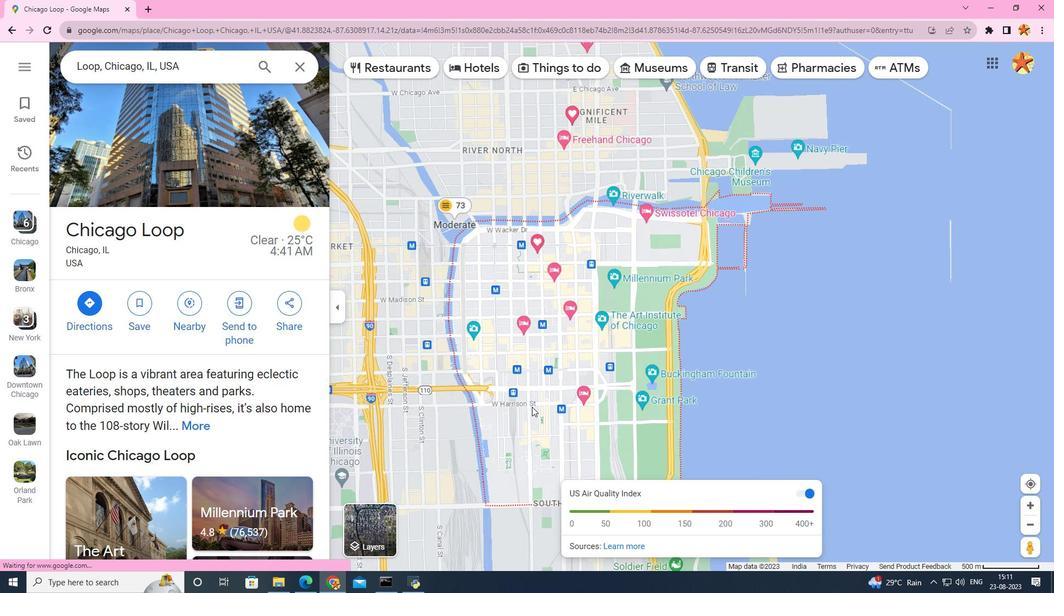 
Action: Mouse scrolled (532, 407) with delta (0, 0)
Screenshot: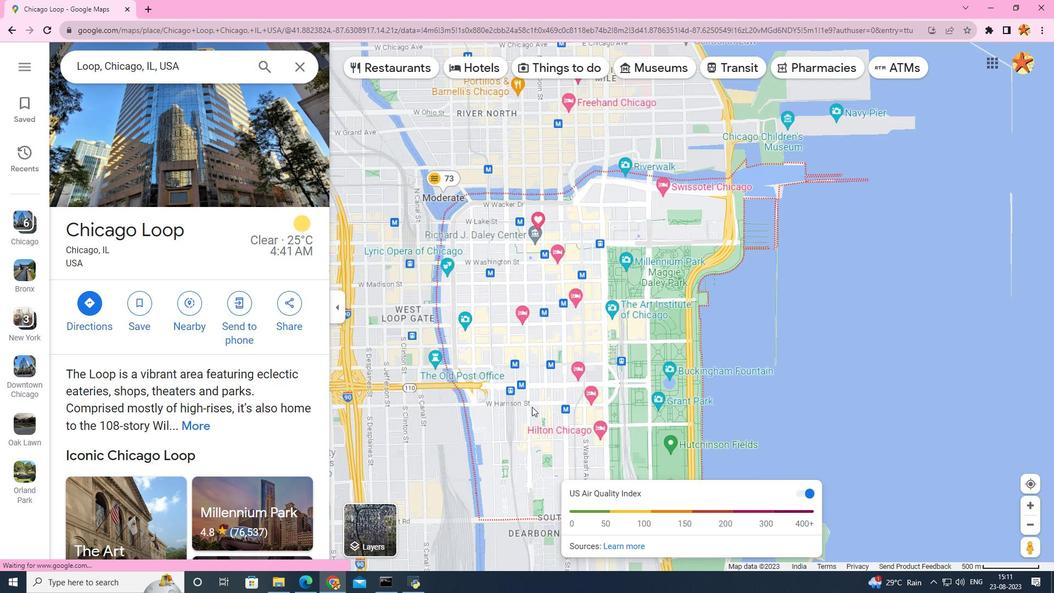 
Action: Mouse scrolled (532, 407) with delta (0, 0)
Screenshot: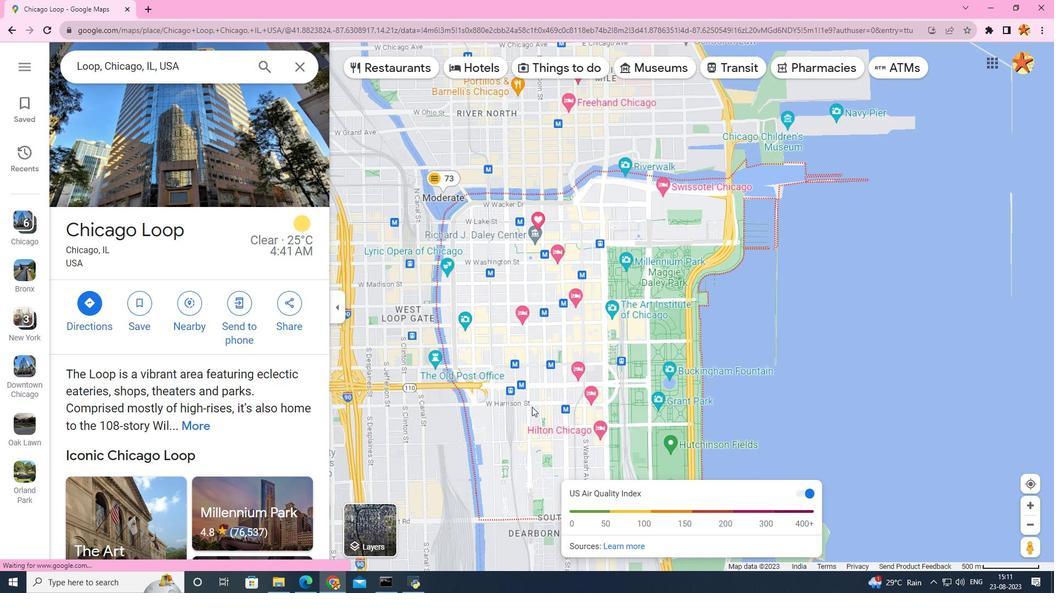
Action: Mouse scrolled (532, 407) with delta (0, 0)
Screenshot: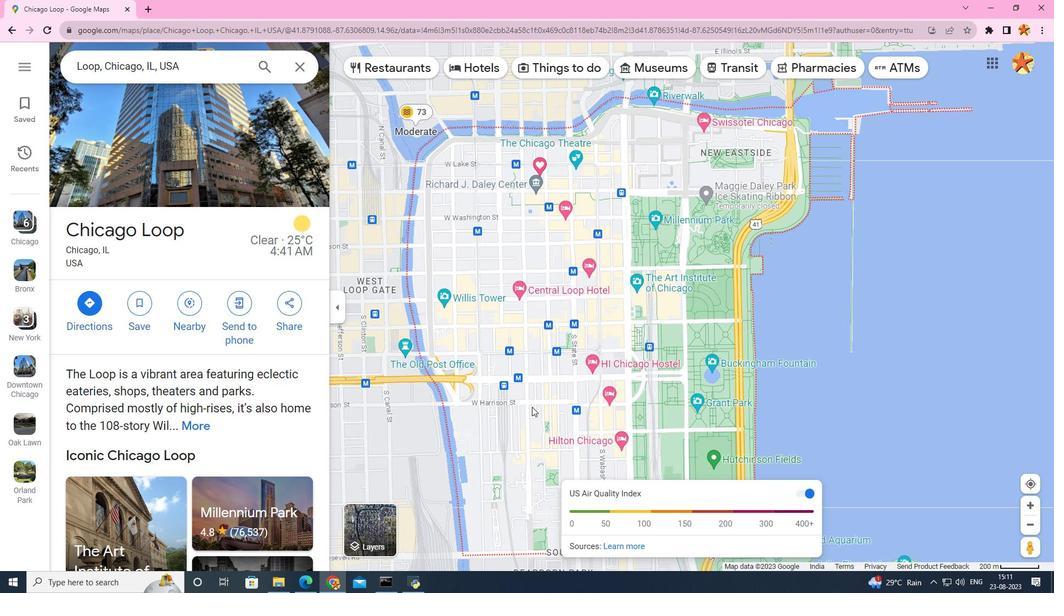 
Action: Mouse scrolled (532, 407) with delta (0, 0)
Screenshot: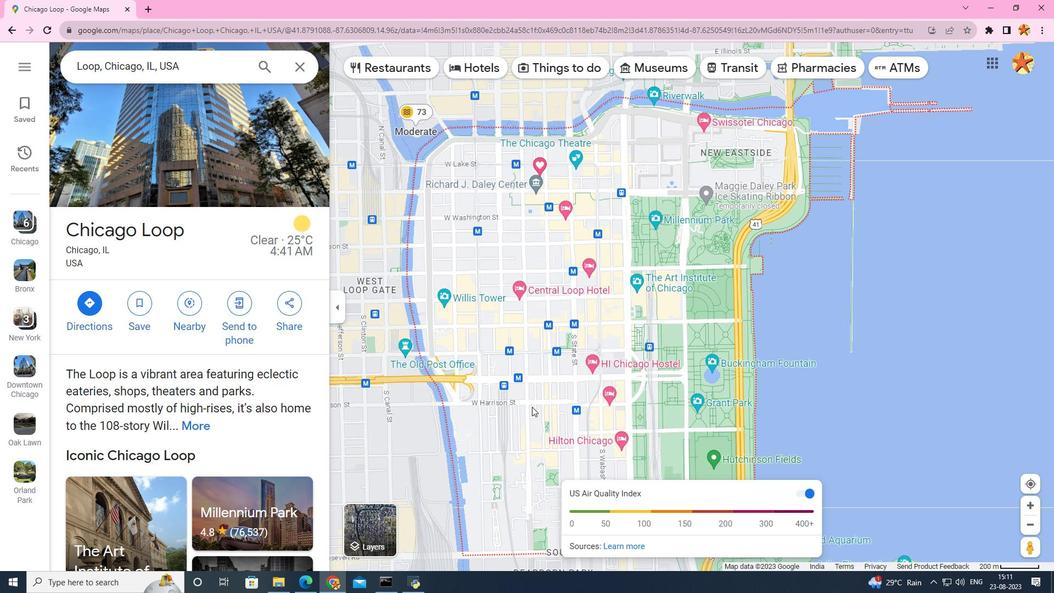 
Action: Mouse scrolled (532, 407) with delta (0, 0)
Screenshot: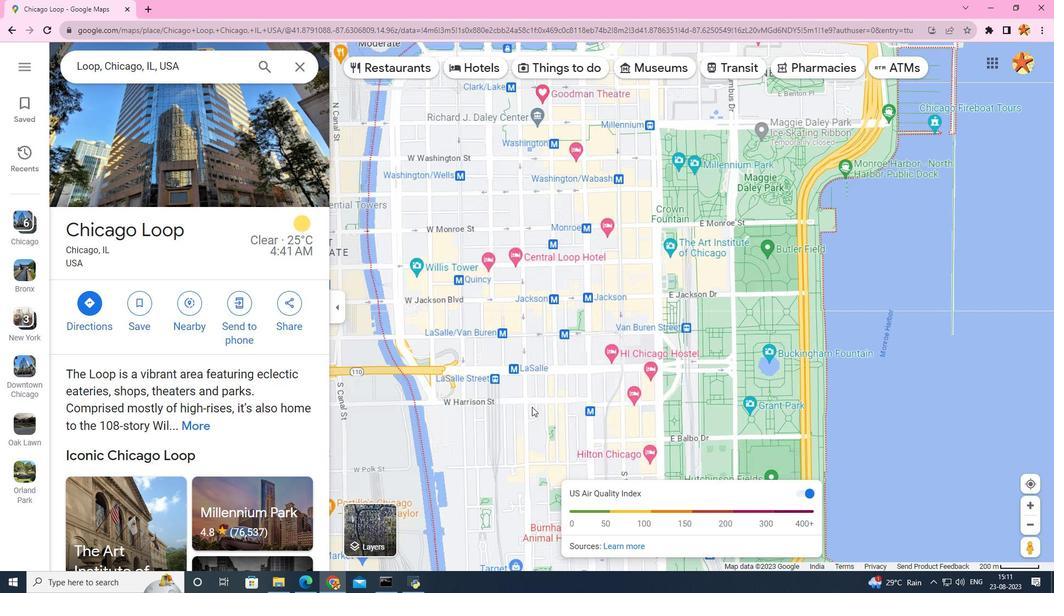 
Action: Mouse scrolled (532, 407) with delta (0, 0)
Screenshot: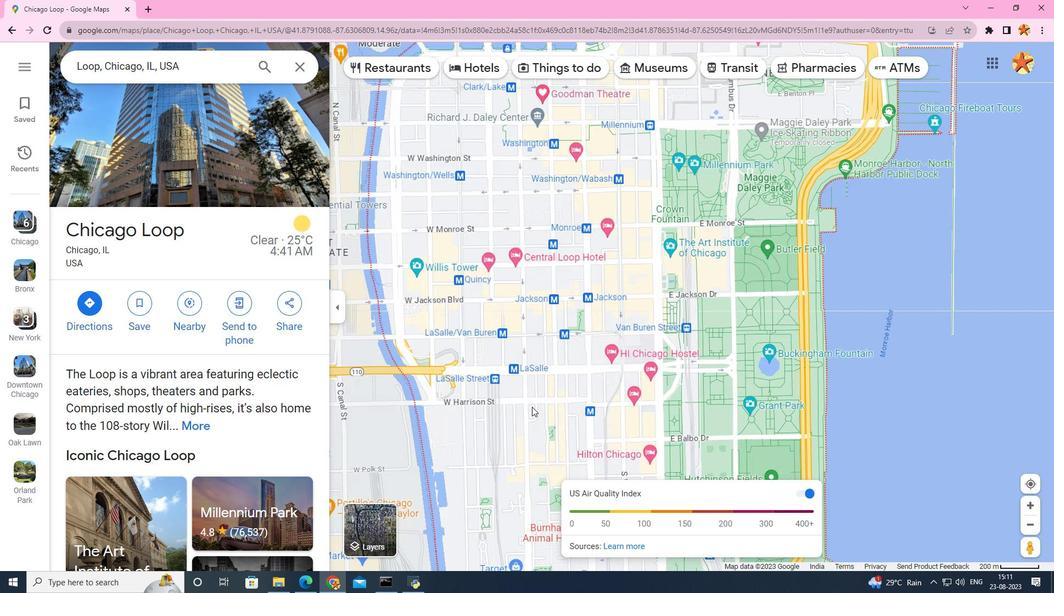 
Action: Mouse moved to (549, 401)
Screenshot: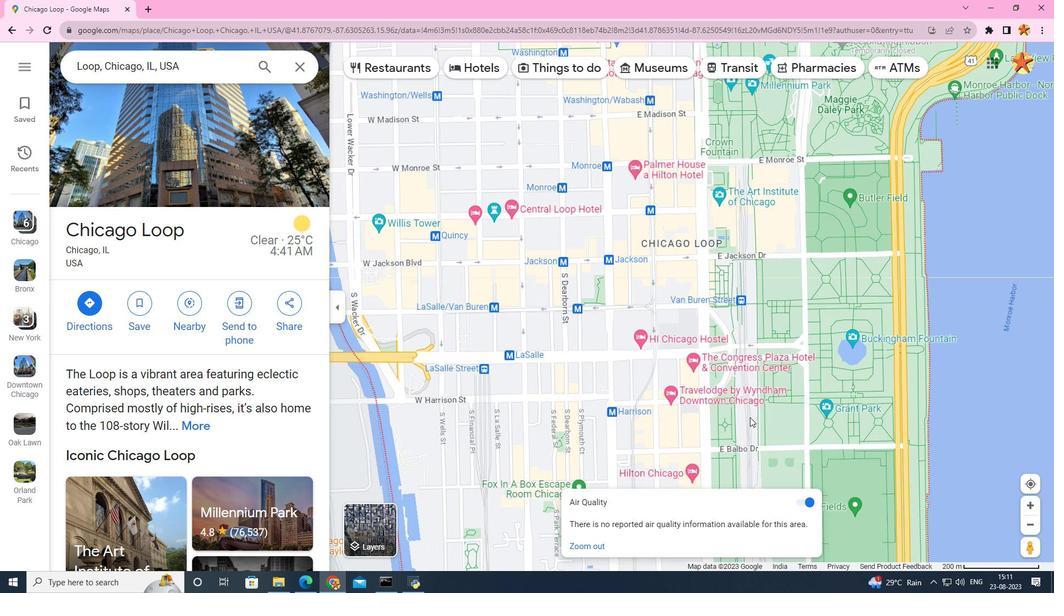 
Action: Mouse scrolled (549, 401) with delta (0, 0)
Screenshot: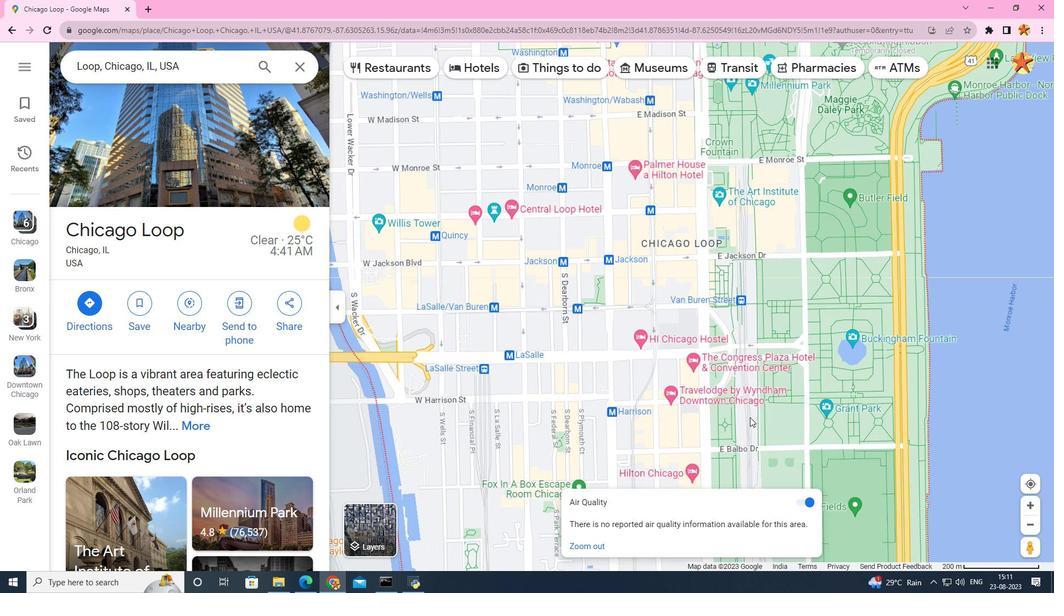 
Action: Mouse moved to (852, 424)
Screenshot: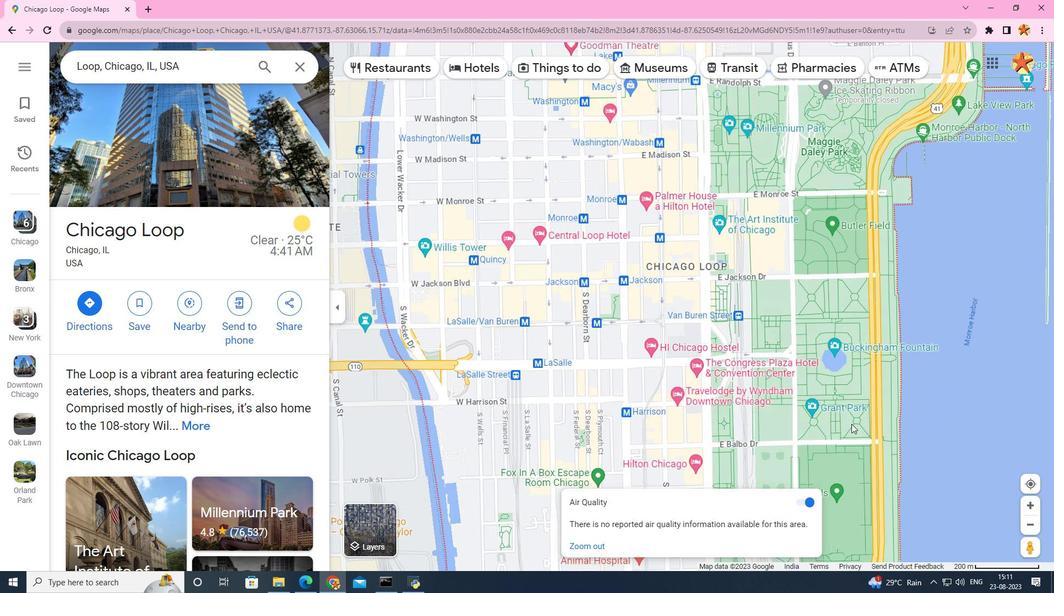 
Action: Mouse scrolled (852, 423) with delta (0, 0)
Screenshot: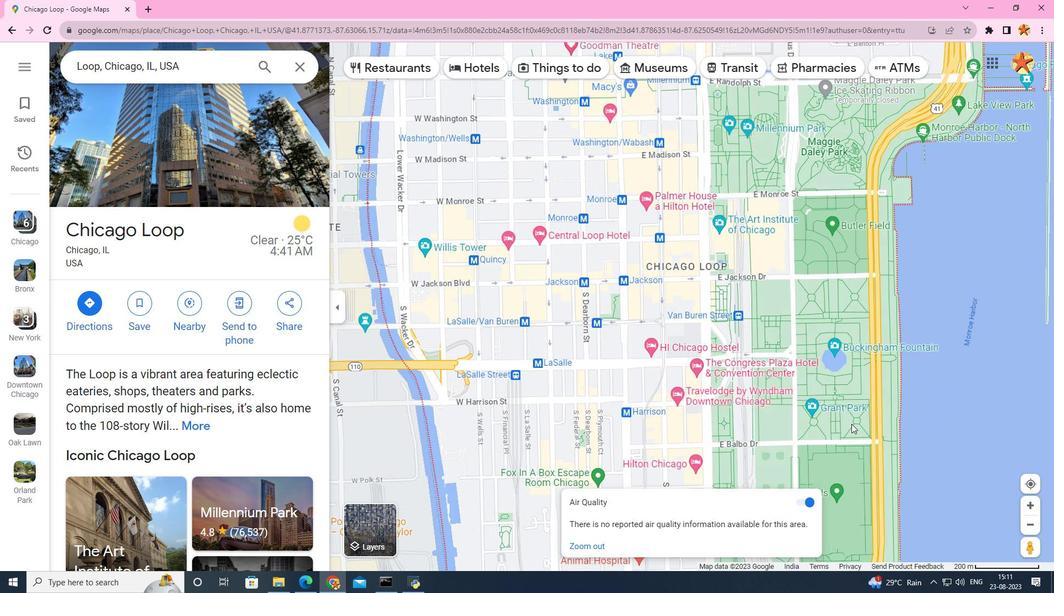 
Action: Mouse scrolled (852, 423) with delta (0, 0)
Screenshot: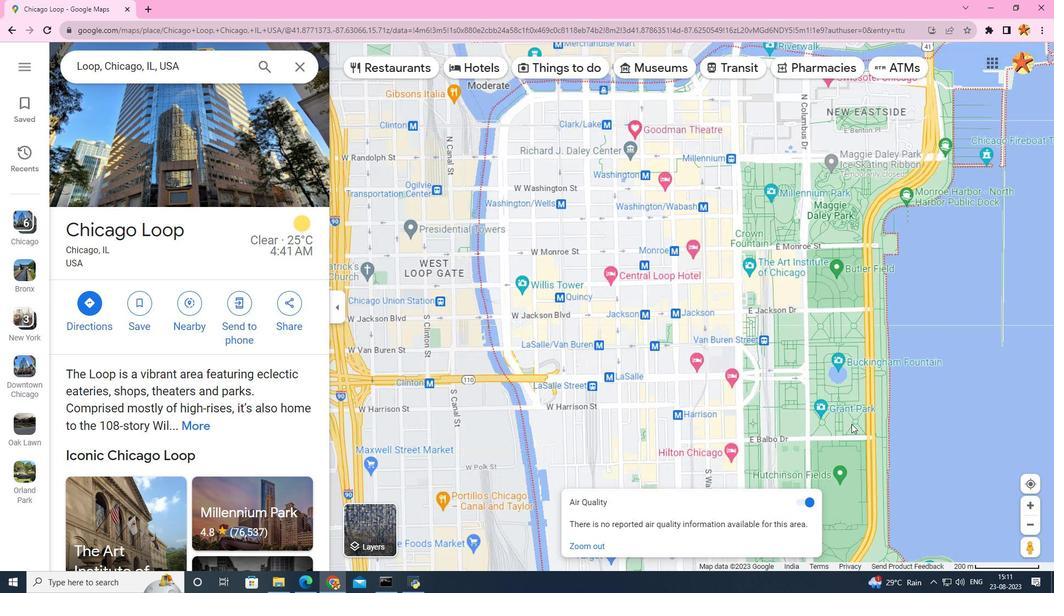 
Action: Mouse scrolled (852, 423) with delta (0, 0)
Screenshot: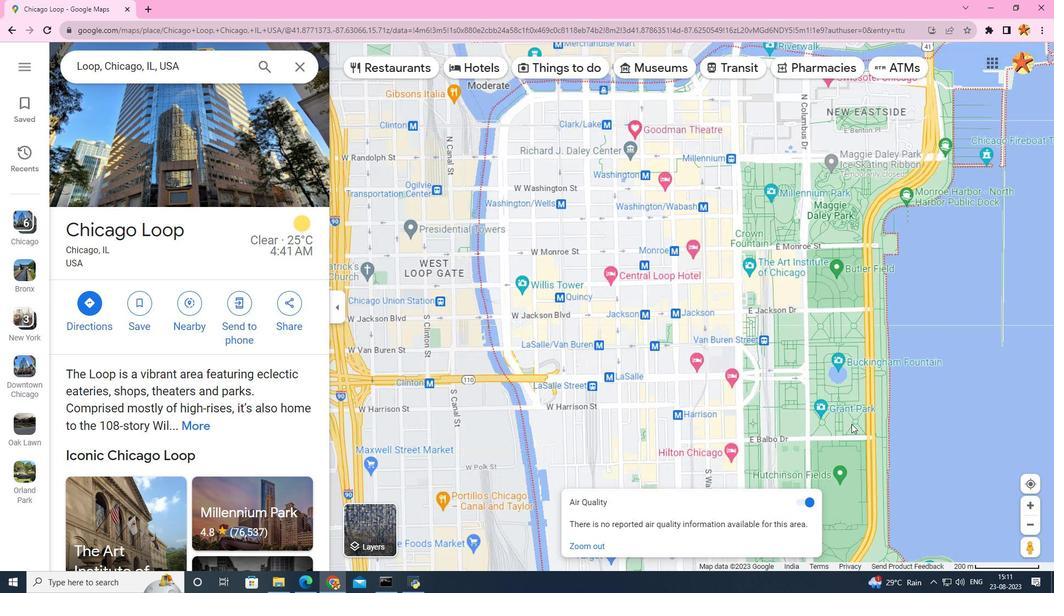 
Action: Mouse scrolled (852, 423) with delta (0, 0)
Screenshot: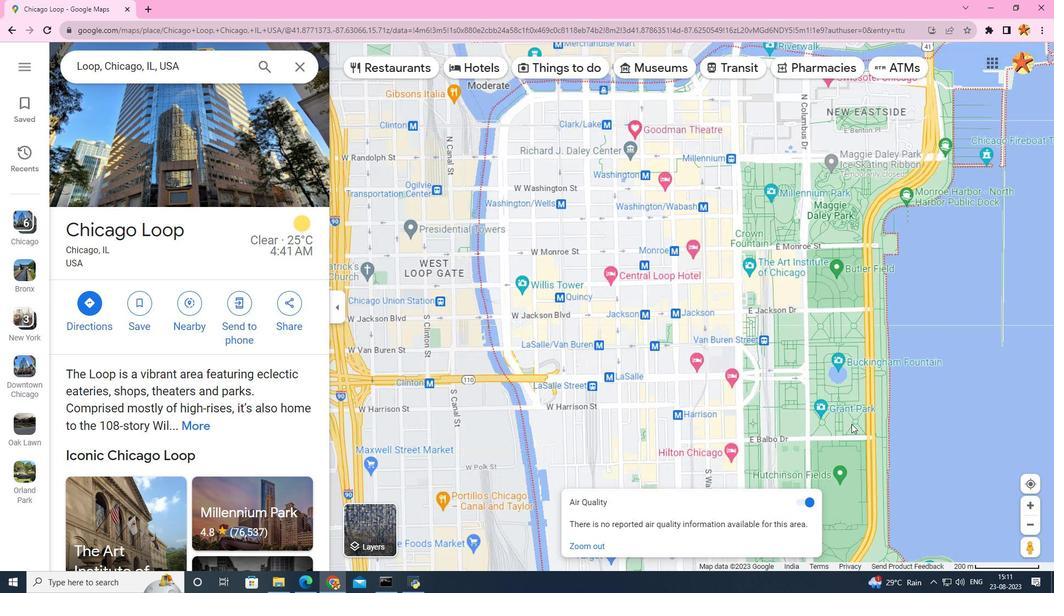 
Action: Mouse scrolled (852, 423) with delta (0, 0)
Screenshot: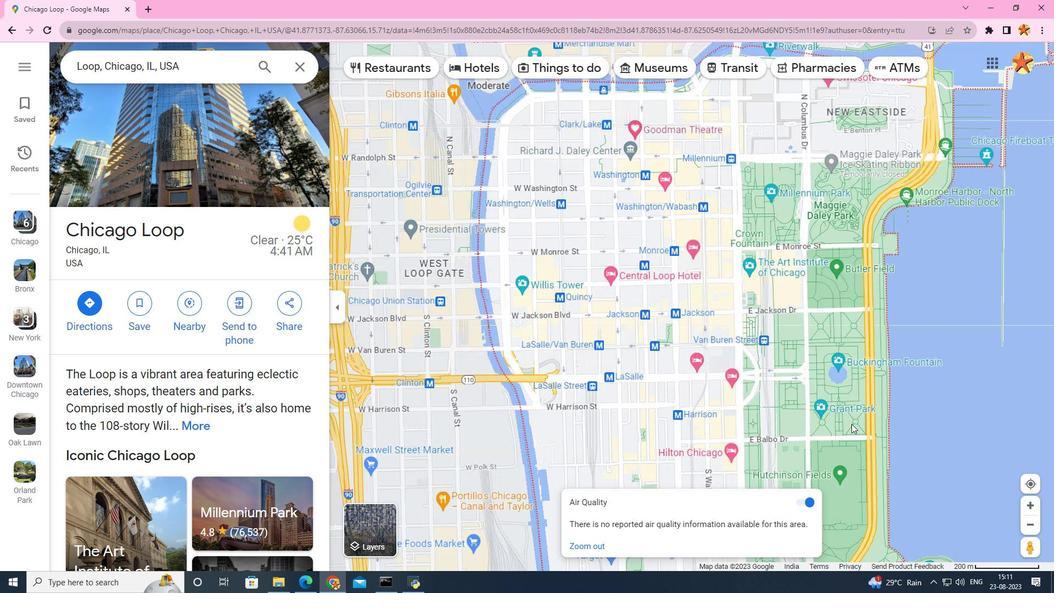 
Action: Mouse scrolled (852, 423) with delta (0, 0)
Screenshot: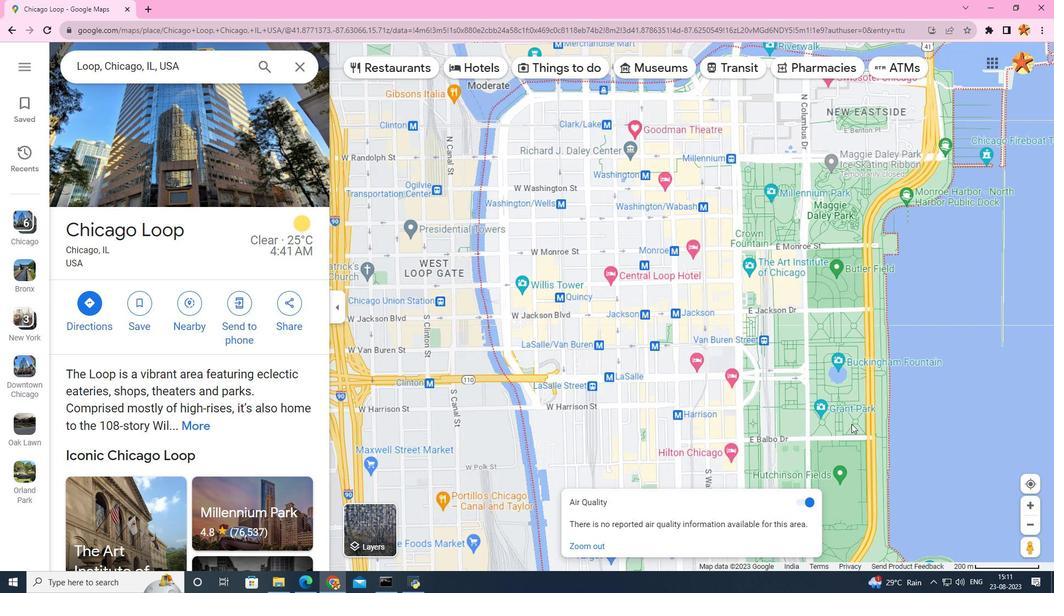 
Action: Mouse moved to (900, 463)
Screenshot: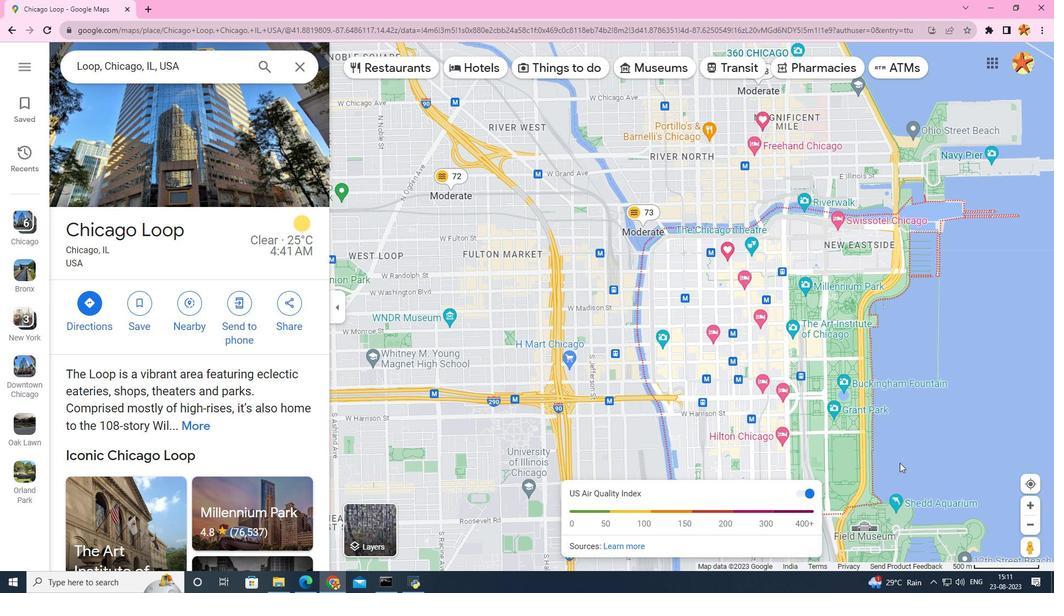 
Action: Mouse scrolled (900, 462) with delta (0, 0)
Screenshot: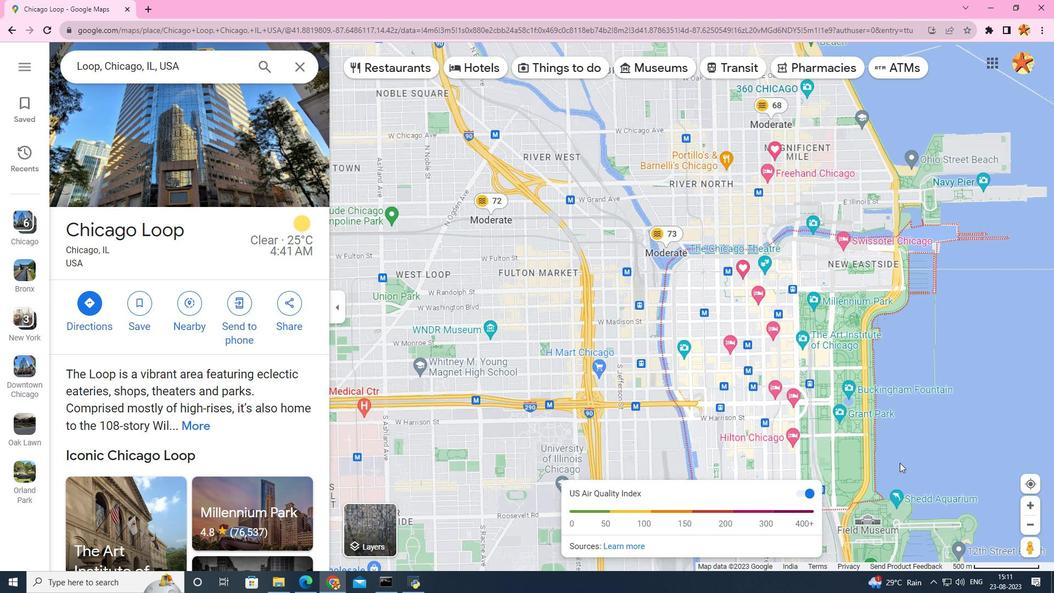 
Action: Mouse scrolled (900, 462) with delta (0, 0)
Screenshot: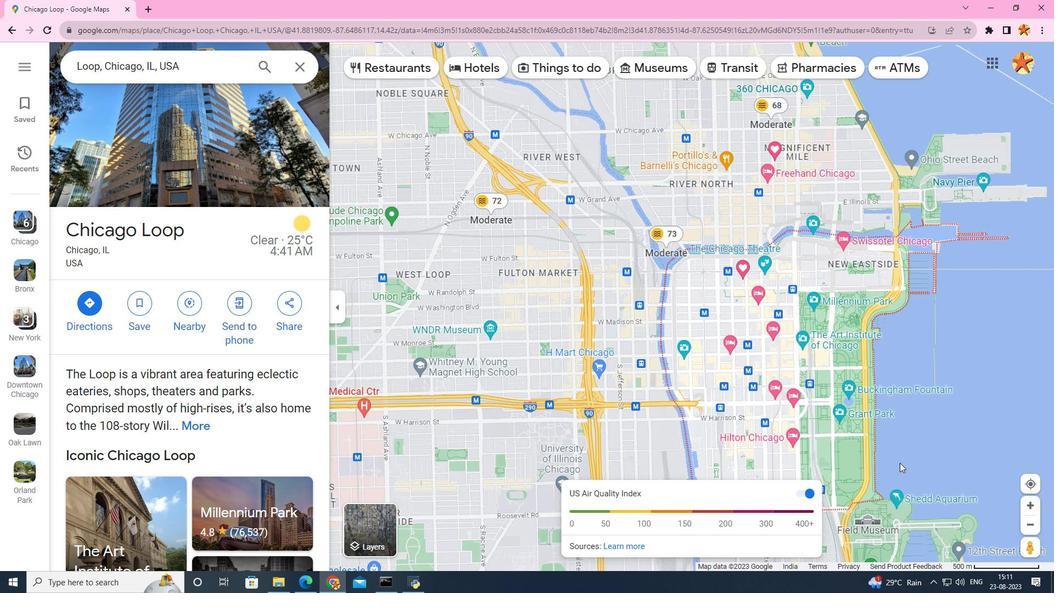 
Action: Mouse scrolled (900, 462) with delta (0, 0)
Screenshot: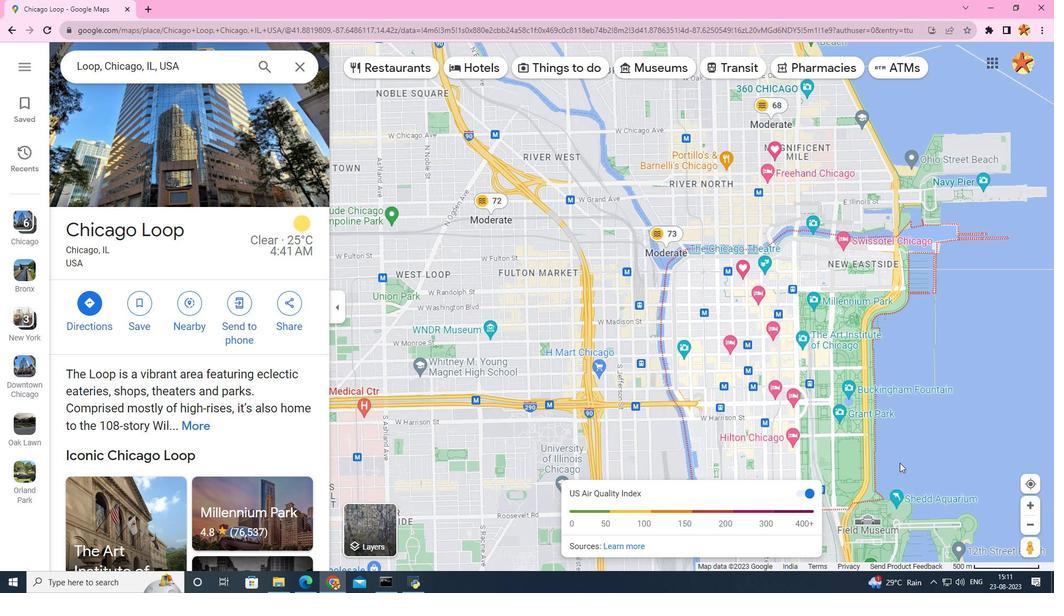 
Action: Mouse scrolled (900, 462) with delta (0, 0)
Screenshot: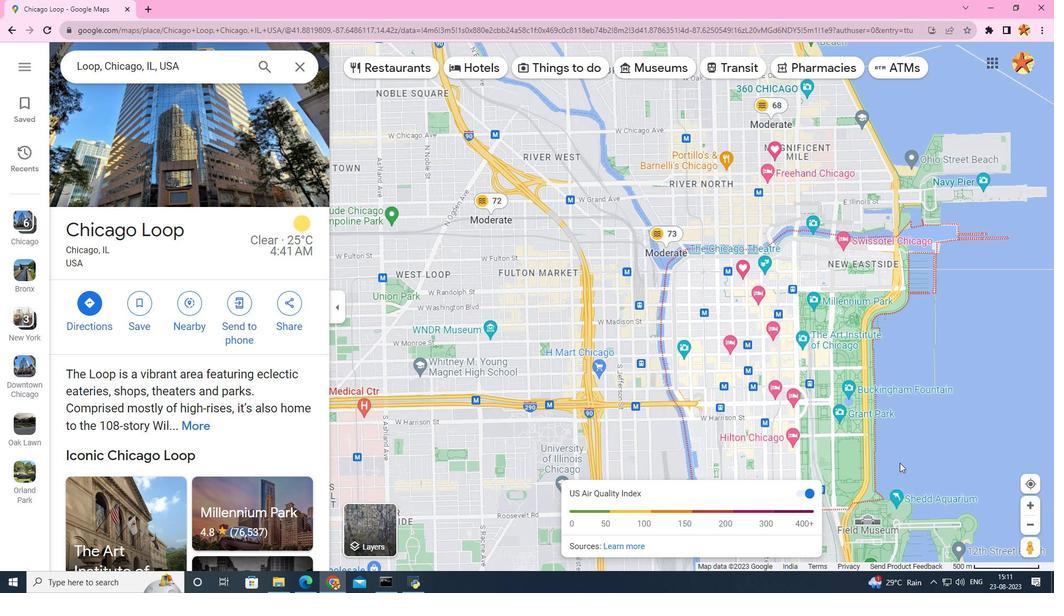 
Action: Mouse scrolled (900, 462) with delta (0, 0)
Screenshot: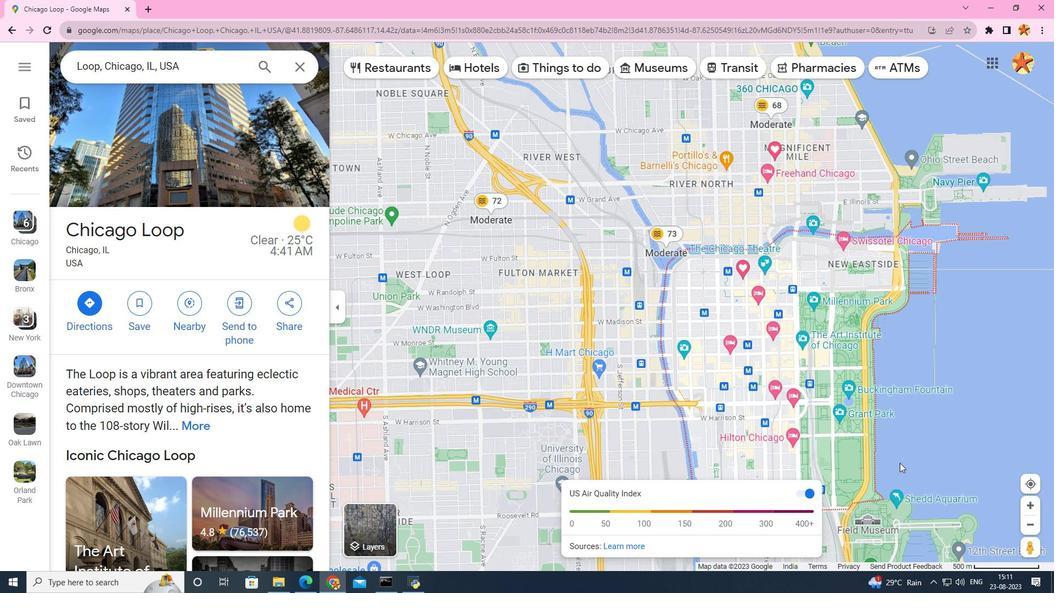 
Action: Mouse scrolled (900, 462) with delta (0, 0)
Screenshot: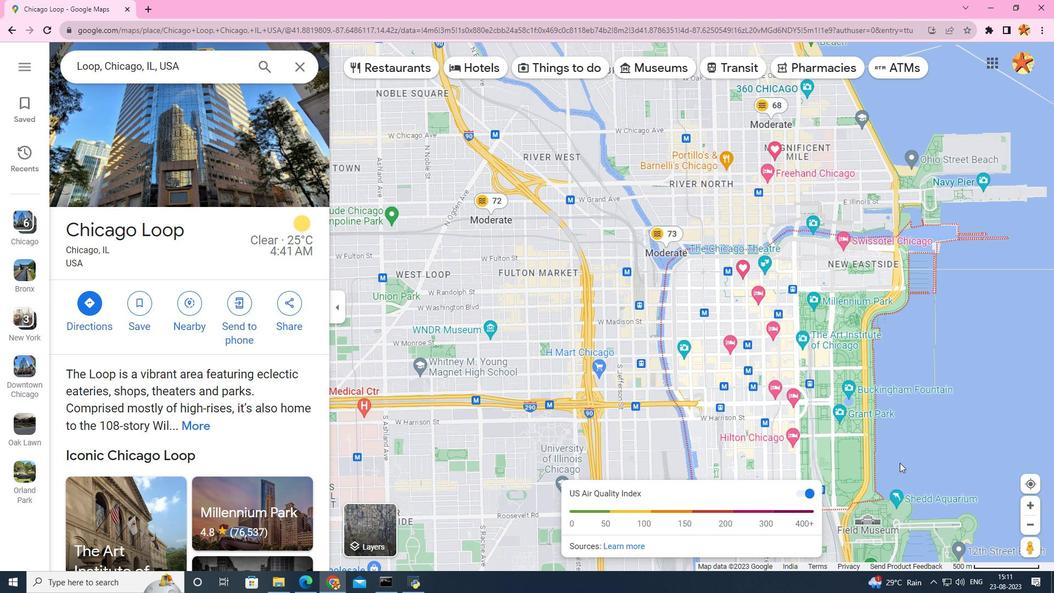 
Action: Mouse scrolled (900, 462) with delta (0, 0)
Screenshot: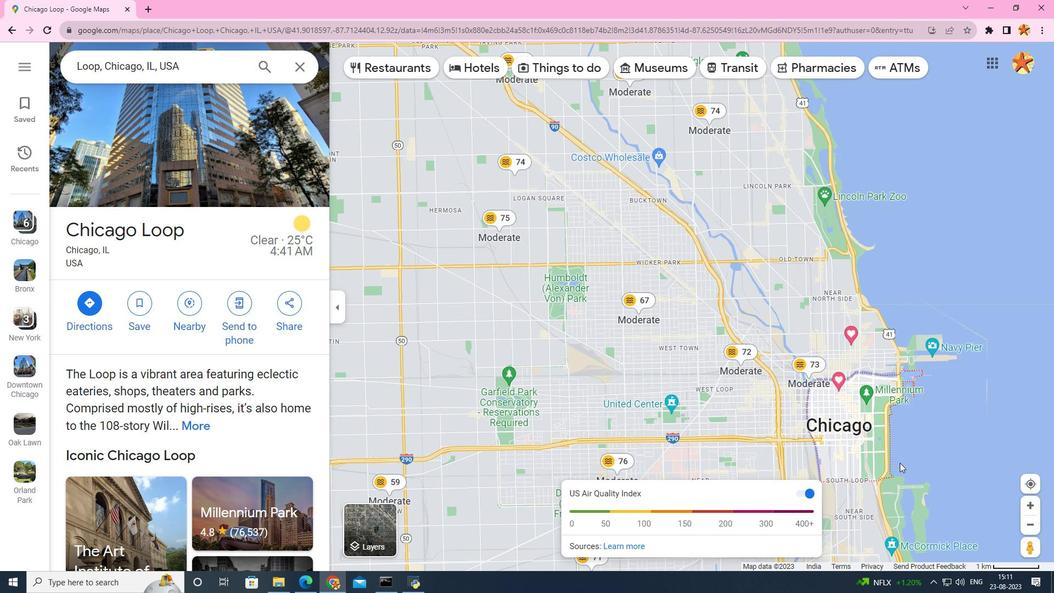 
Action: Mouse scrolled (900, 462) with delta (0, 0)
Screenshot: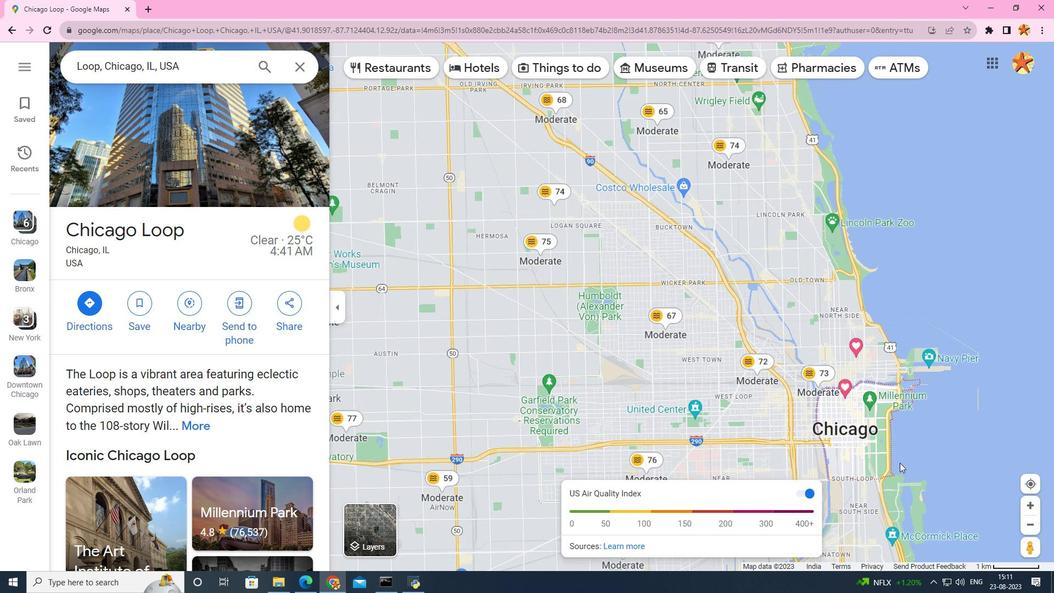 
Action: Mouse scrolled (900, 462) with delta (0, 0)
Screenshot: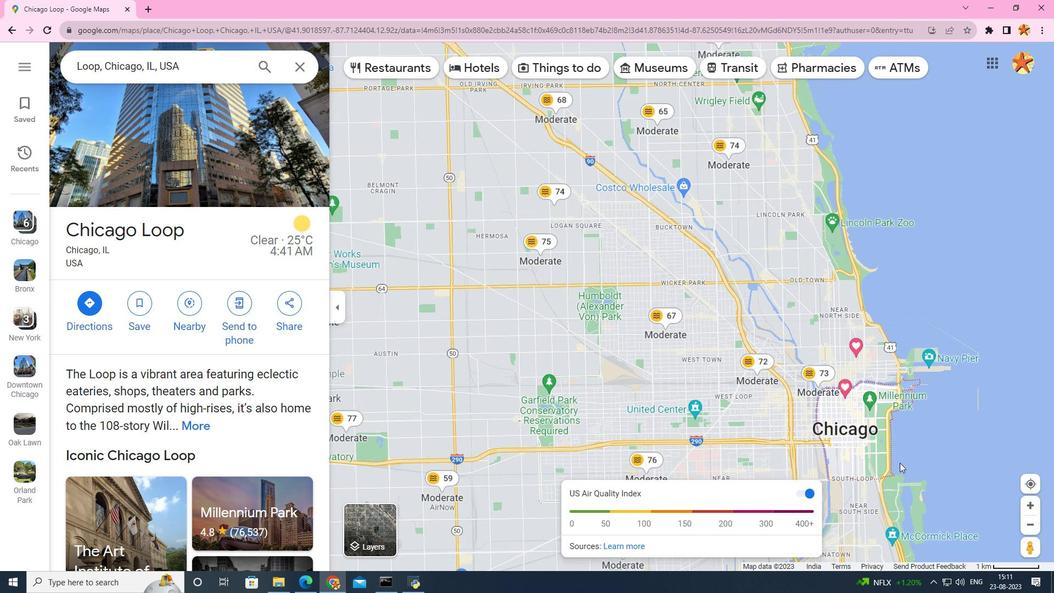 
Action: Mouse scrolled (900, 462) with delta (0, 0)
Screenshot: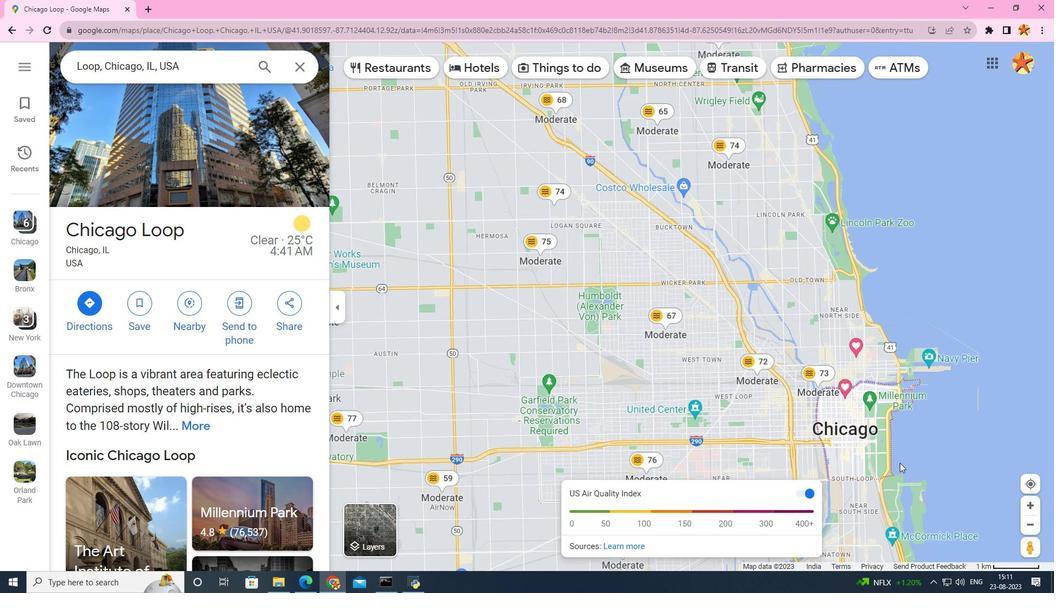 
Action: Mouse scrolled (900, 462) with delta (0, 0)
Screenshot: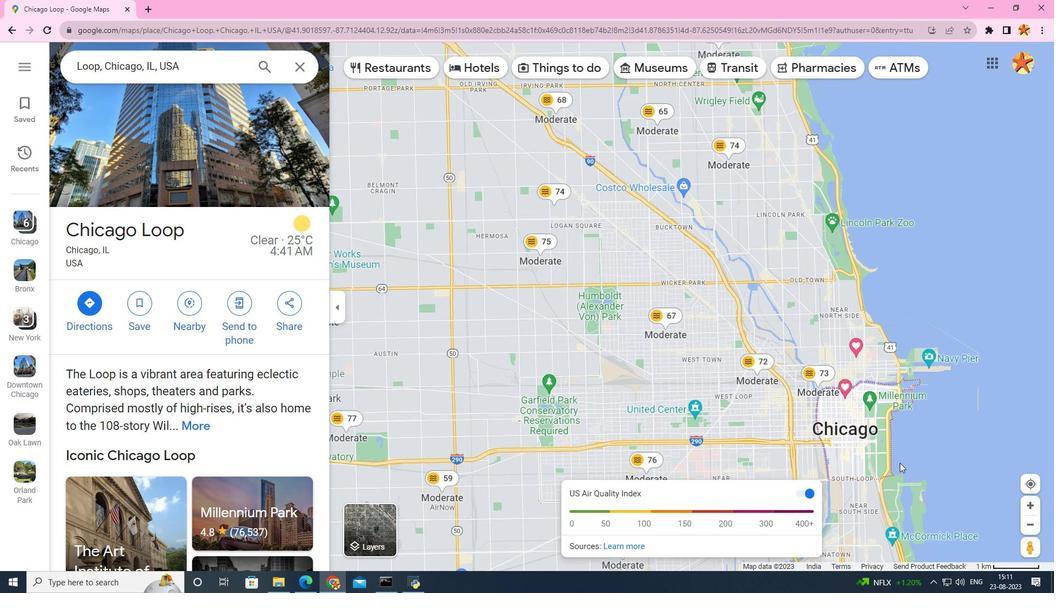 
Action: Mouse scrolled (900, 462) with delta (0, 0)
Screenshot: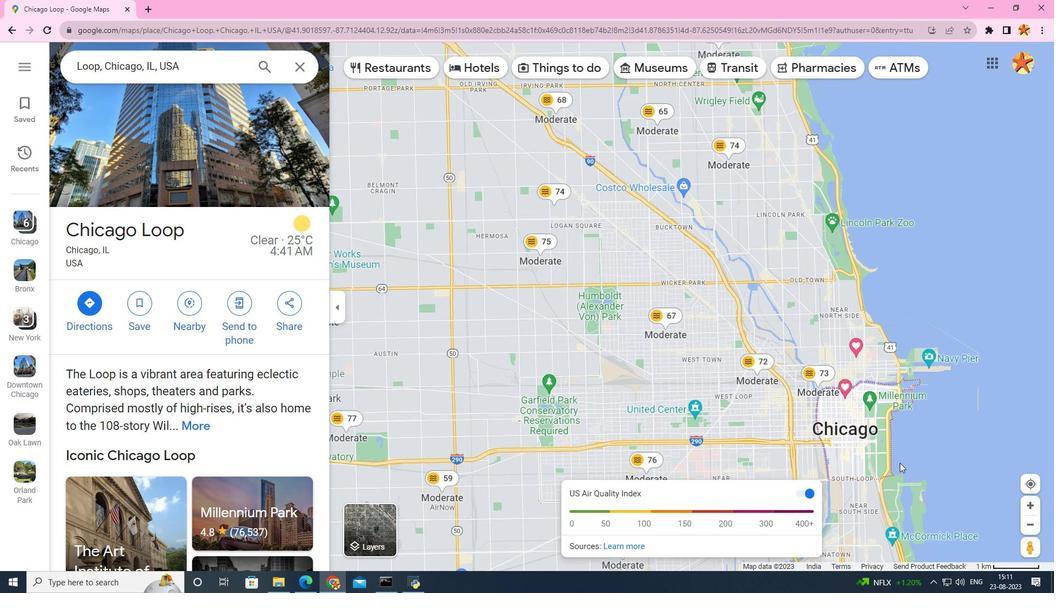 
Action: Mouse scrolled (900, 462) with delta (0, 0)
Screenshot: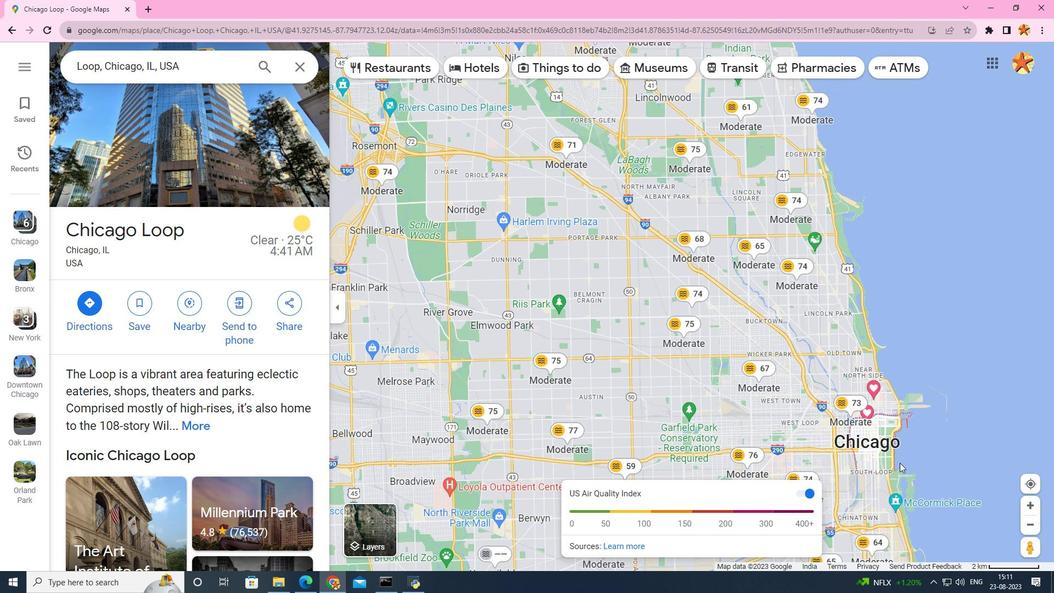 
Action: Mouse scrolled (900, 462) with delta (0, 0)
Screenshot: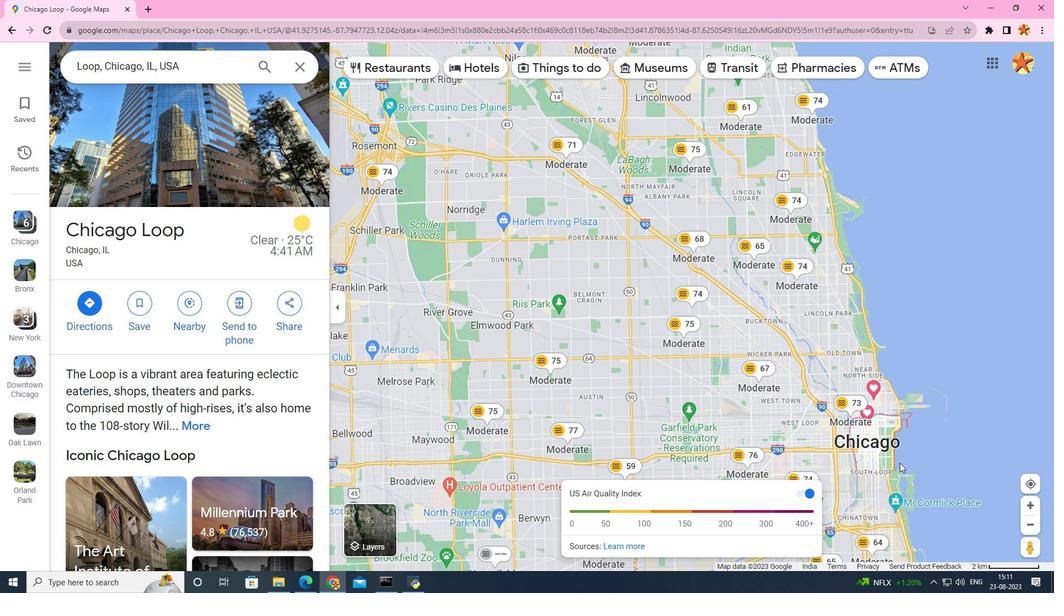 
Action: Mouse scrolled (900, 462) with delta (0, 0)
Screenshot: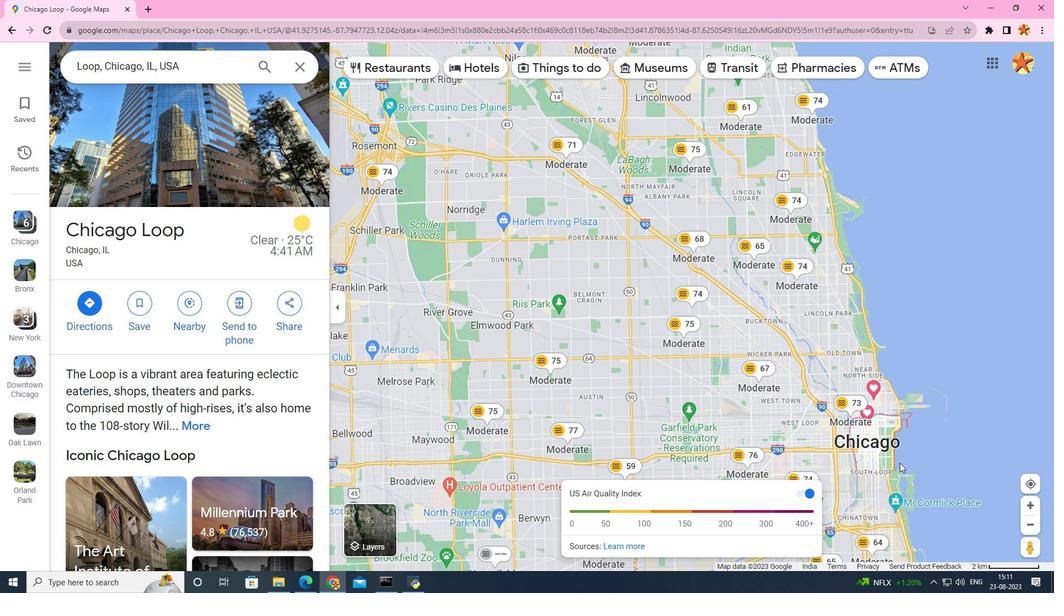 
Action: Mouse scrolled (900, 462) with delta (0, 0)
Screenshot: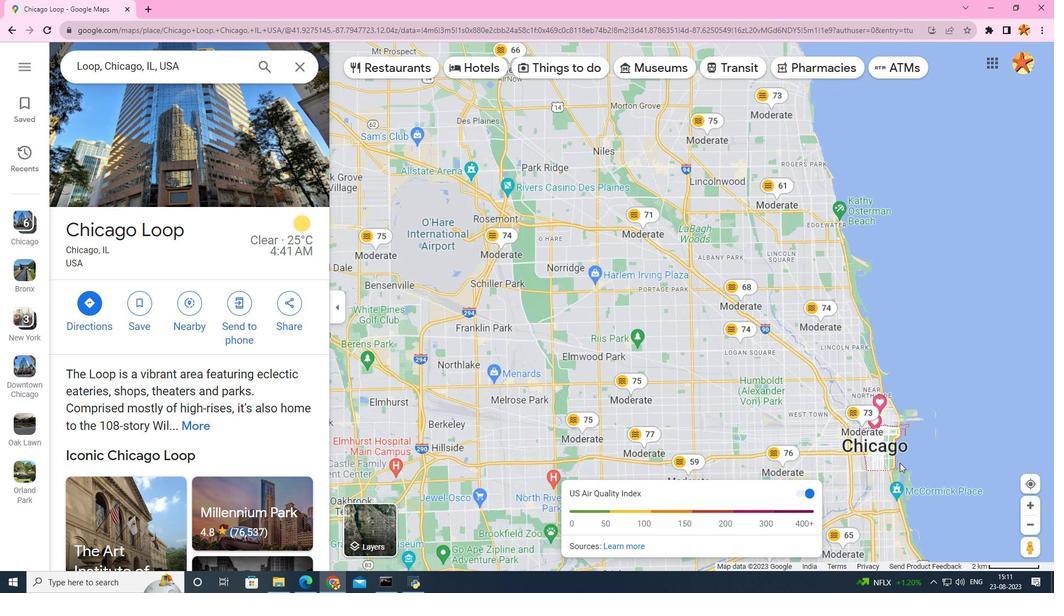 
Action: Mouse scrolled (900, 462) with delta (0, 0)
Screenshot: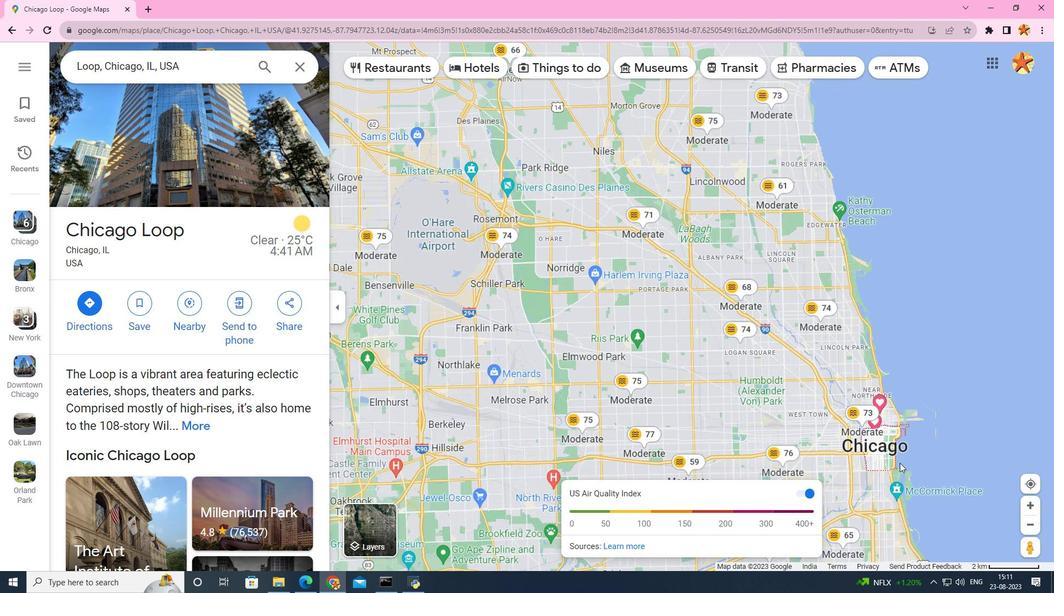 
Action: Mouse scrolled (900, 462) with delta (0, 0)
Screenshot: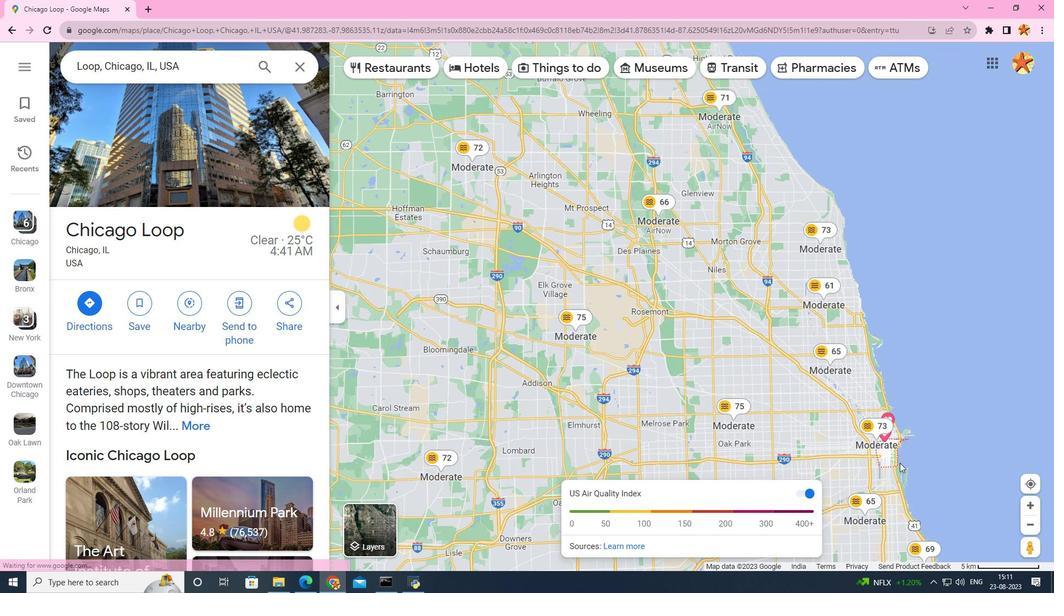 
Action: Mouse scrolled (900, 462) with delta (0, 0)
Screenshot: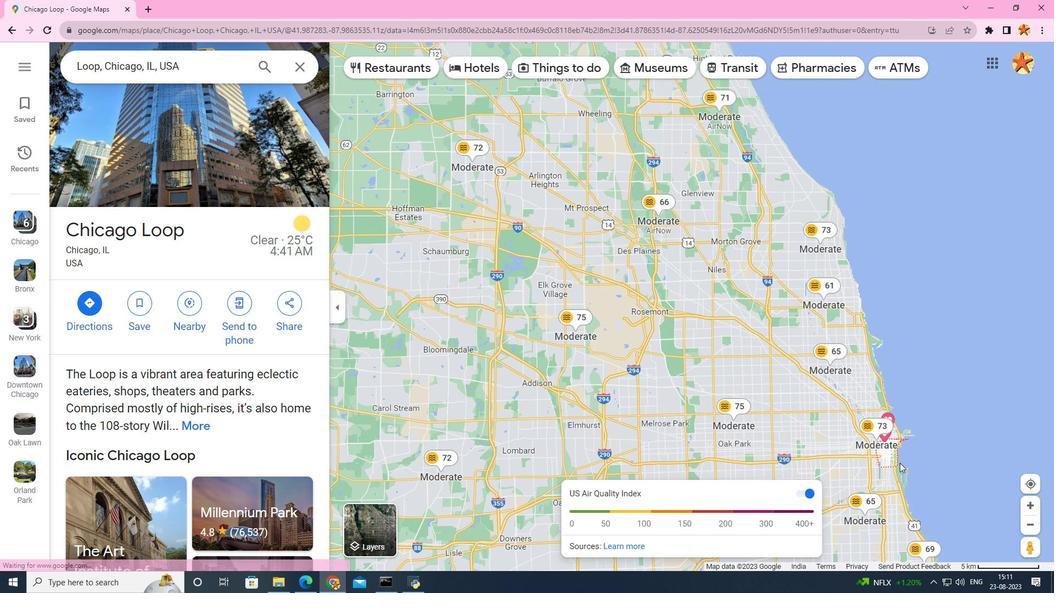 
Action: Mouse scrolled (900, 462) with delta (0, 0)
Screenshot: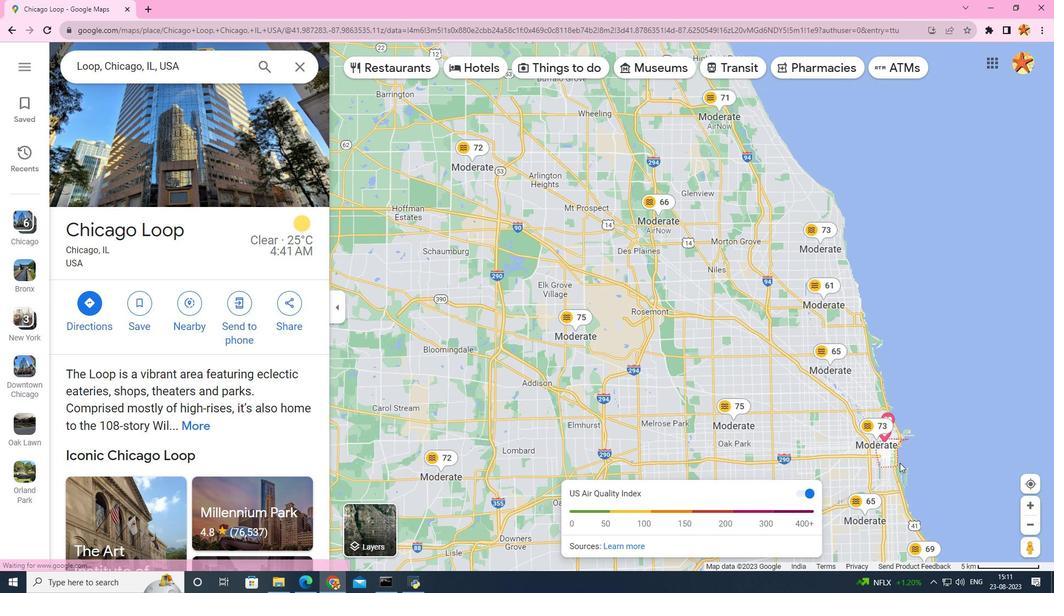 
Action: Mouse scrolled (900, 462) with delta (0, 0)
Screenshot: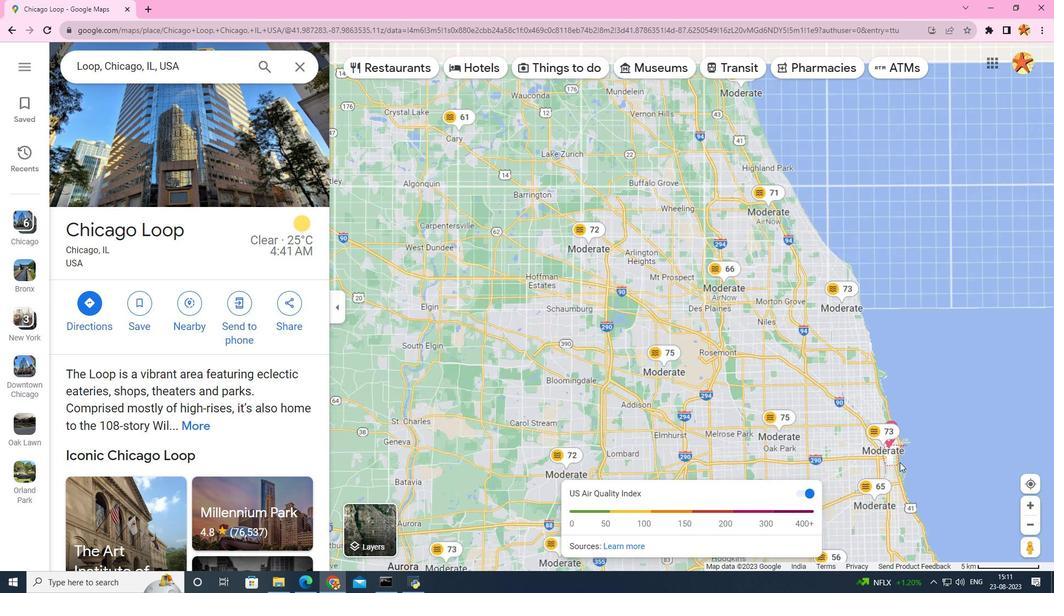 
Action: Mouse moved to (900, 462)
Screenshot: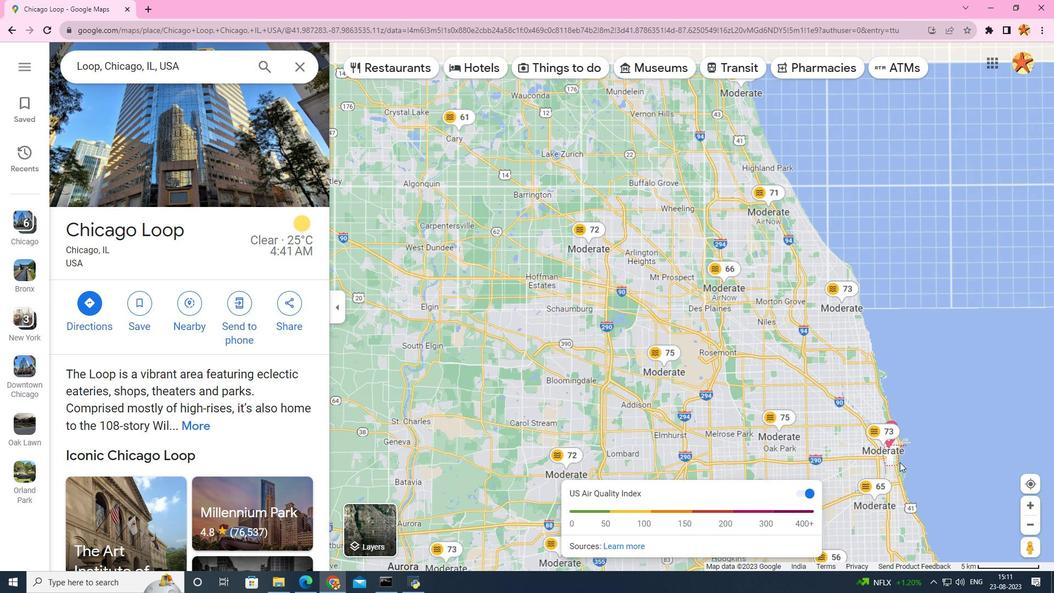 
Action: Mouse scrolled (900, 463) with delta (0, 0)
Screenshot: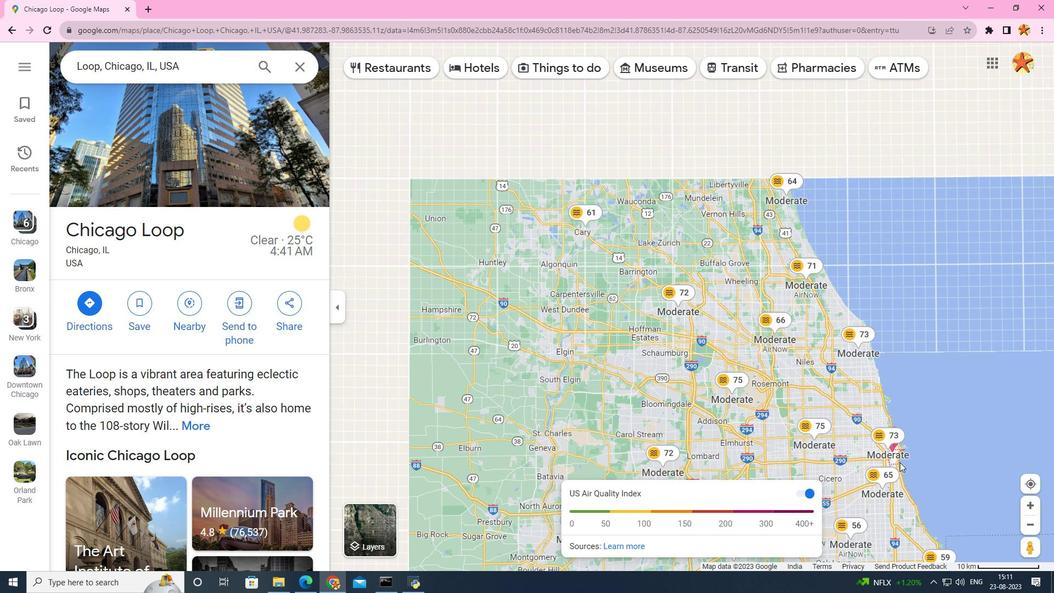
Action: Mouse scrolled (900, 463) with delta (0, 0)
Screenshot: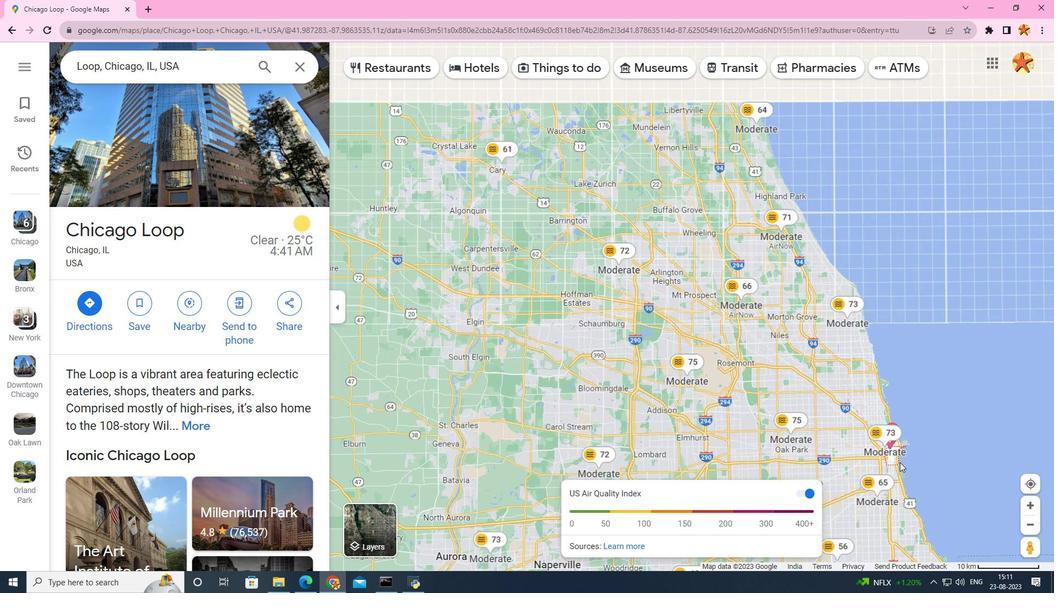 
Action: Mouse scrolled (900, 463) with delta (0, 0)
Screenshot: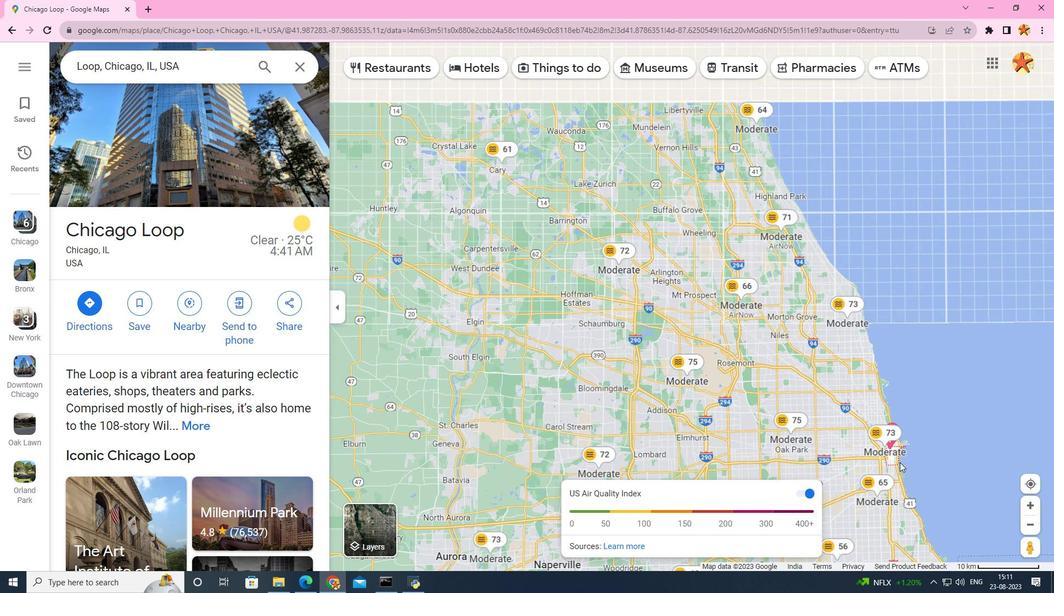 
Action: Mouse scrolled (900, 463) with delta (0, 0)
Screenshot: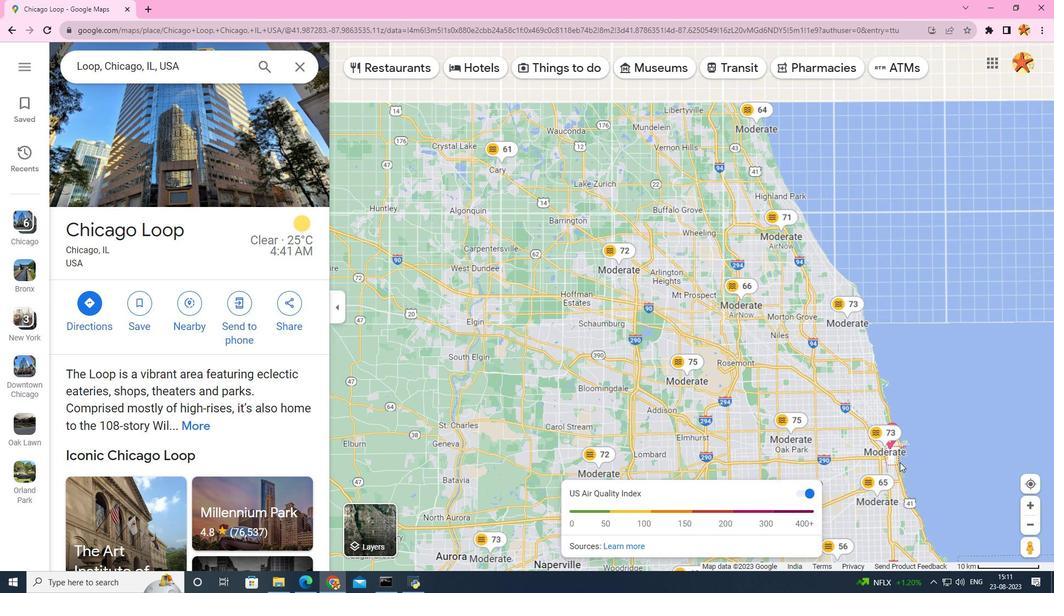 
Action: Mouse scrolled (900, 463) with delta (0, 0)
Screenshot: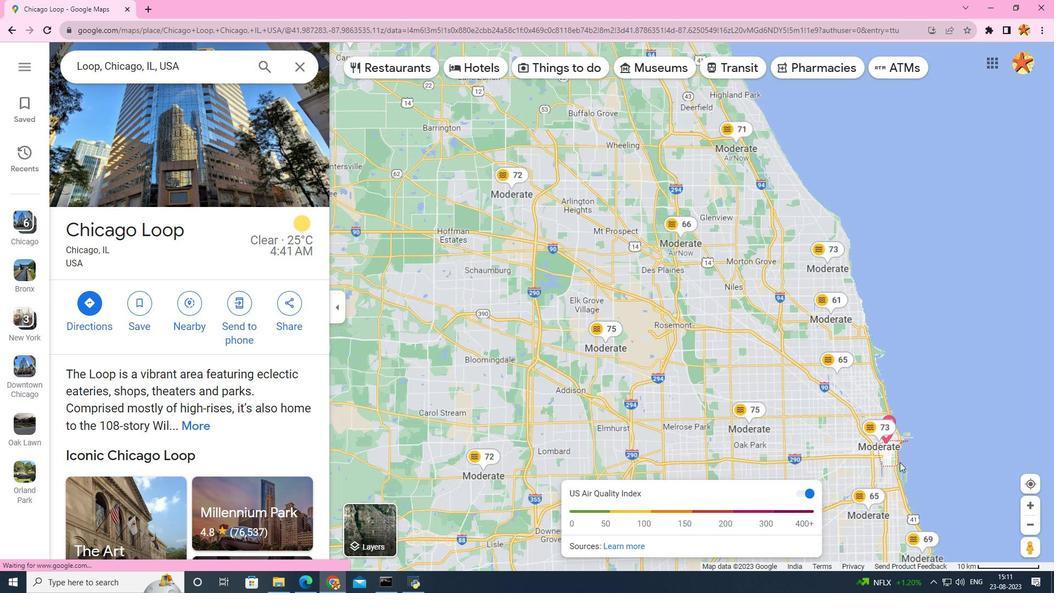 
Action: Mouse scrolled (900, 463) with delta (0, 0)
Screenshot: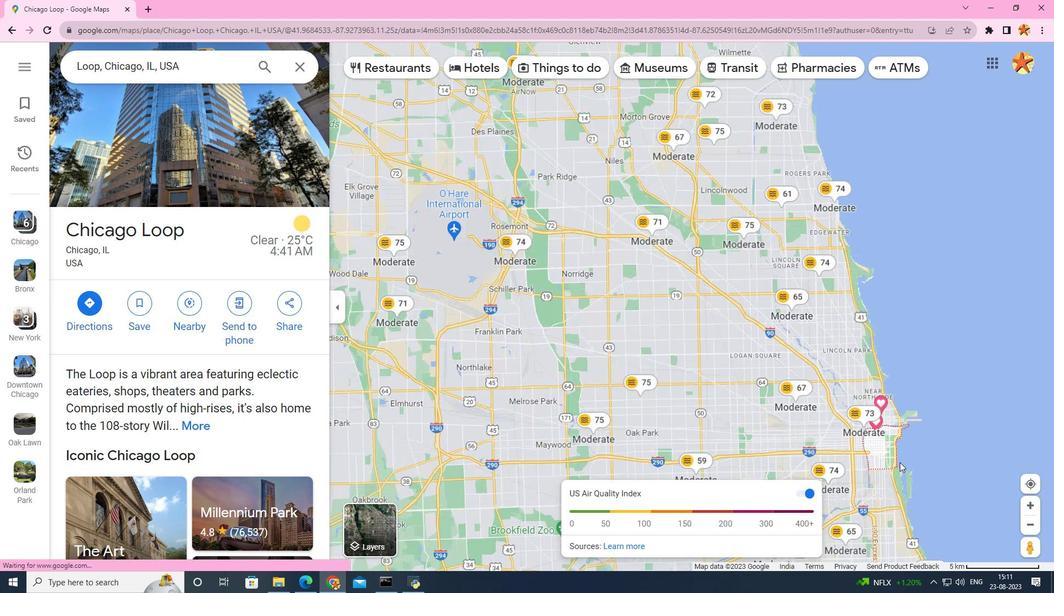 
Action: Mouse scrolled (900, 463) with delta (0, 0)
Screenshot: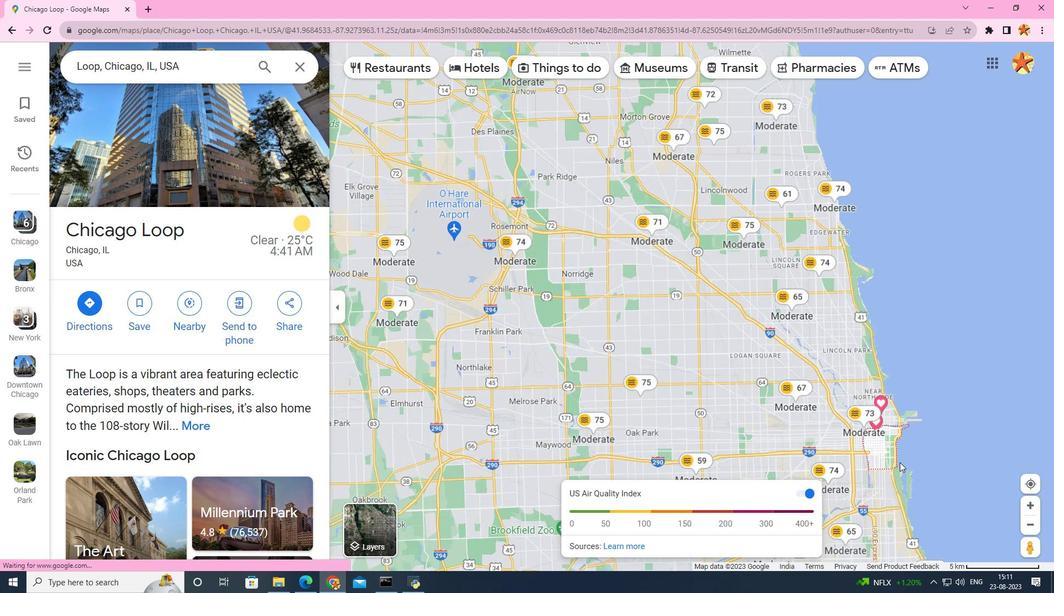 
Action: Mouse scrolled (900, 463) with delta (0, 0)
Screenshot: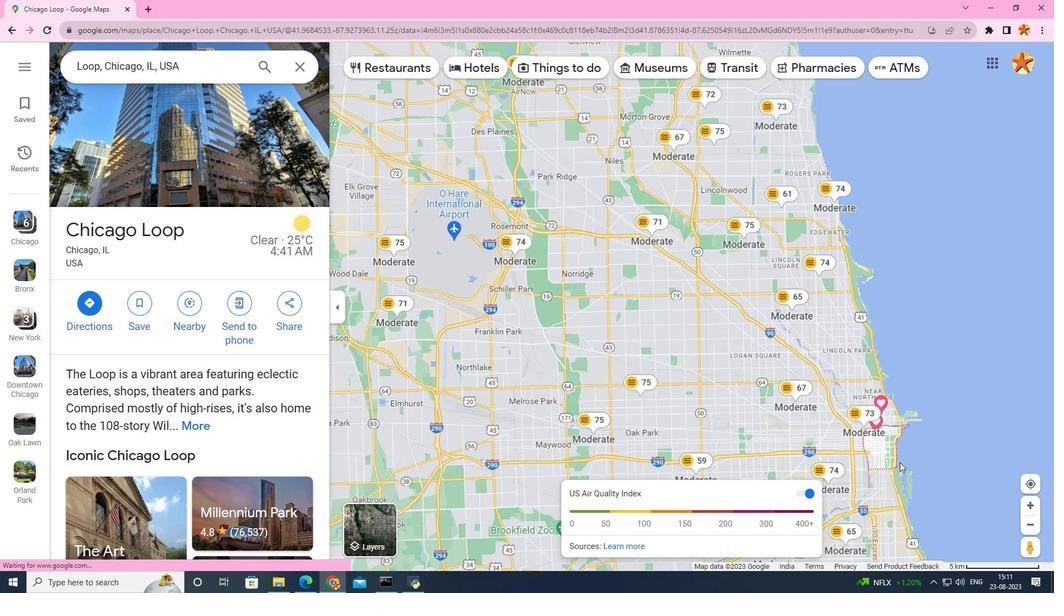 
Action: Mouse scrolled (900, 463) with delta (0, 0)
Screenshot: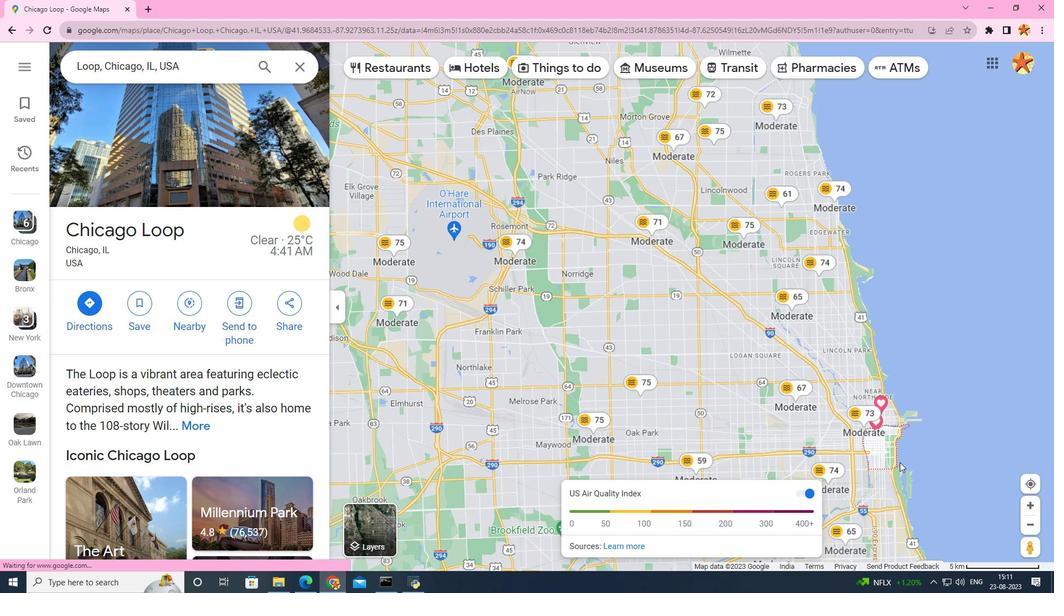 
Action: Mouse scrolled (900, 463) with delta (0, 0)
Screenshot: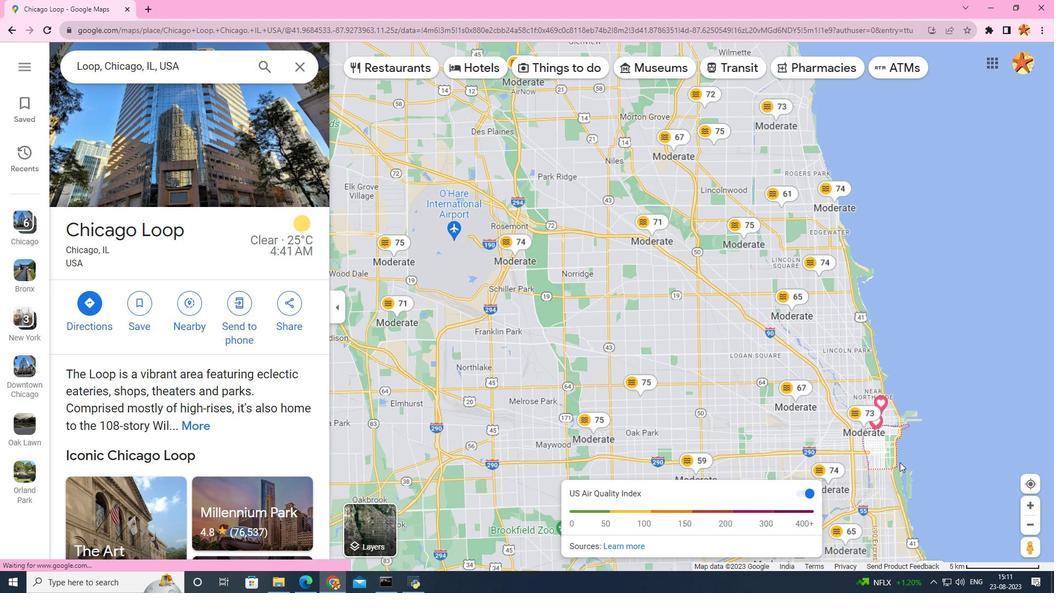 
Action: Mouse scrolled (900, 463) with delta (0, 0)
Screenshot: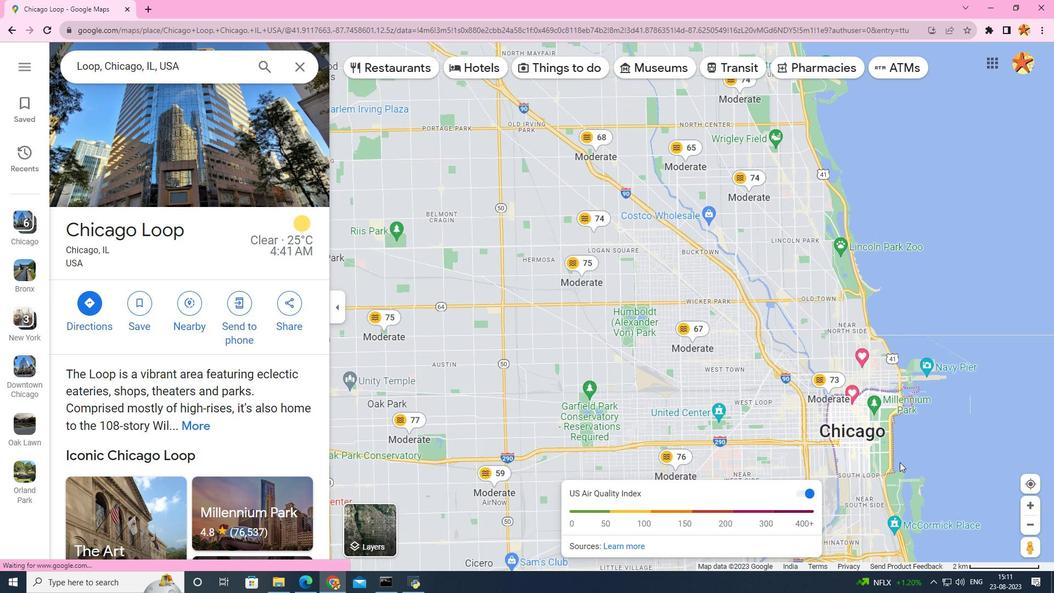 
Action: Mouse scrolled (900, 463) with delta (0, 0)
Screenshot: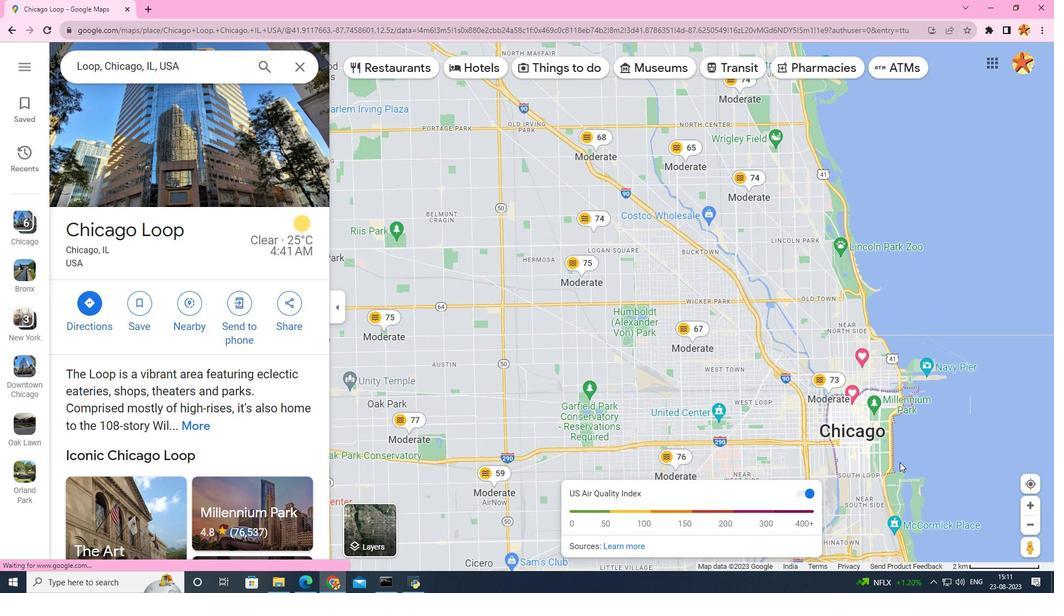 
Action: Mouse scrolled (900, 463) with delta (0, 0)
Screenshot: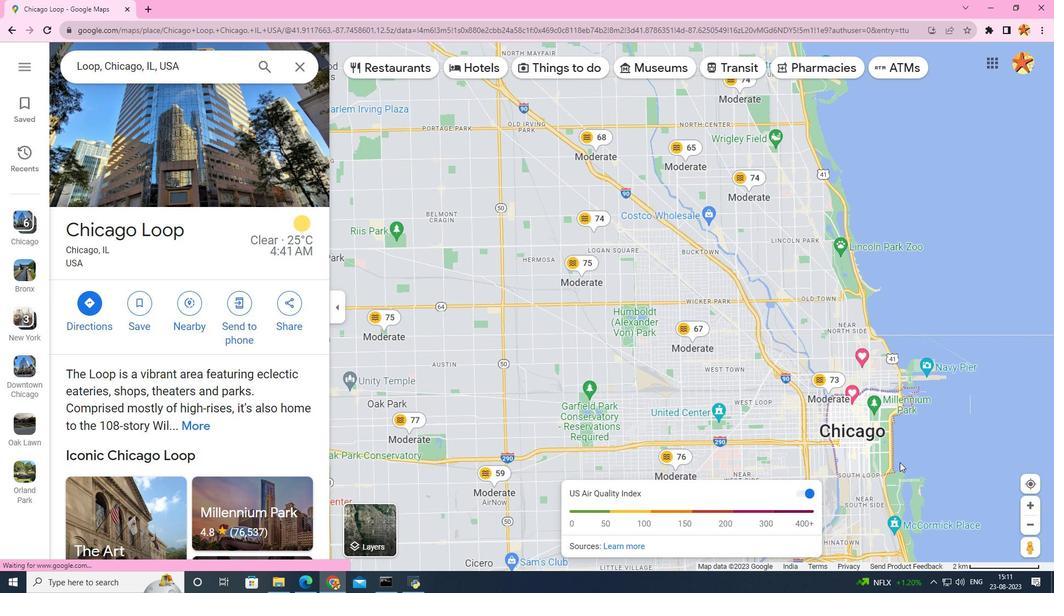 
Action: Mouse scrolled (900, 463) with delta (0, 0)
Screenshot: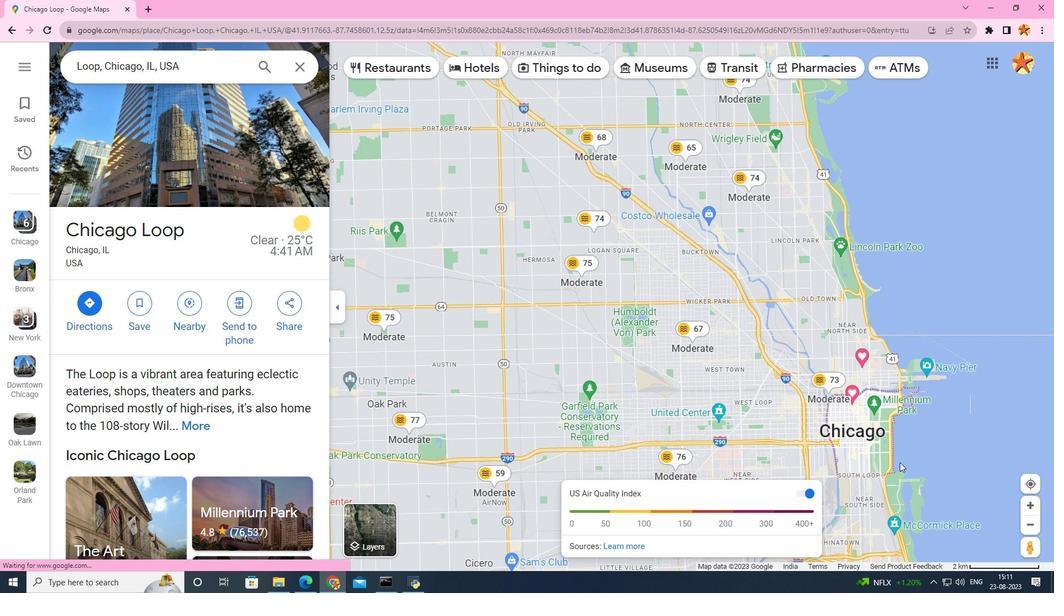 
Action: Mouse scrolled (900, 463) with delta (0, 0)
Screenshot: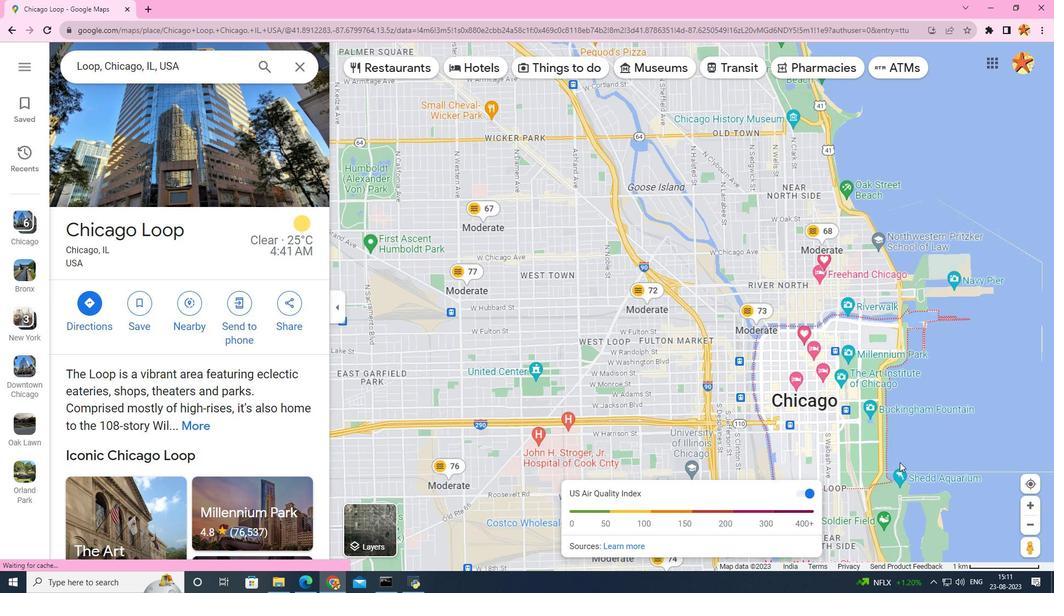 
Action: Mouse scrolled (900, 463) with delta (0, 0)
Screenshot: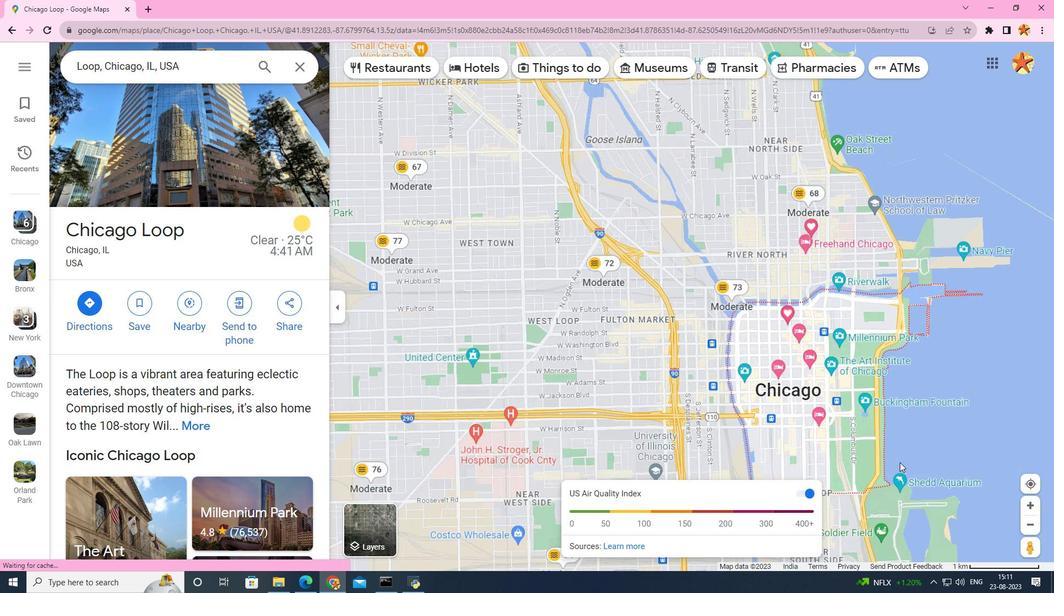 
Action: Mouse scrolled (900, 463) with delta (0, 0)
Screenshot: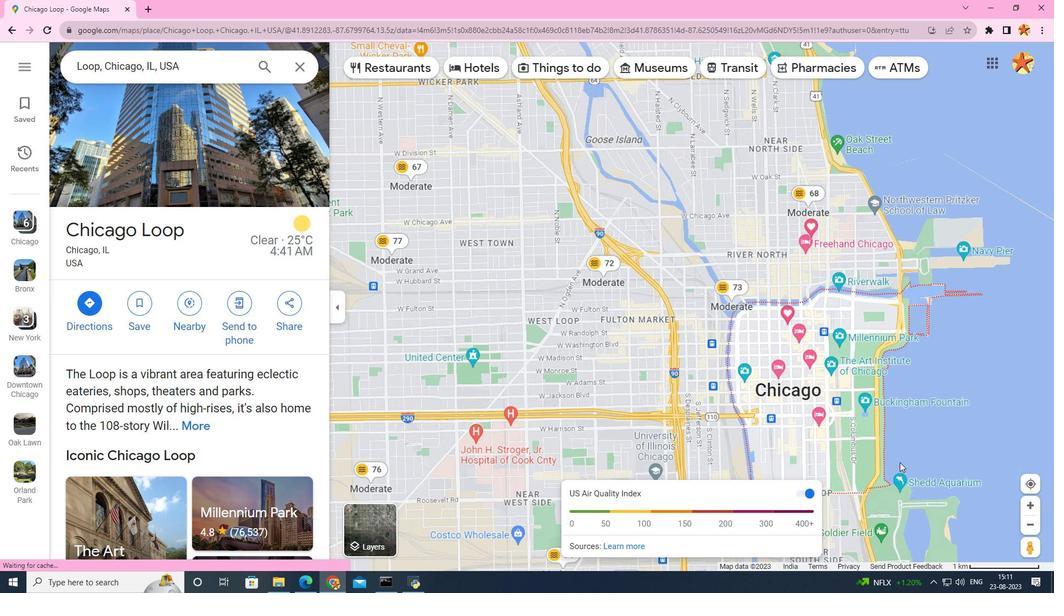 
Action: Mouse scrolled (900, 463) with delta (0, 0)
Screenshot: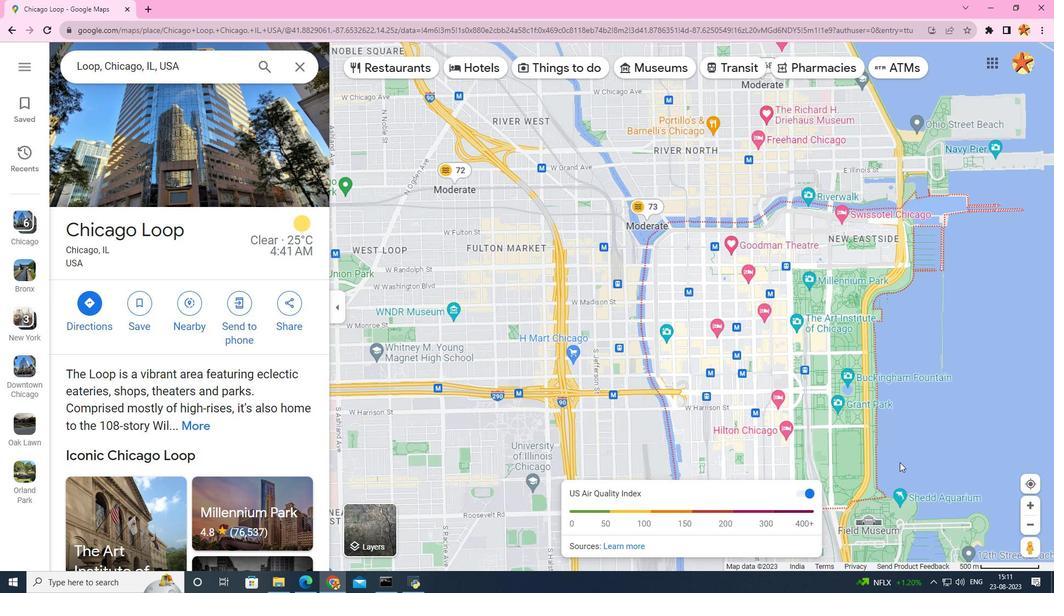 
Action: Mouse scrolled (900, 463) with delta (0, 0)
Screenshot: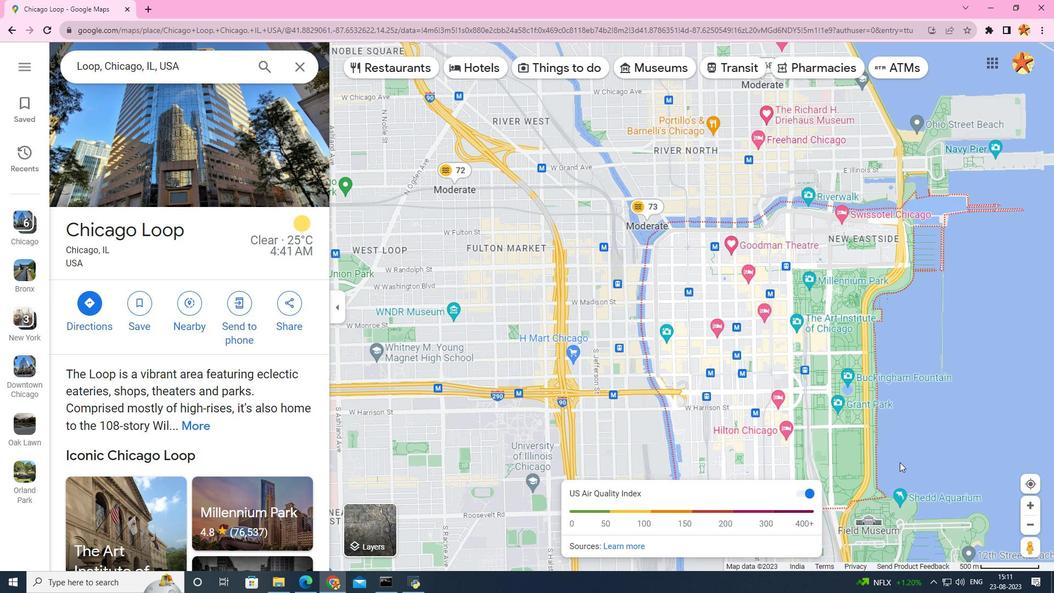 
Action: Mouse scrolled (900, 463) with delta (0, 0)
Screenshot: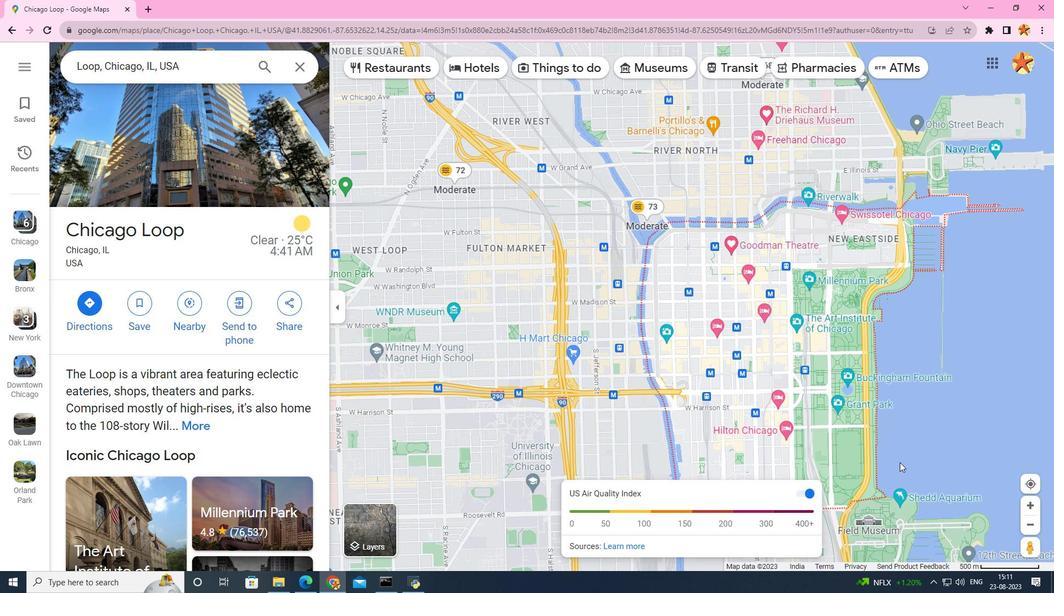 
Action: Mouse scrolled (900, 461) with delta (0, 0)
Screenshot: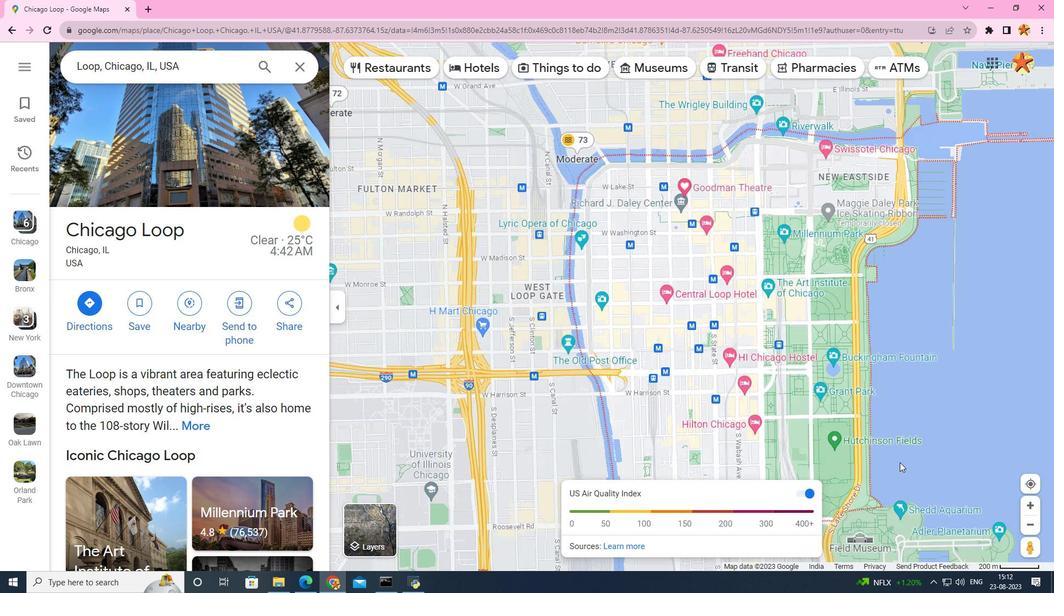 
Action: Mouse scrolled (900, 461) with delta (0, 0)
Screenshot: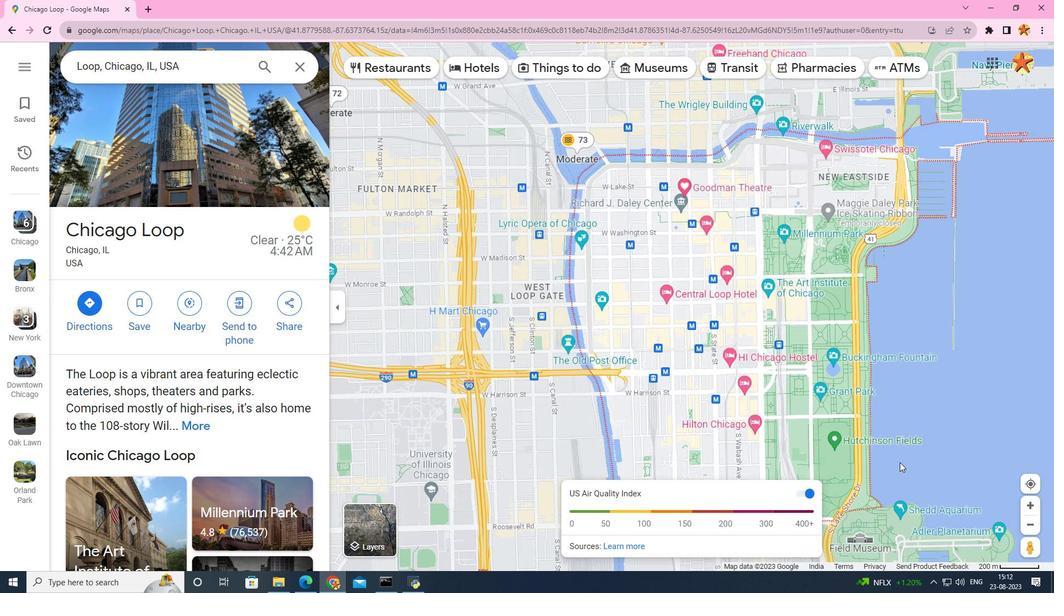 
Action: Mouse scrolled (900, 461) with delta (0, 0)
Screenshot: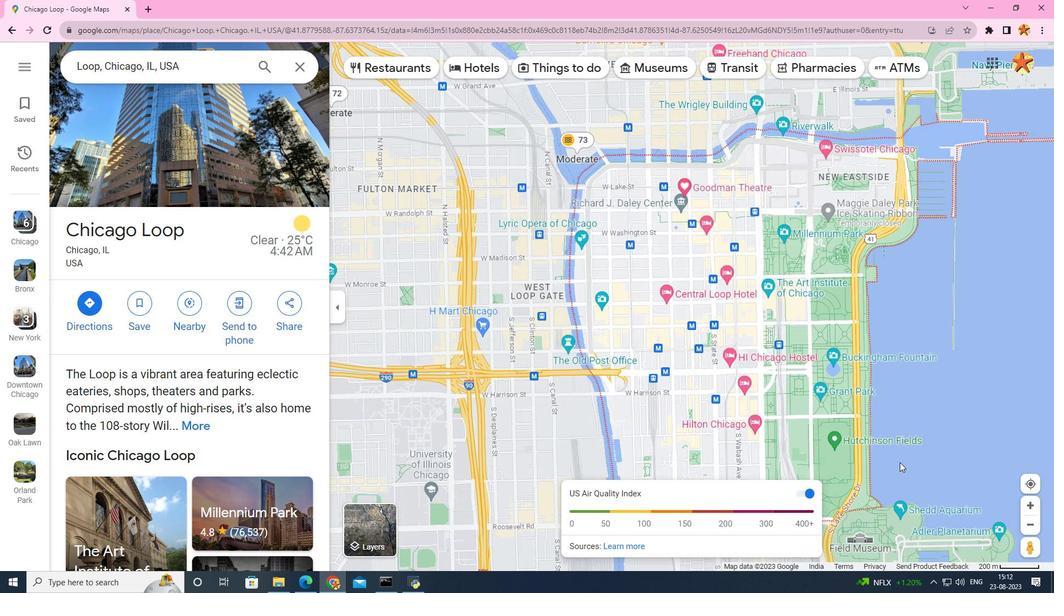 
Action: Mouse scrolled (900, 461) with delta (0, 0)
Screenshot: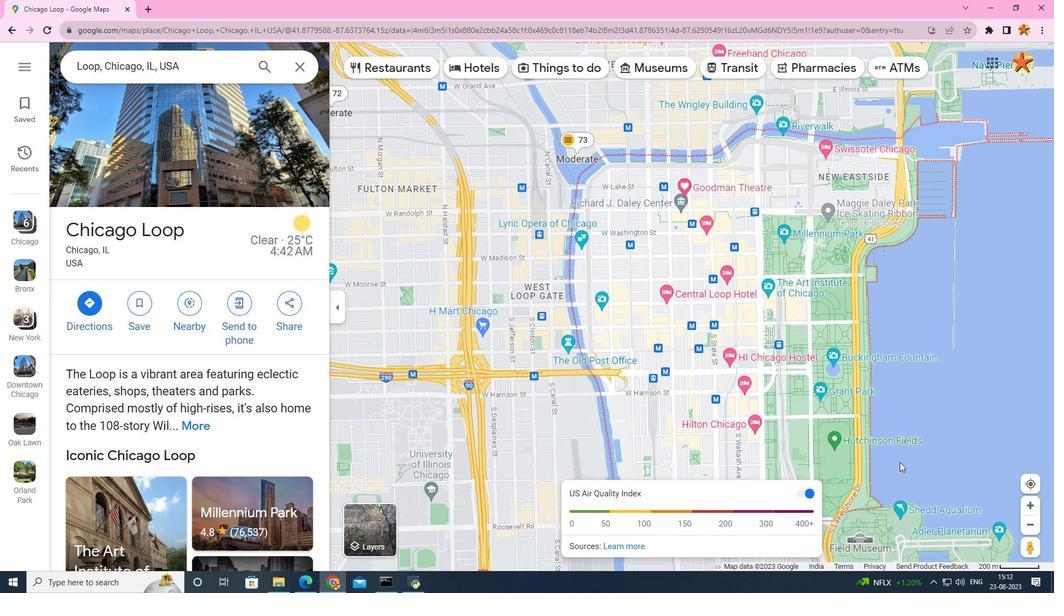 
Action: Mouse scrolled (900, 461) with delta (0, 0)
Screenshot: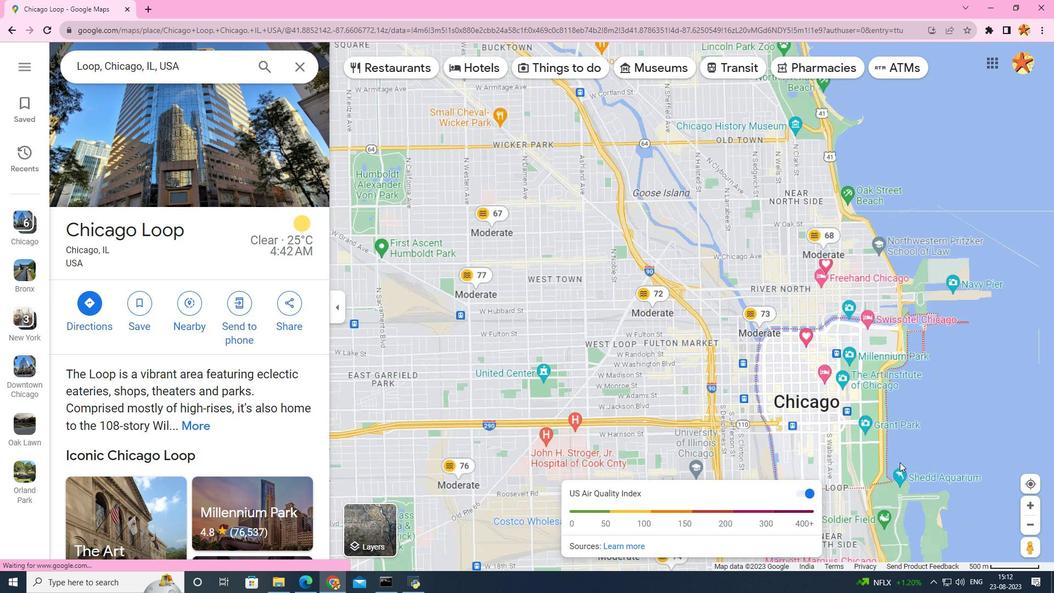 
Action: Mouse scrolled (900, 461) with delta (0, 0)
Screenshot: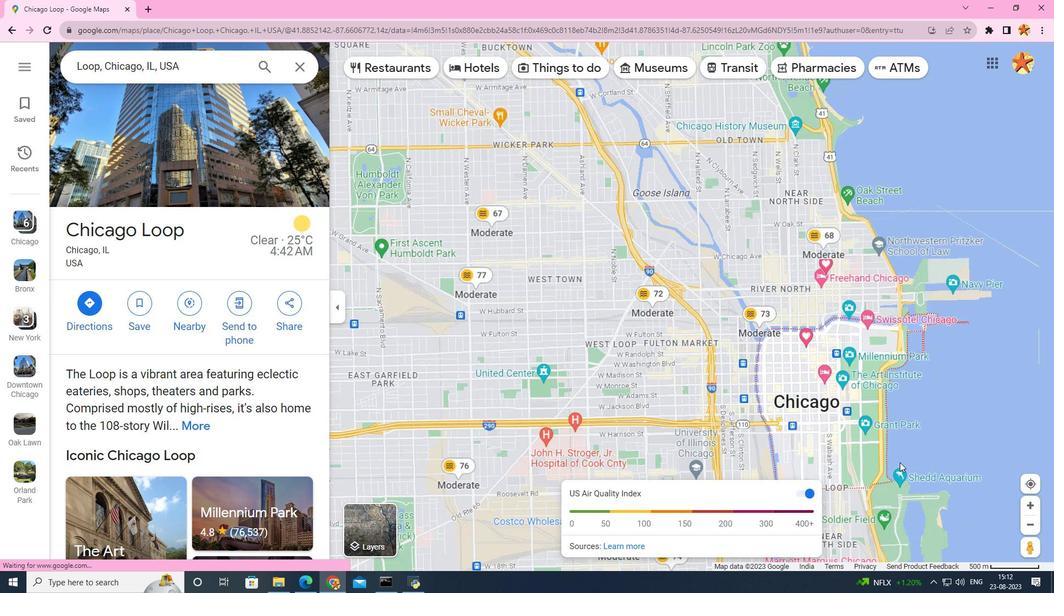 
Action: Mouse scrolled (900, 461) with delta (0, 0)
Screenshot: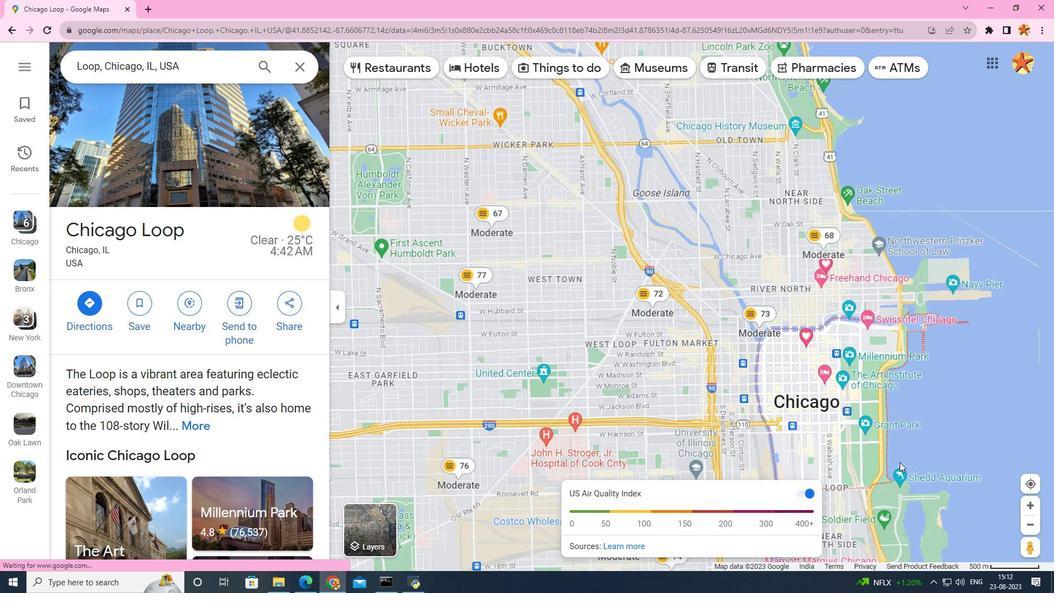 
Action: Mouse scrolled (900, 461) with delta (0, 0)
Screenshot: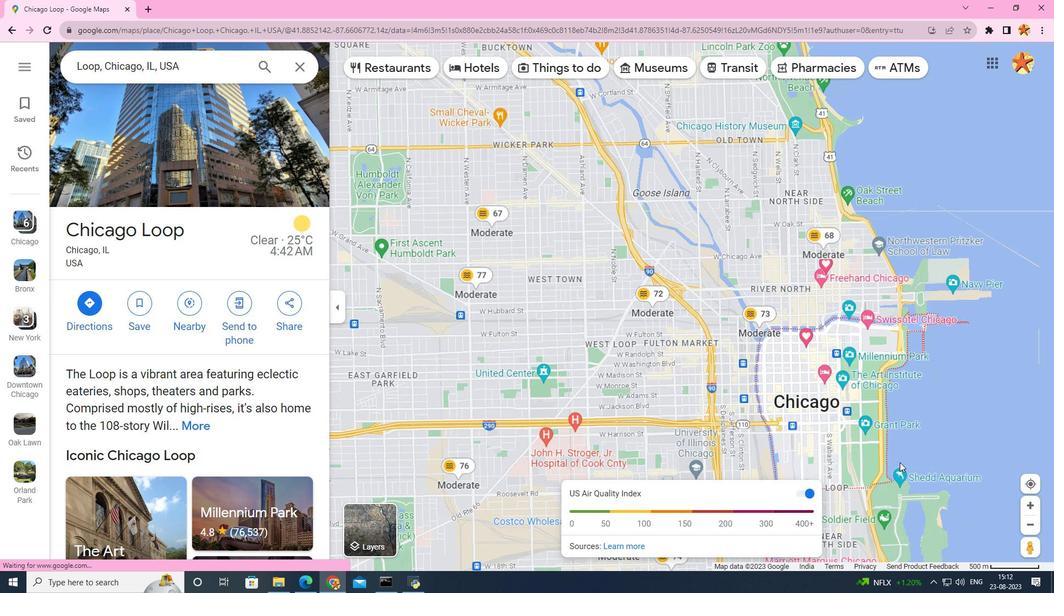 
Action: Mouse moved to (801, 286)
Screenshot: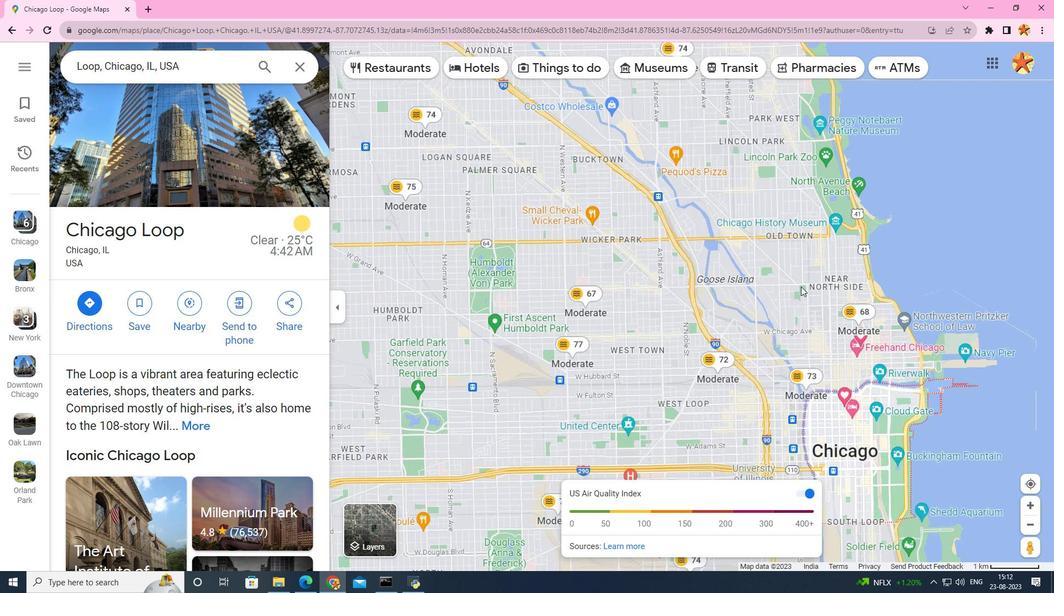 
Action: Mouse scrolled (801, 287) with delta (0, 0)
Screenshot: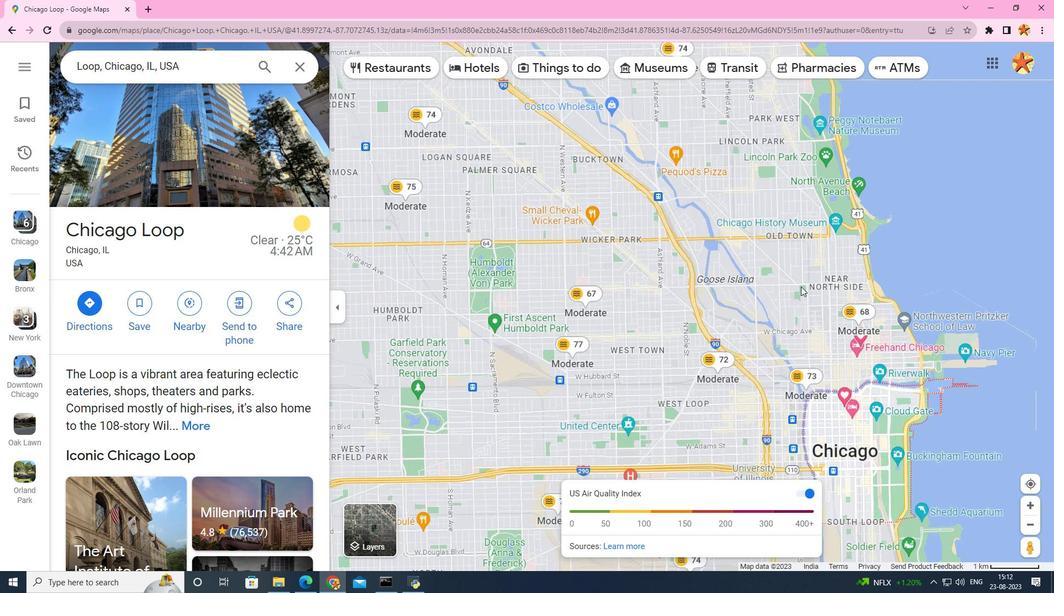 
Action: Mouse scrolled (801, 287) with delta (0, 0)
Screenshot: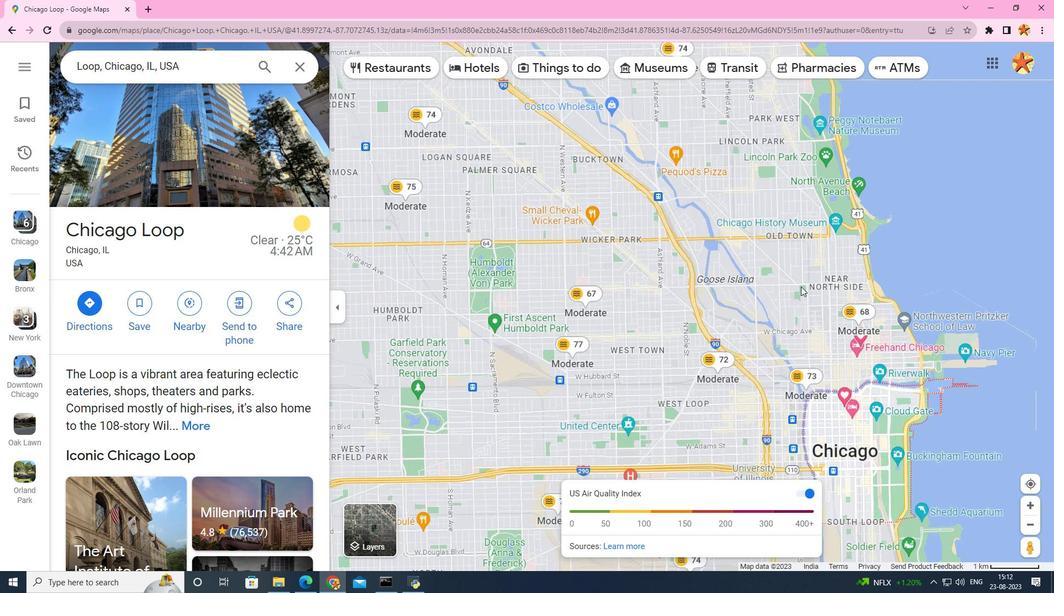 
Action: Mouse scrolled (801, 287) with delta (0, 0)
Screenshot: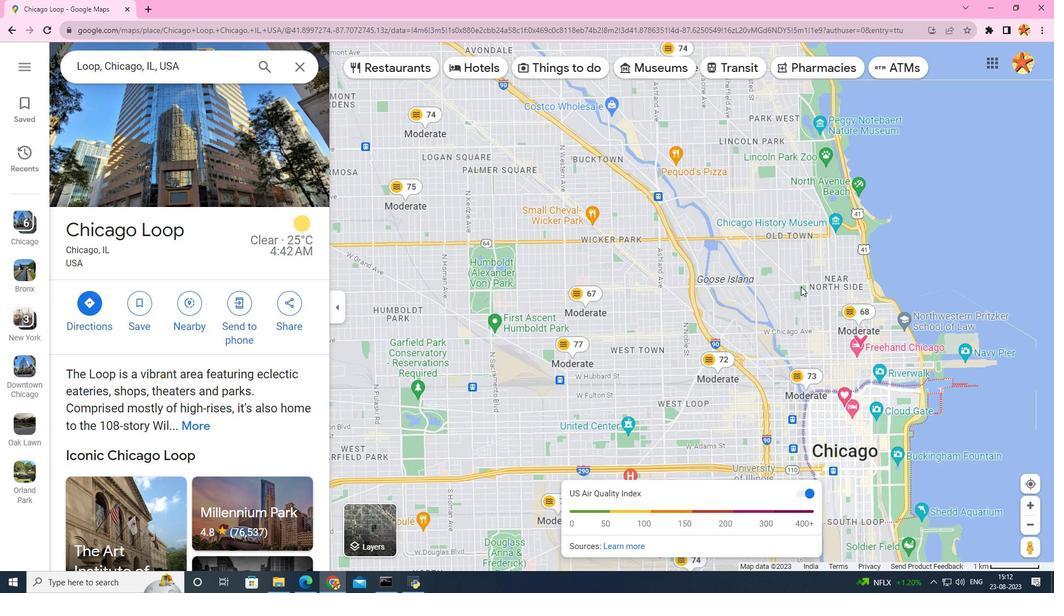 
Action: Mouse moved to (304, 59)
Screenshot: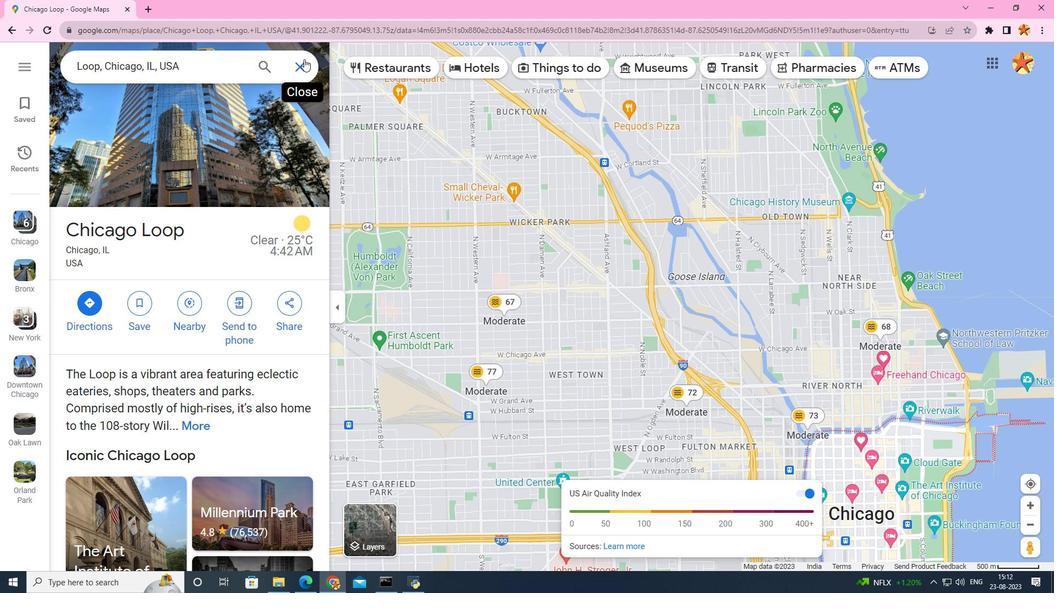 
Action: Mouse pressed left at (304, 59)
Screenshot: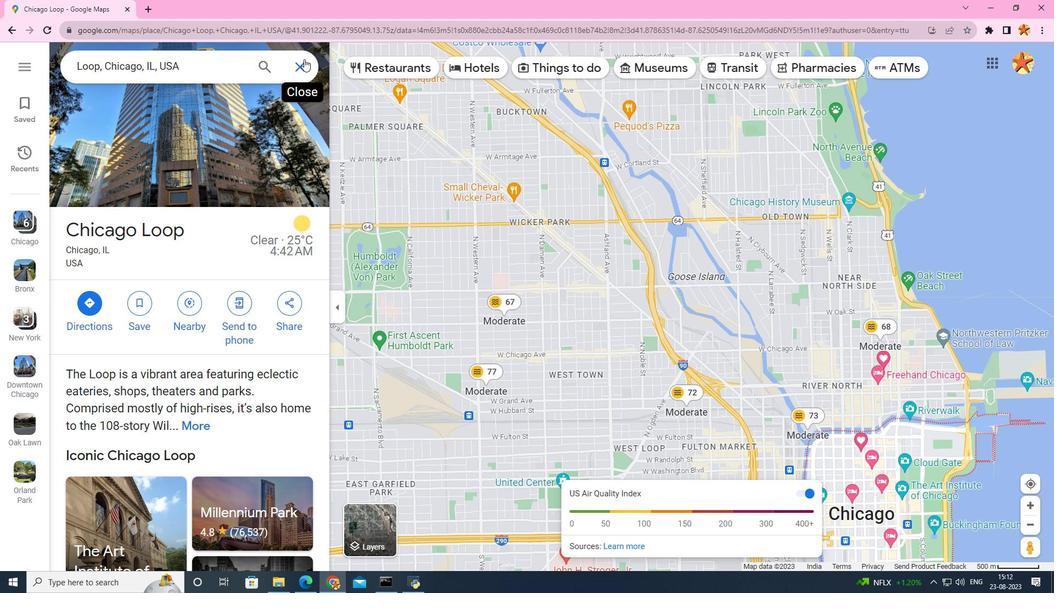 
